 Task: Research Airbnb accommodation in Nacala, Mozambique from 4th December, 2023 to 8th December, 2023 for 1 adult.1  bedroom having 1 bed and 1 bathroom. Amenities needed are: wifi. Booking option can be shelf check-in. Look for 3 properties as per requirement.
Action: Mouse moved to (545, 117)
Screenshot: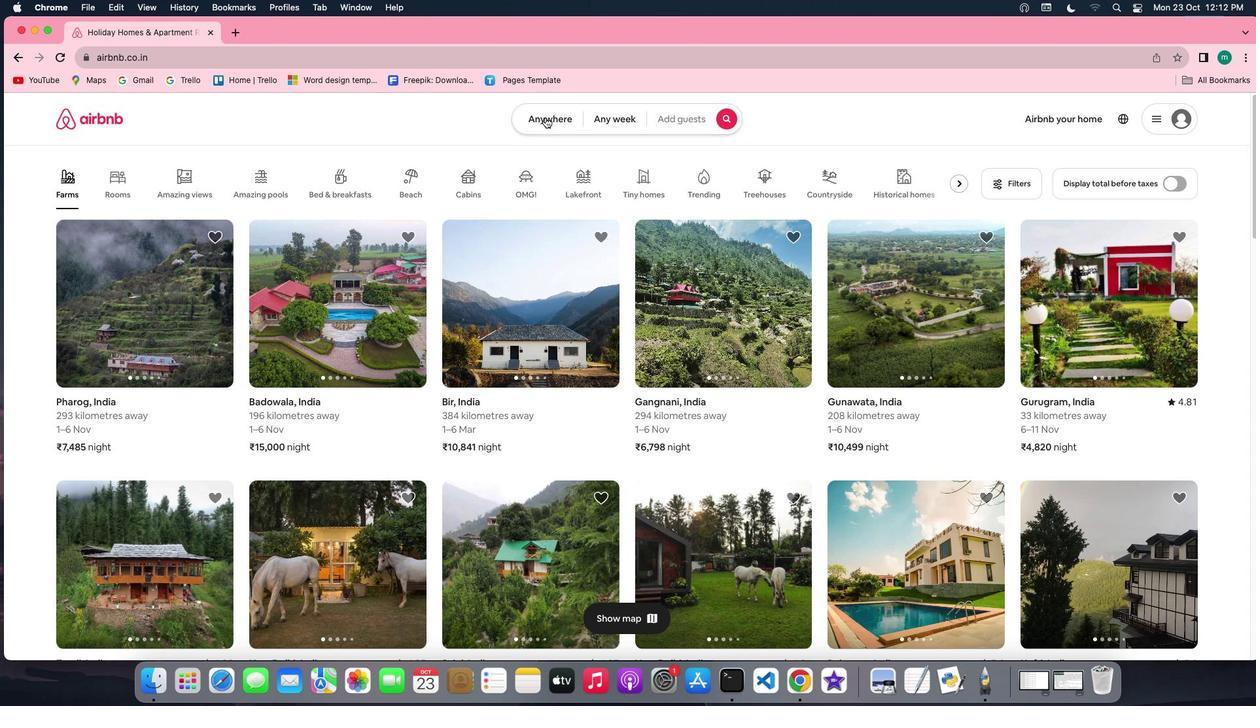 
Action: Mouse pressed left at (545, 117)
Screenshot: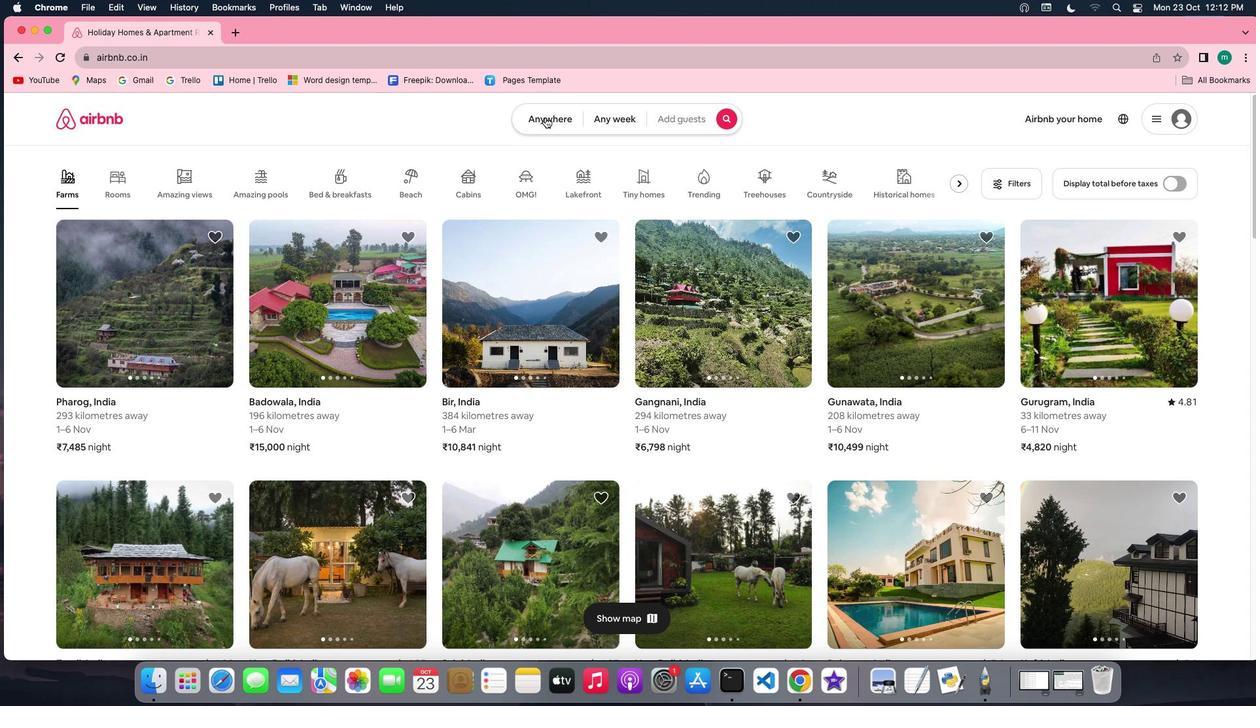 
Action: Mouse moved to (428, 168)
Screenshot: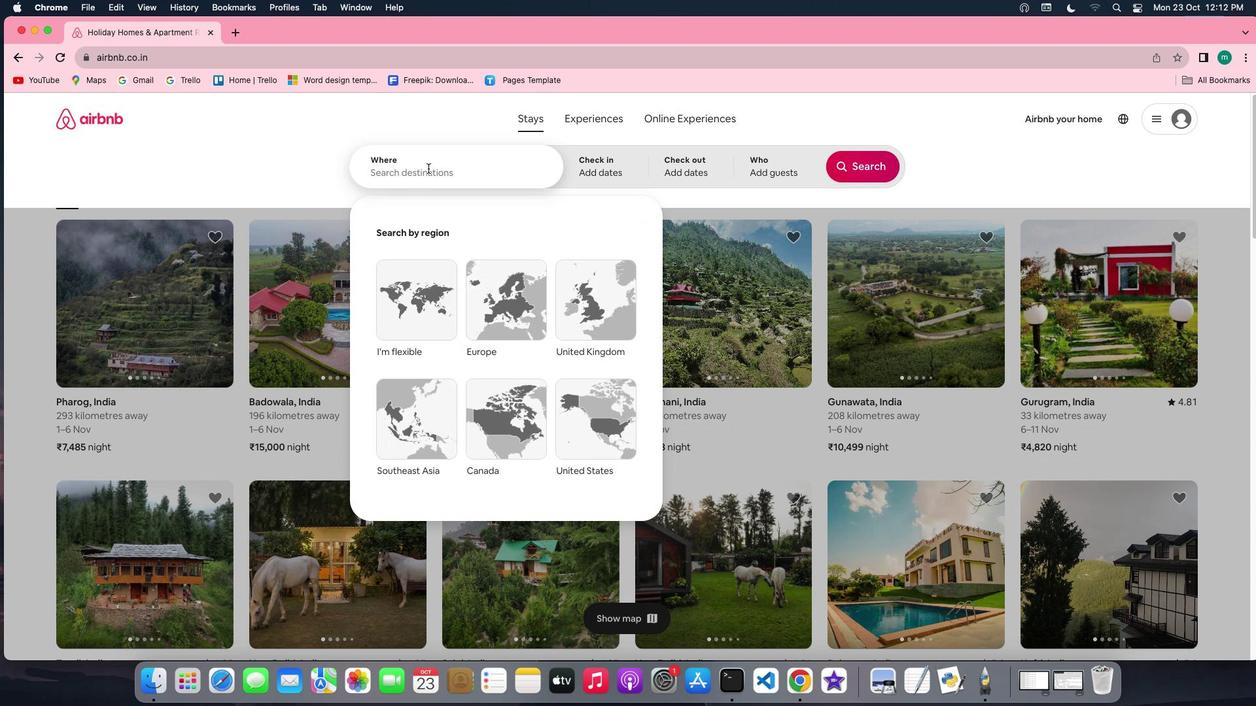 
Action: Mouse pressed left at (428, 168)
Screenshot: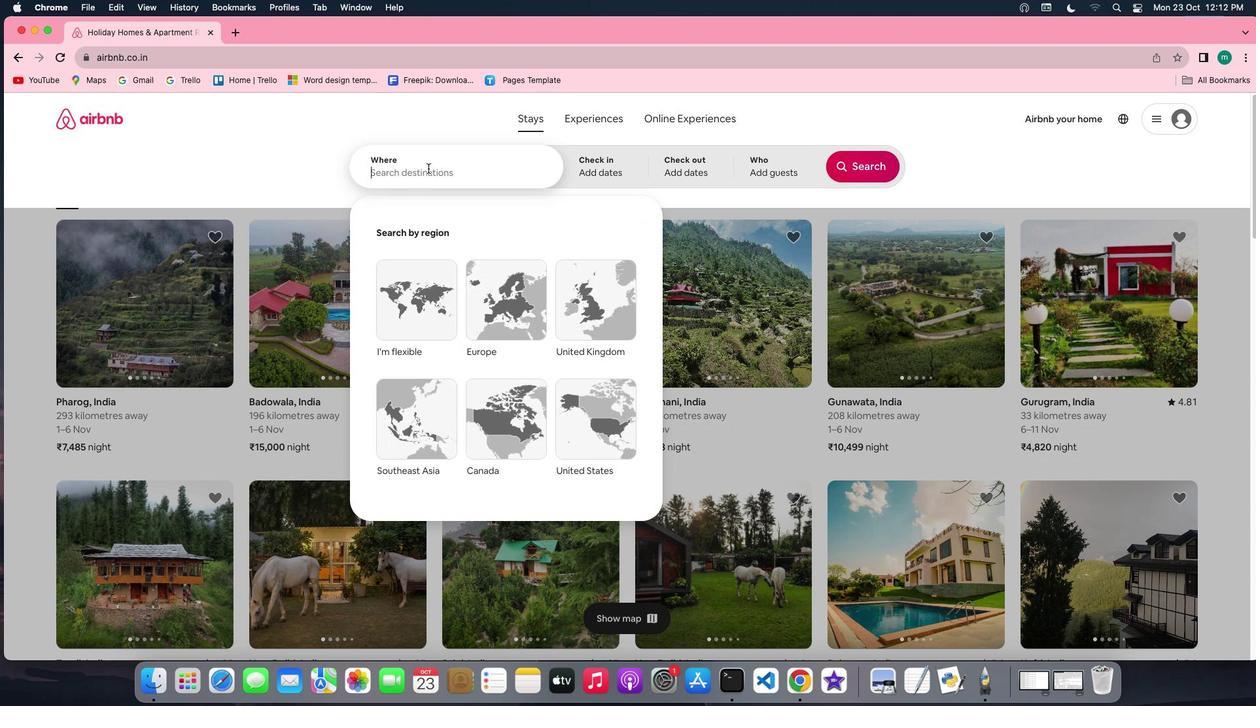 
Action: Key pressed Key.shift'N''a''c''a''l''a'','Key.spaceKey.shift'm''o''z''a''m''b''i''q''u''e'
Screenshot: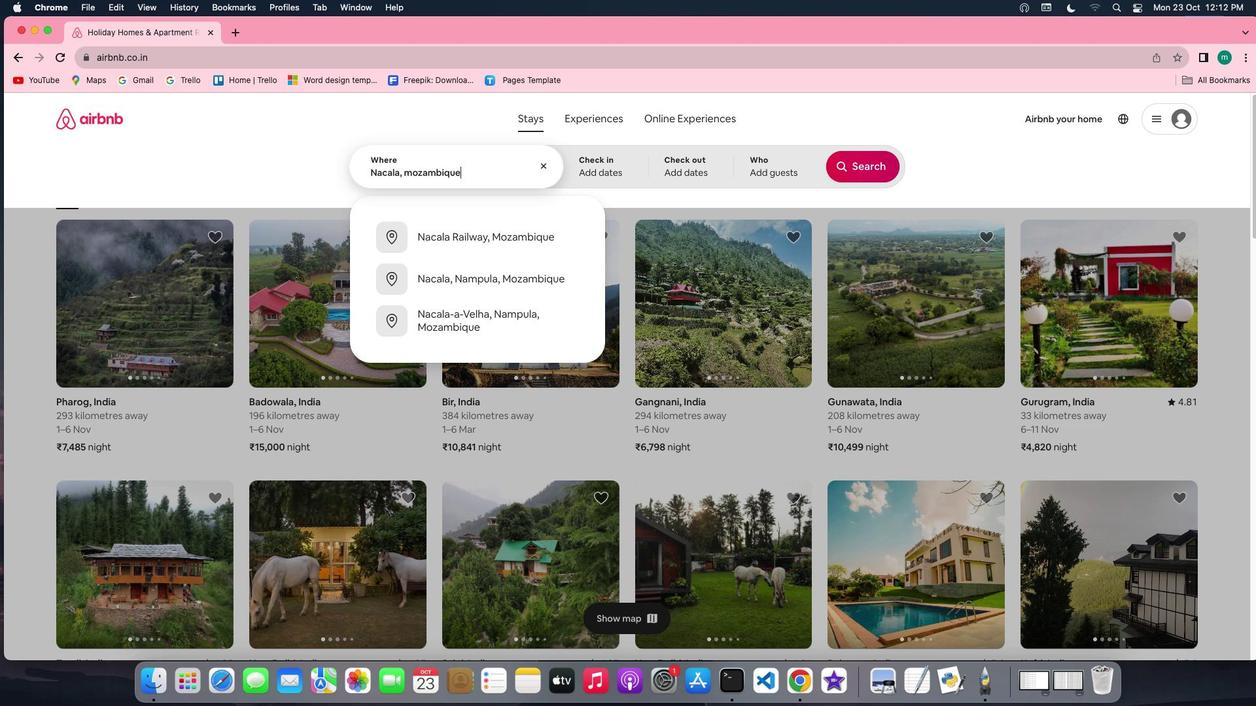 
Action: Mouse moved to (613, 172)
Screenshot: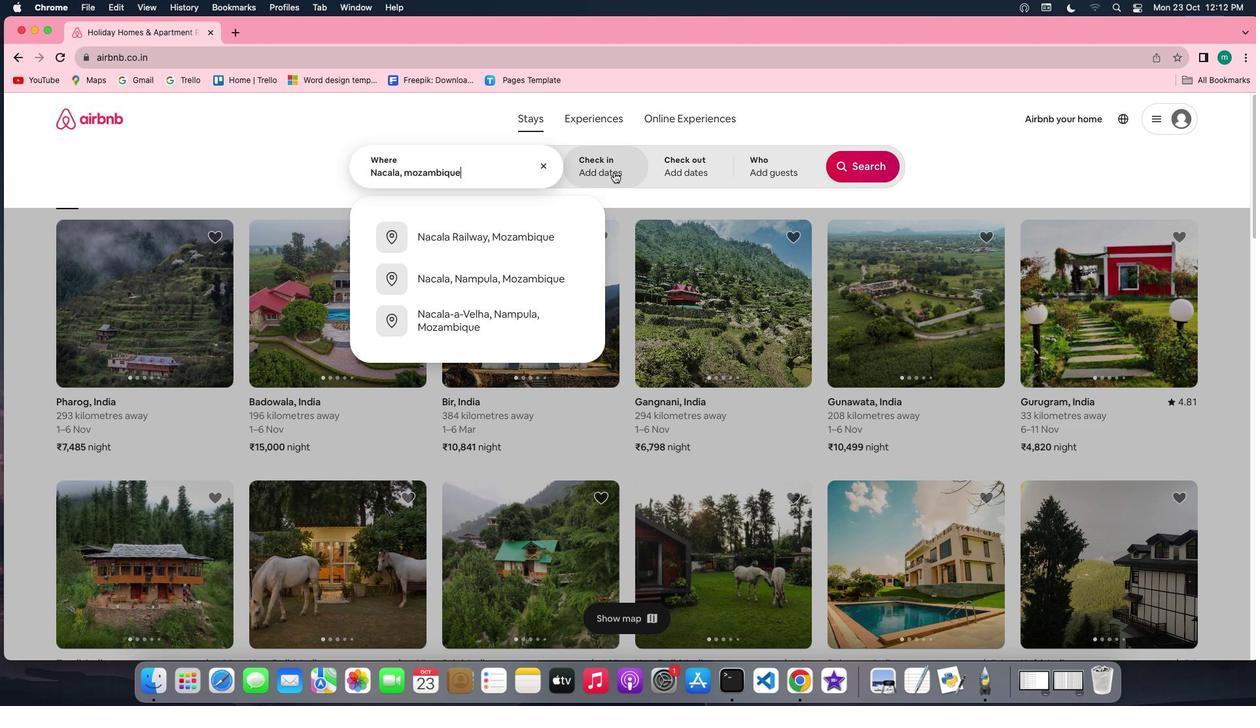 
Action: Mouse pressed left at (613, 172)
Screenshot: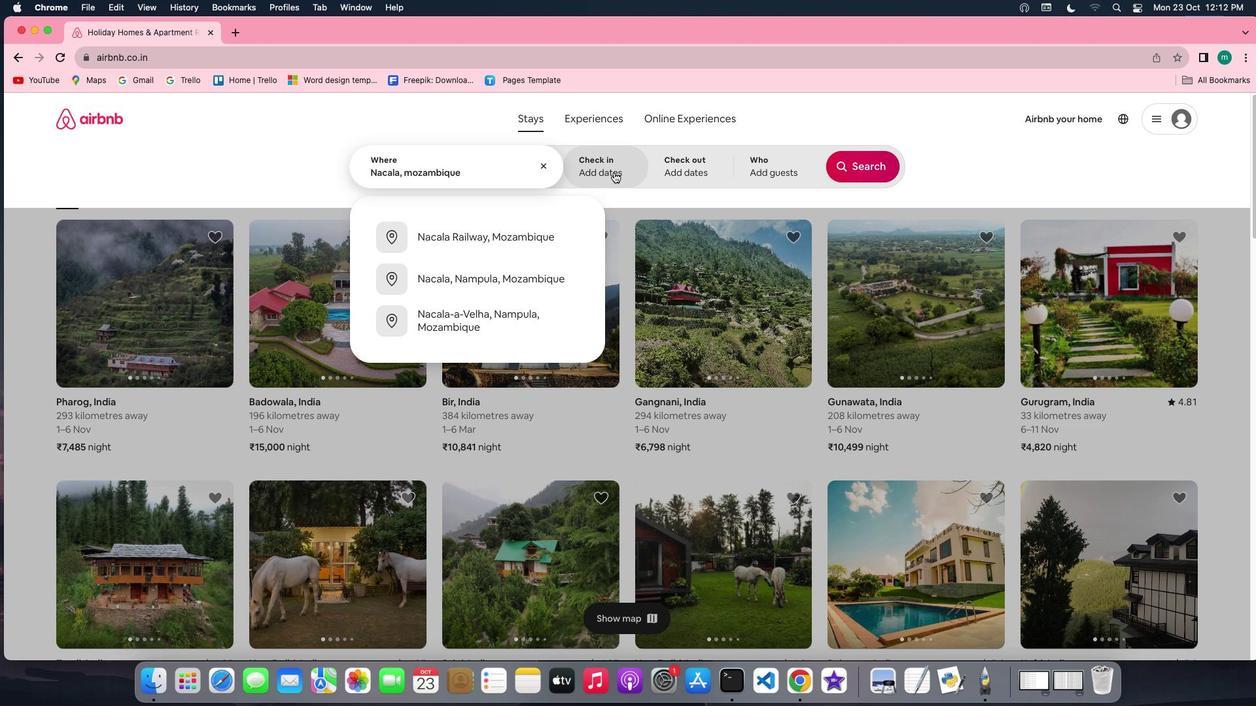 
Action: Mouse moved to (862, 267)
Screenshot: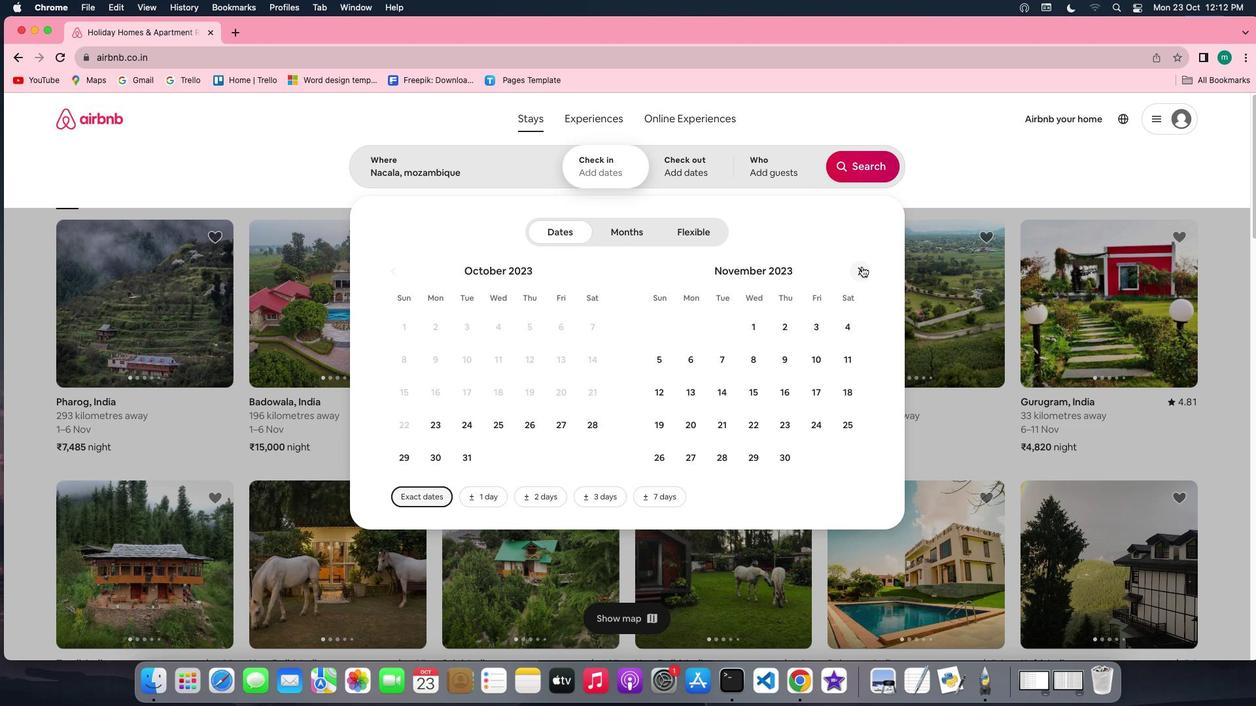 
Action: Mouse pressed left at (862, 267)
Screenshot: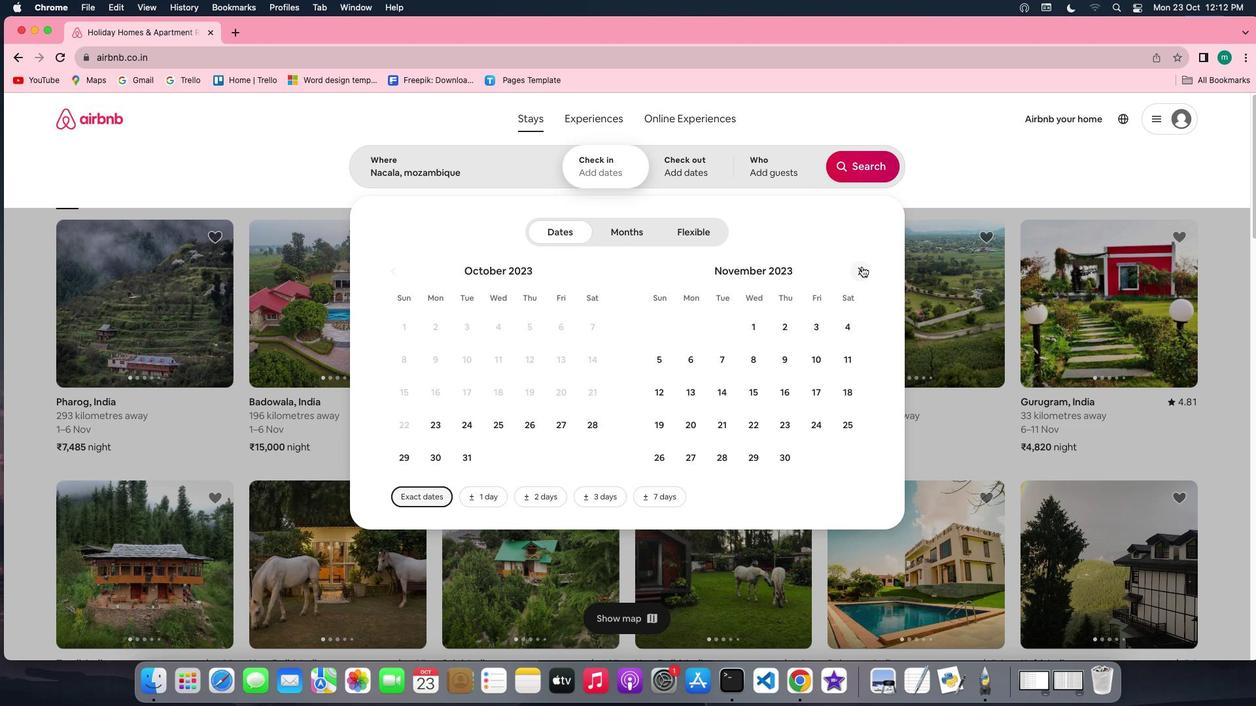 
Action: Mouse moved to (700, 354)
Screenshot: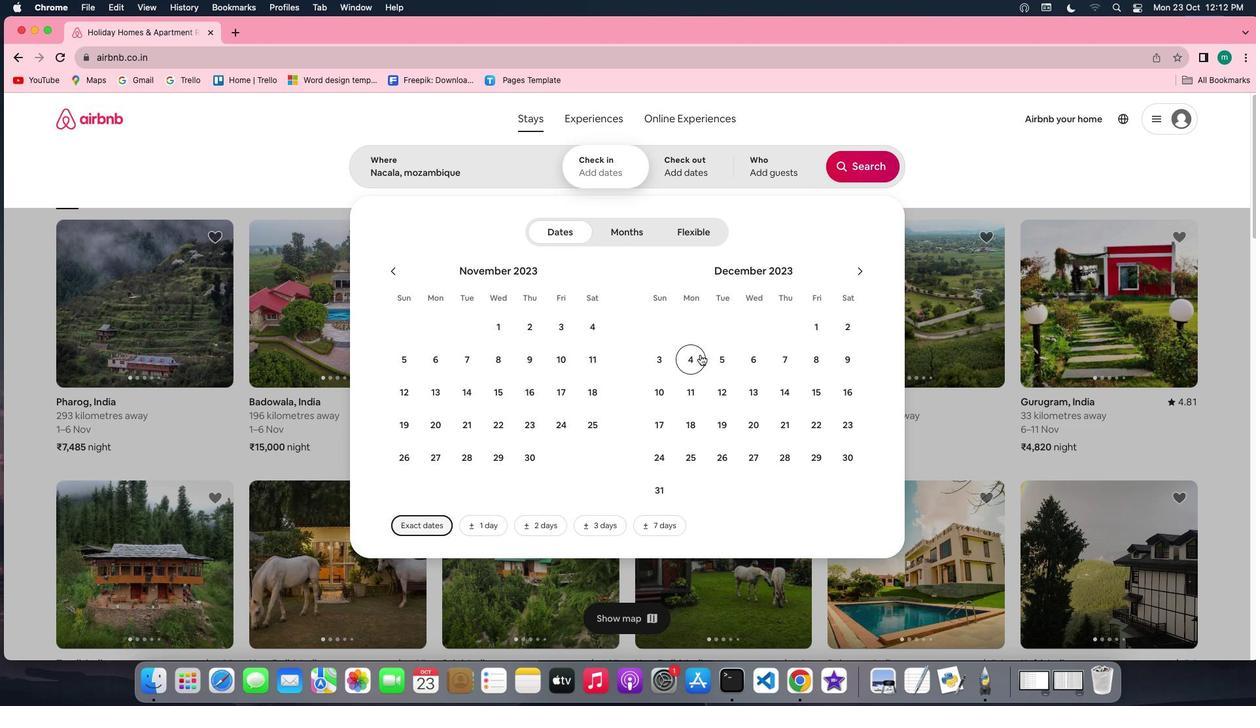 
Action: Mouse pressed left at (700, 354)
Screenshot: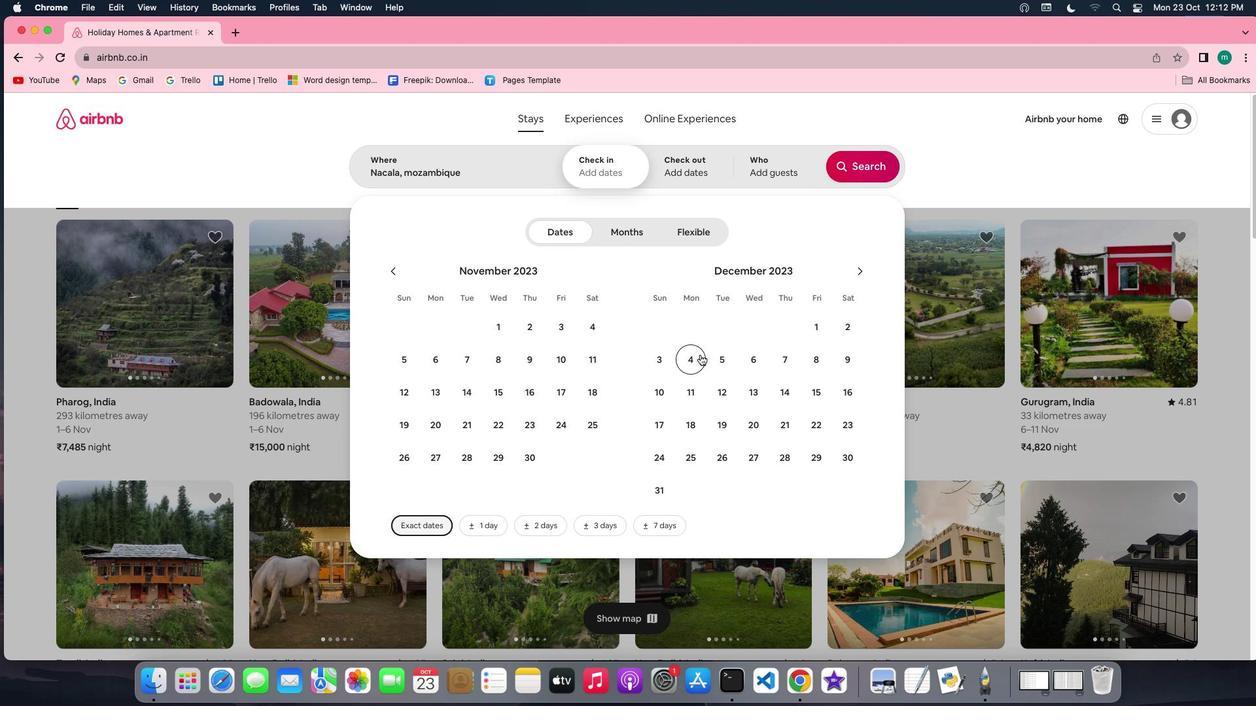 
Action: Mouse moved to (819, 363)
Screenshot: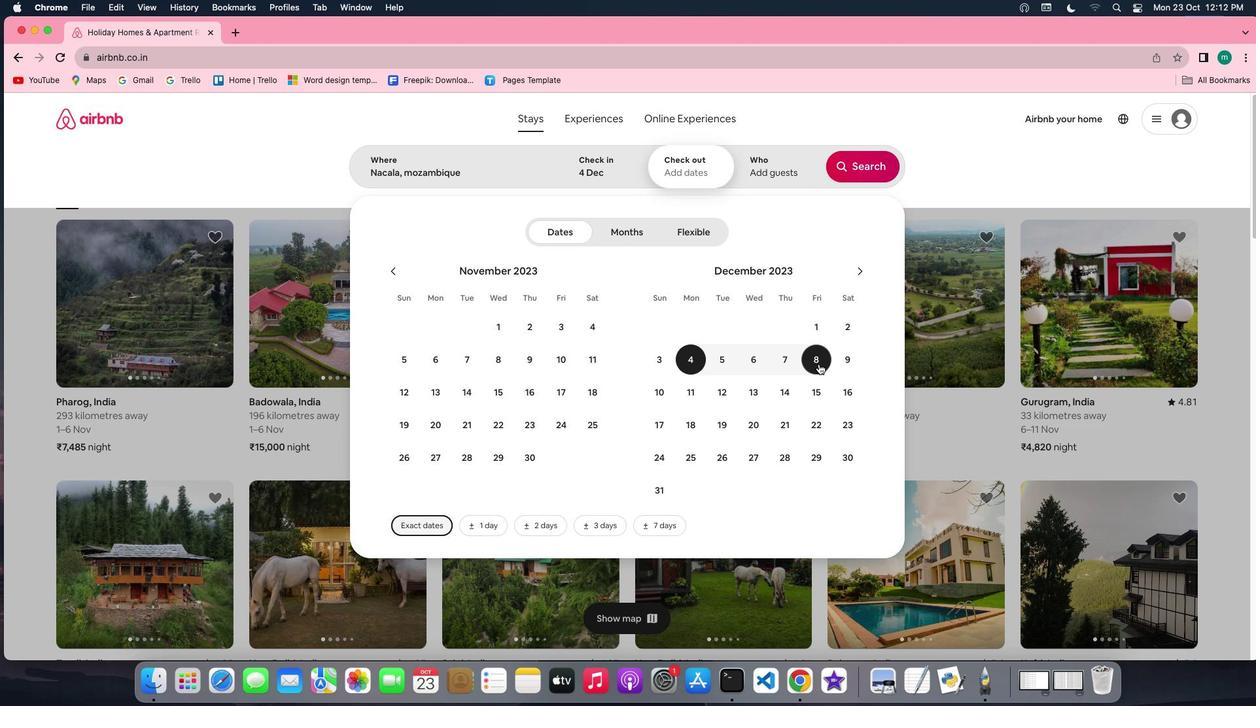 
Action: Mouse pressed left at (819, 363)
Screenshot: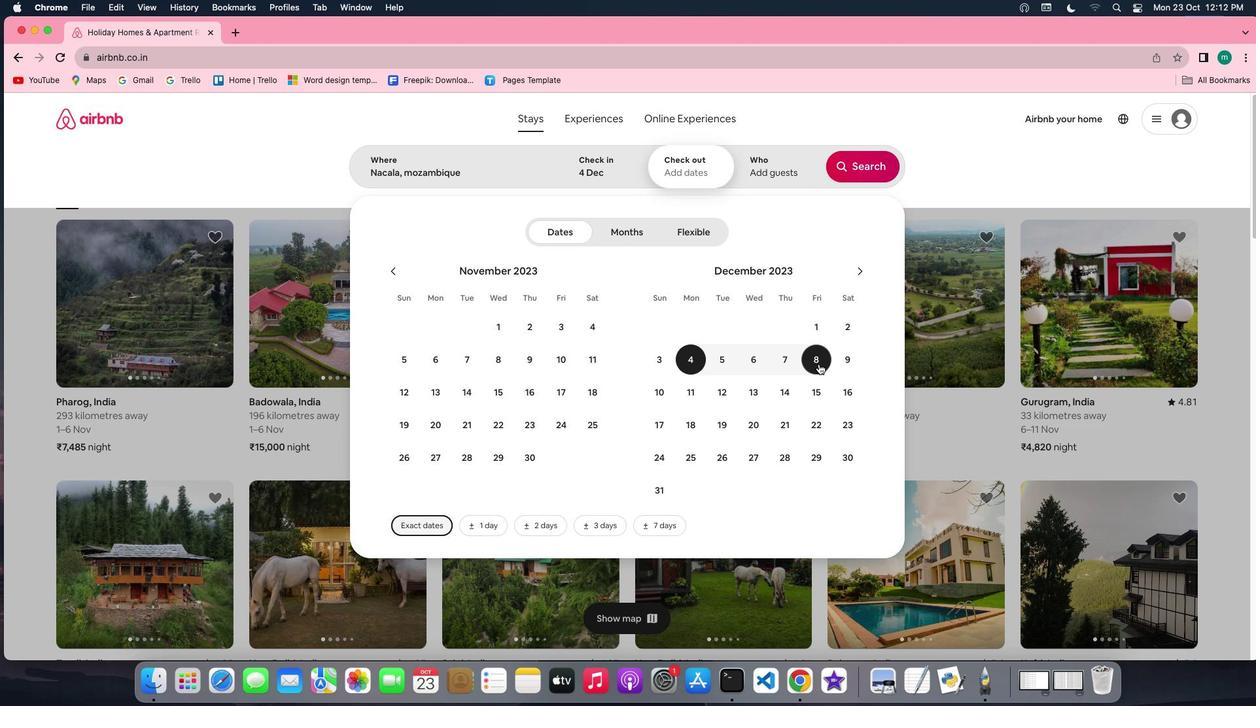 
Action: Mouse moved to (763, 169)
Screenshot: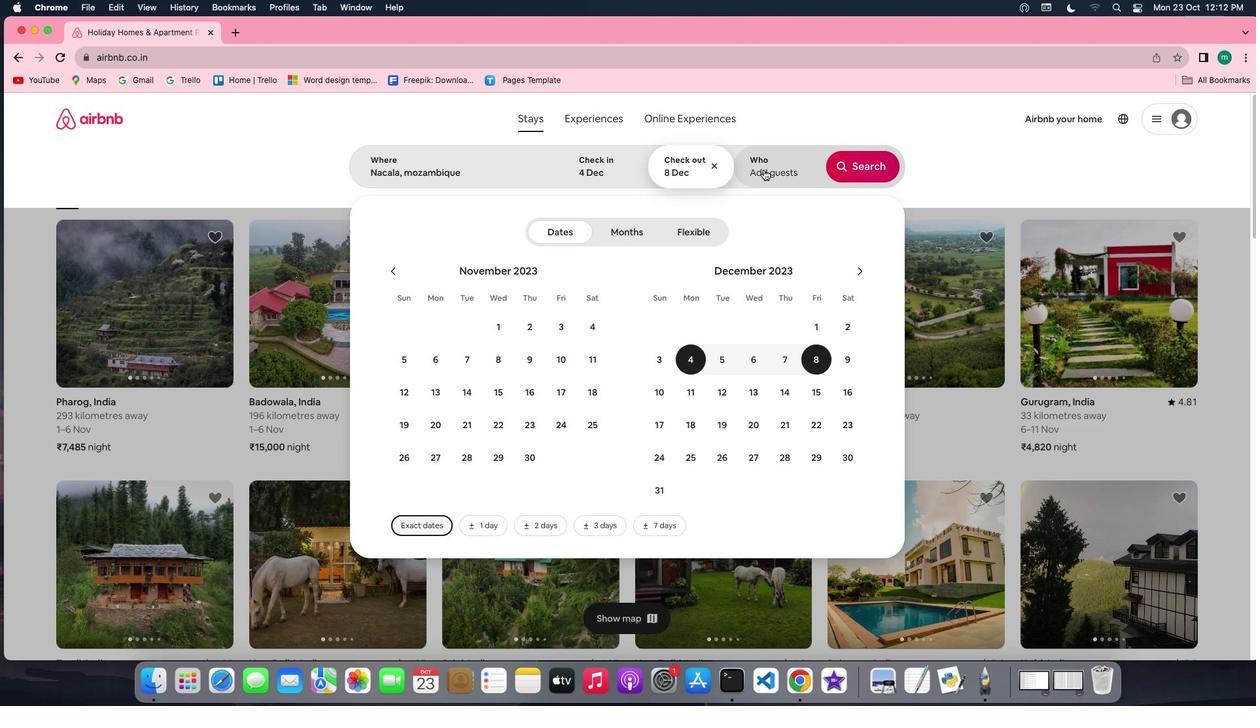 
Action: Mouse pressed left at (763, 169)
Screenshot: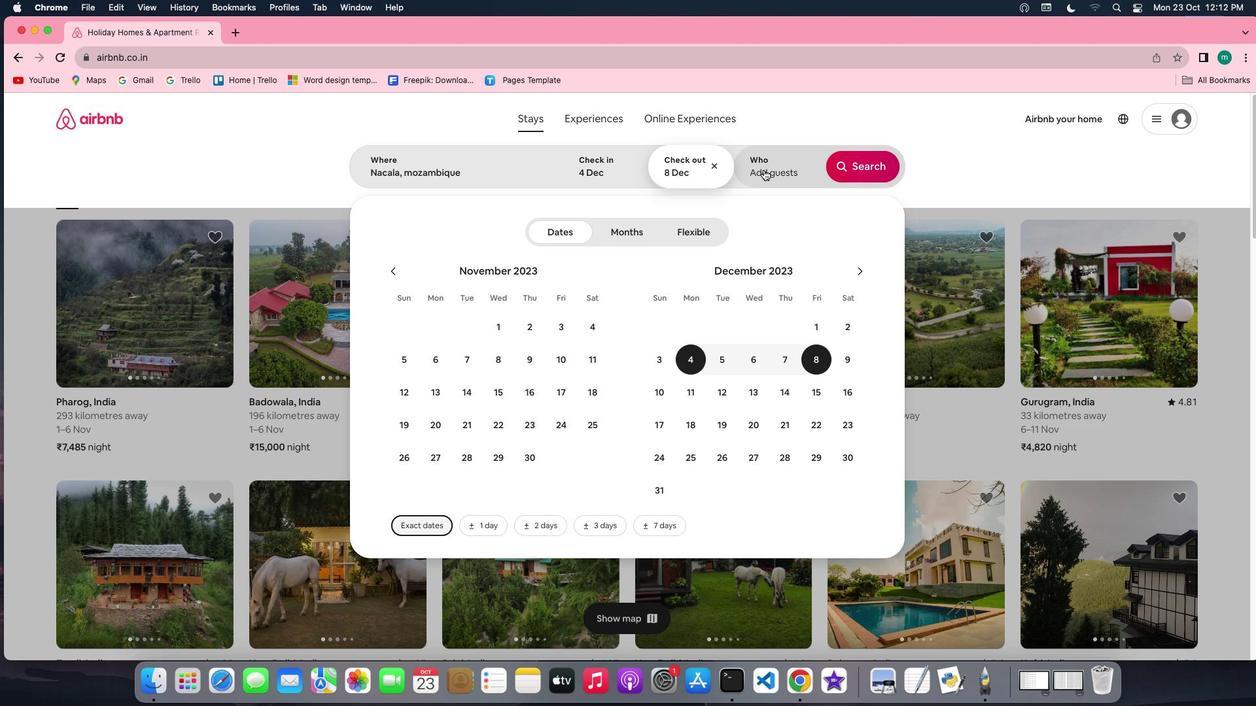 
Action: Mouse moved to (867, 246)
Screenshot: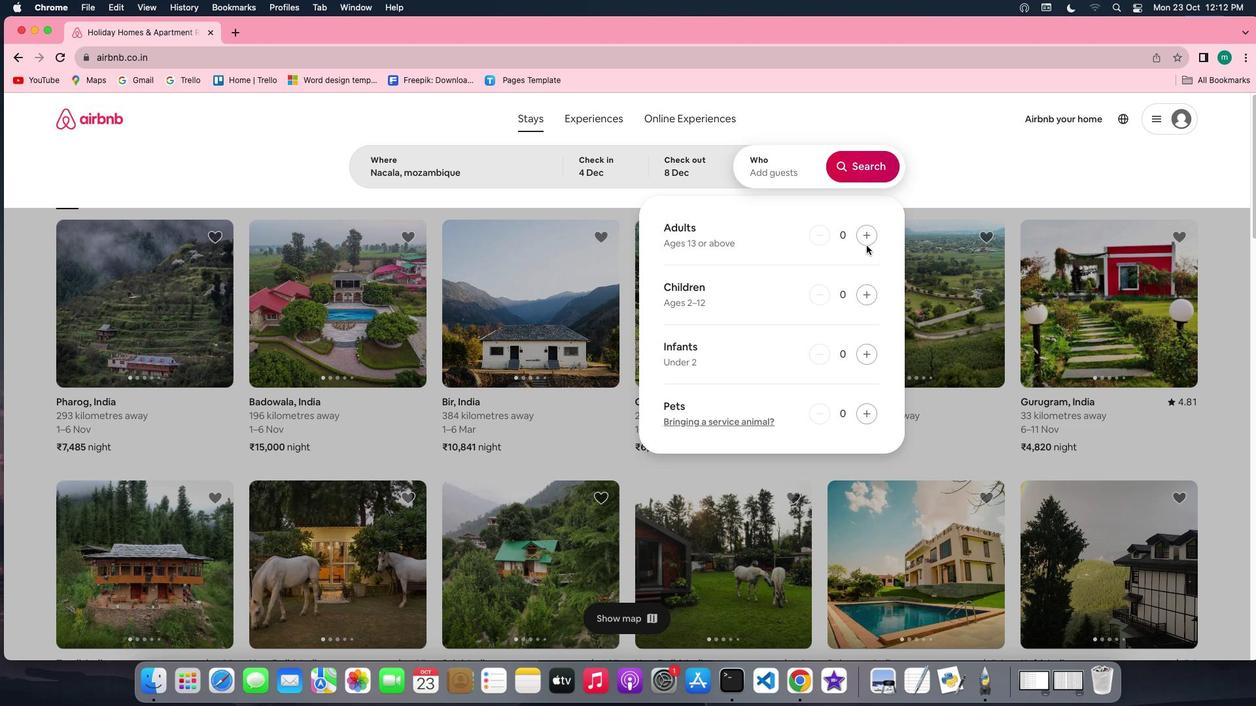 
Action: Mouse pressed left at (867, 246)
Screenshot: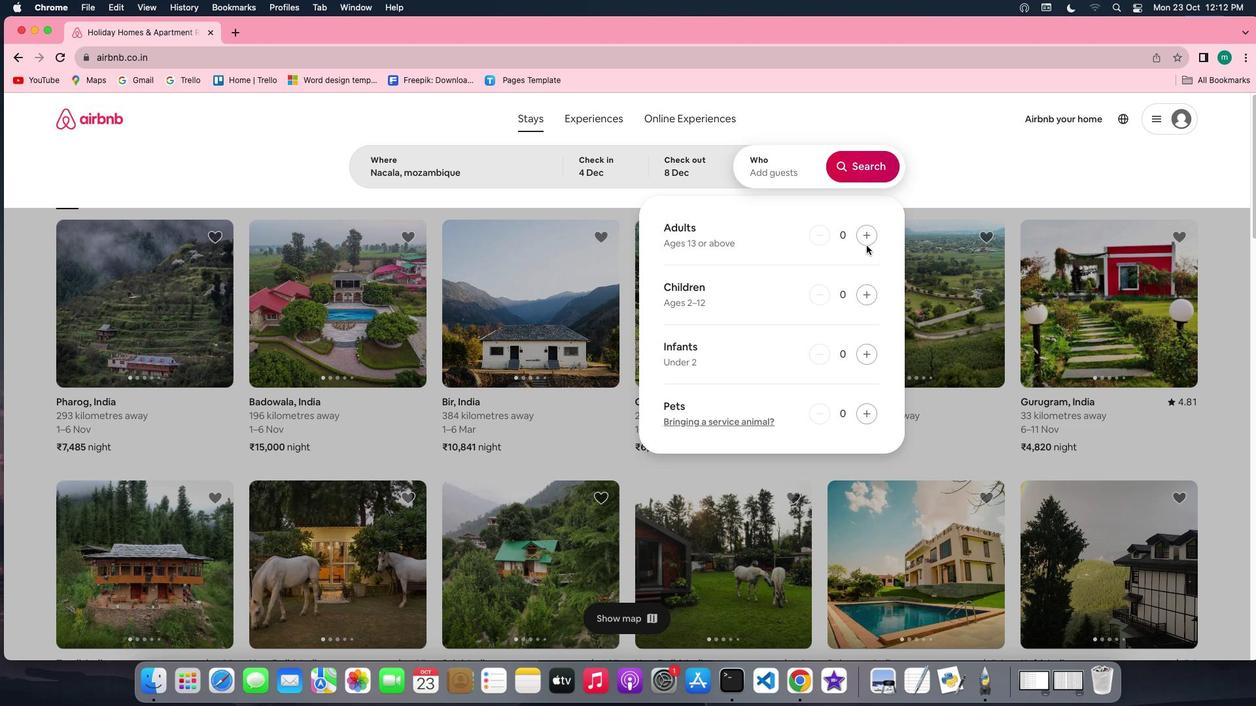 
Action: Mouse moved to (868, 238)
Screenshot: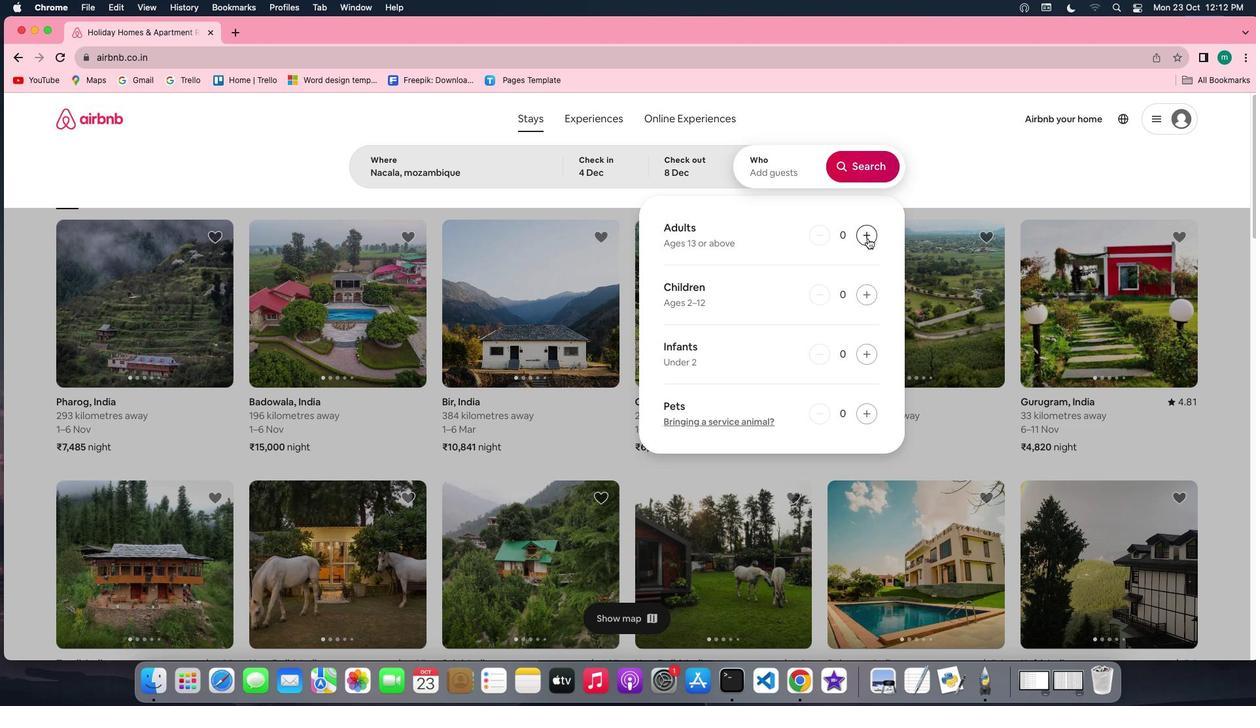 
Action: Mouse pressed left at (868, 238)
Screenshot: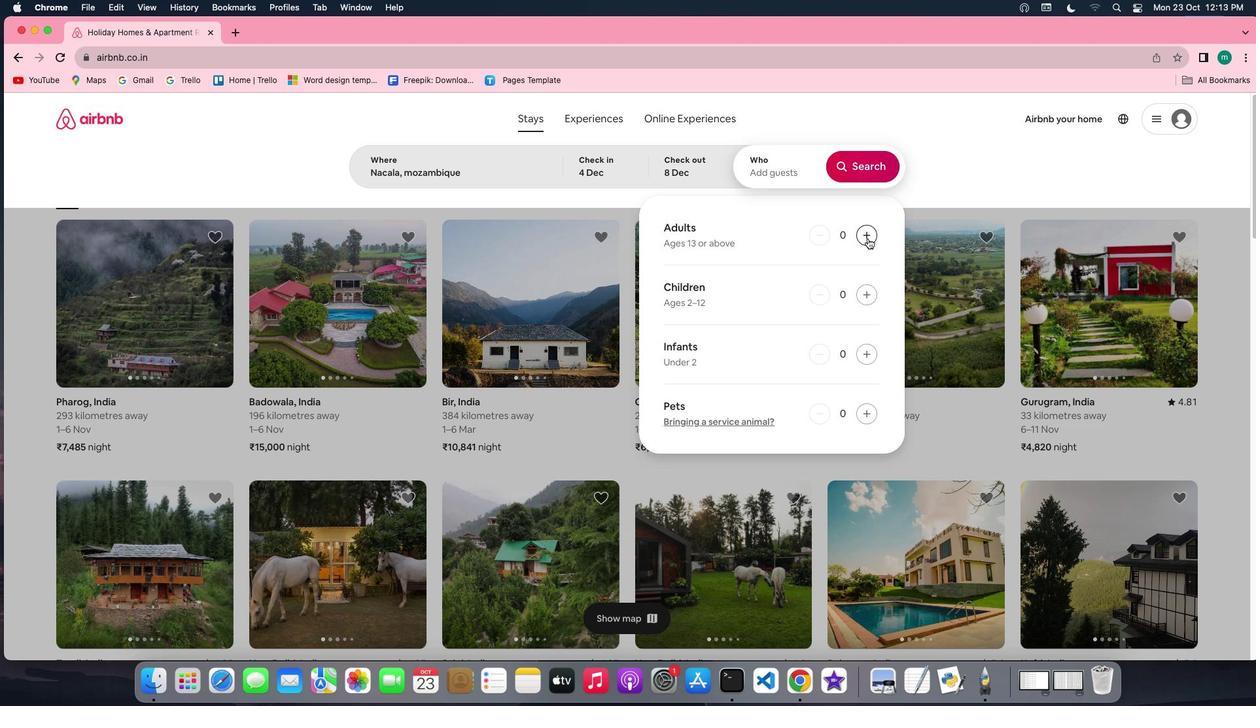 
Action: Mouse moved to (862, 174)
Screenshot: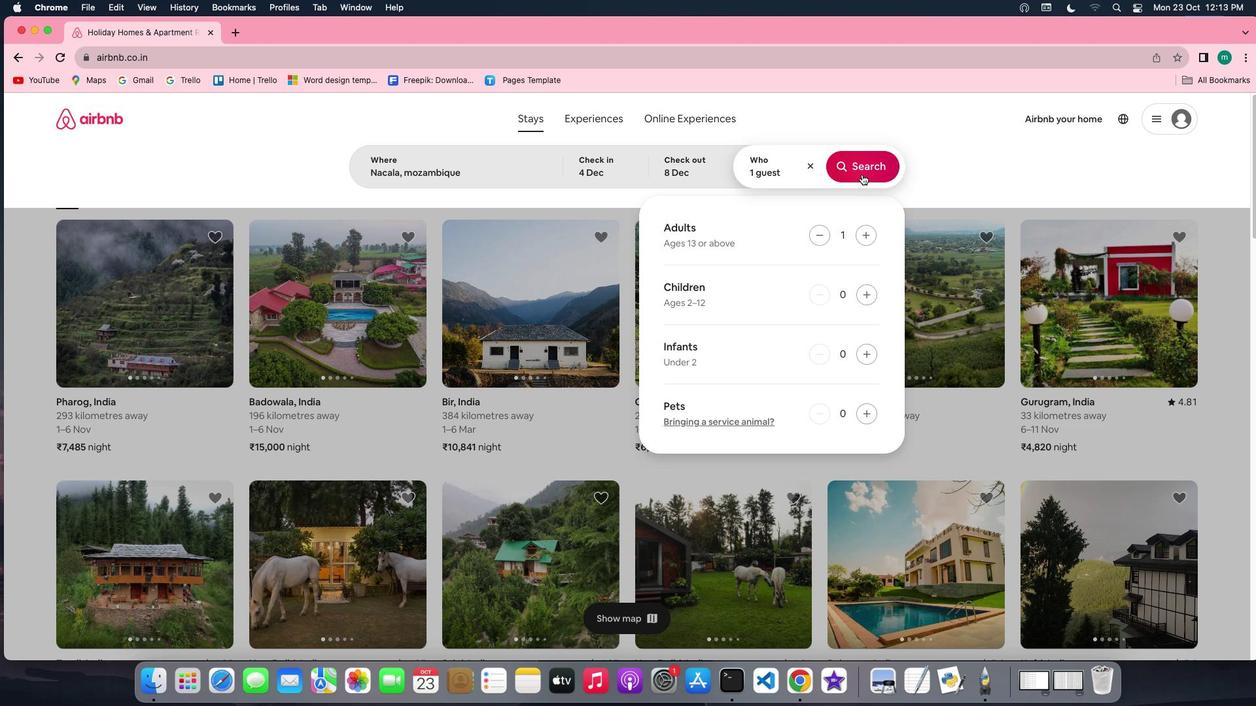 
Action: Mouse pressed left at (862, 174)
Screenshot: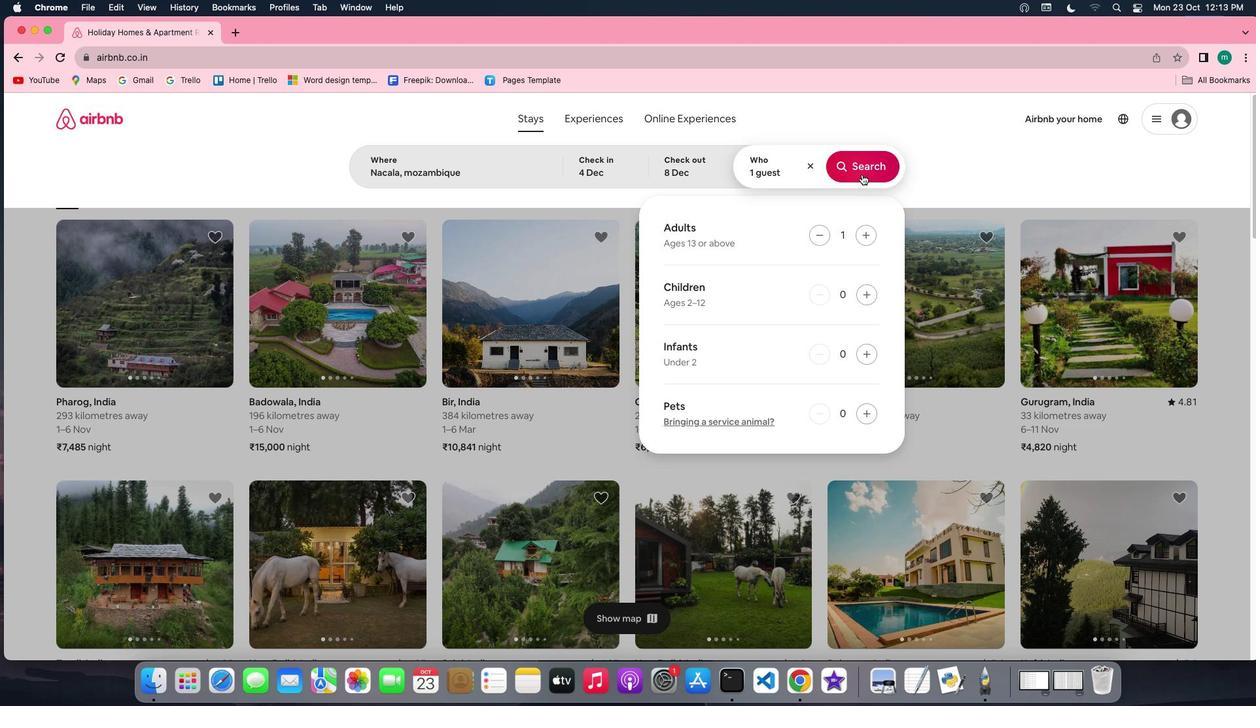 
Action: Mouse moved to (1031, 170)
Screenshot: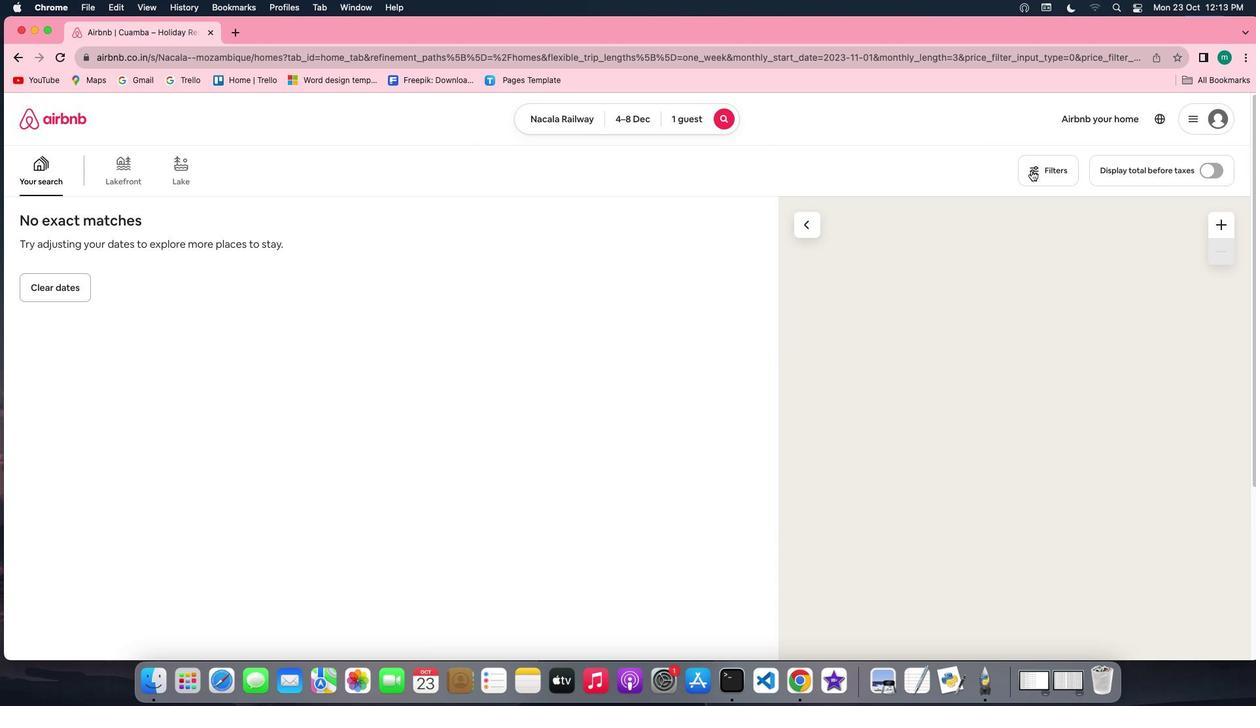 
Action: Mouse pressed left at (1031, 170)
Screenshot: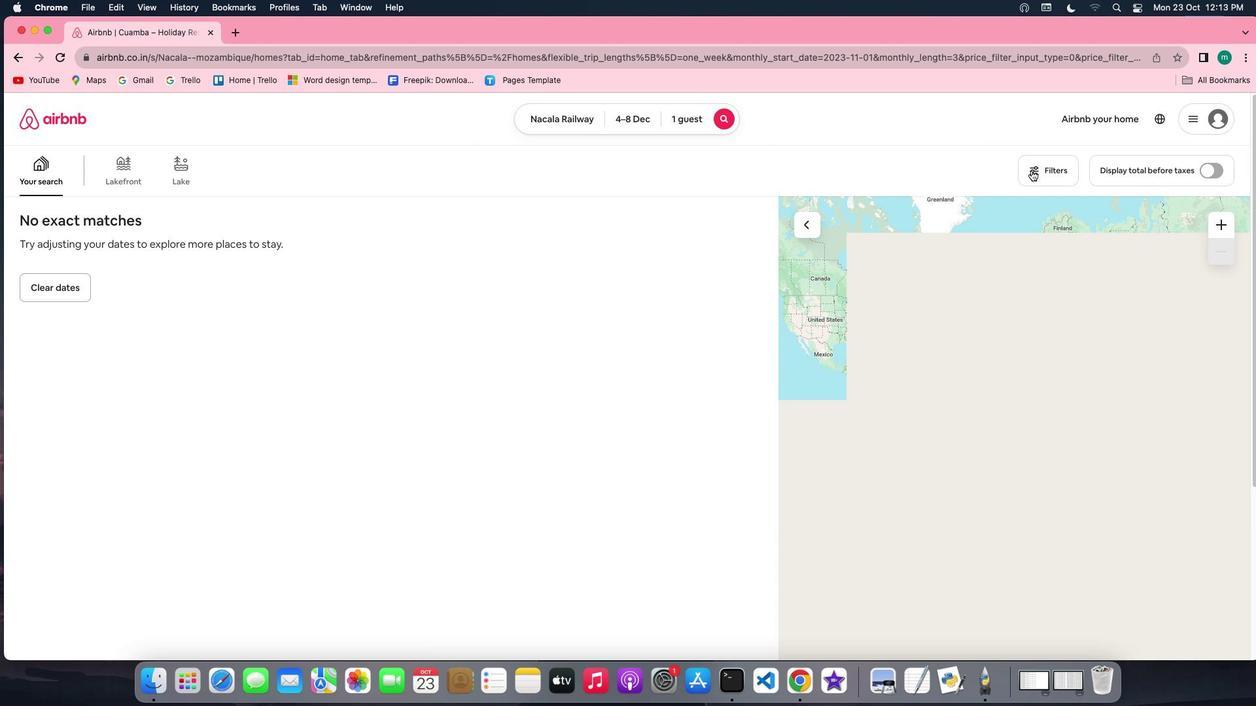 
Action: Mouse moved to (697, 379)
Screenshot: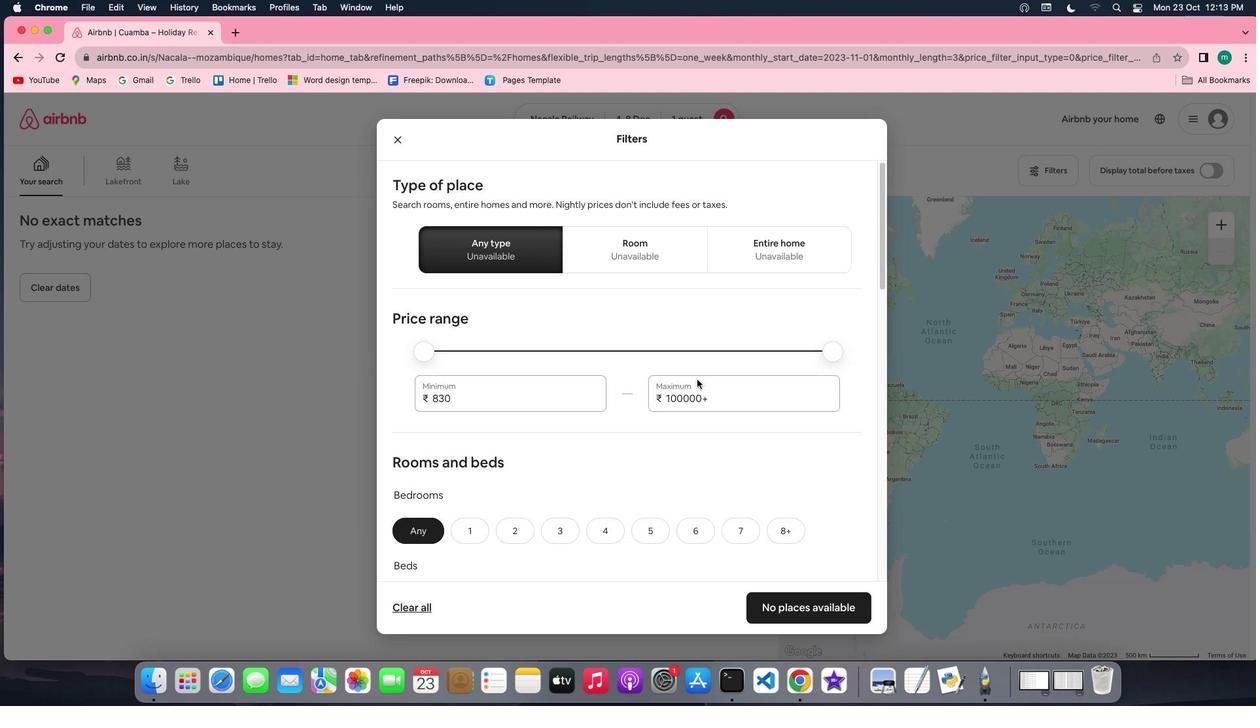 
Action: Mouse scrolled (697, 379) with delta (0, 0)
Screenshot: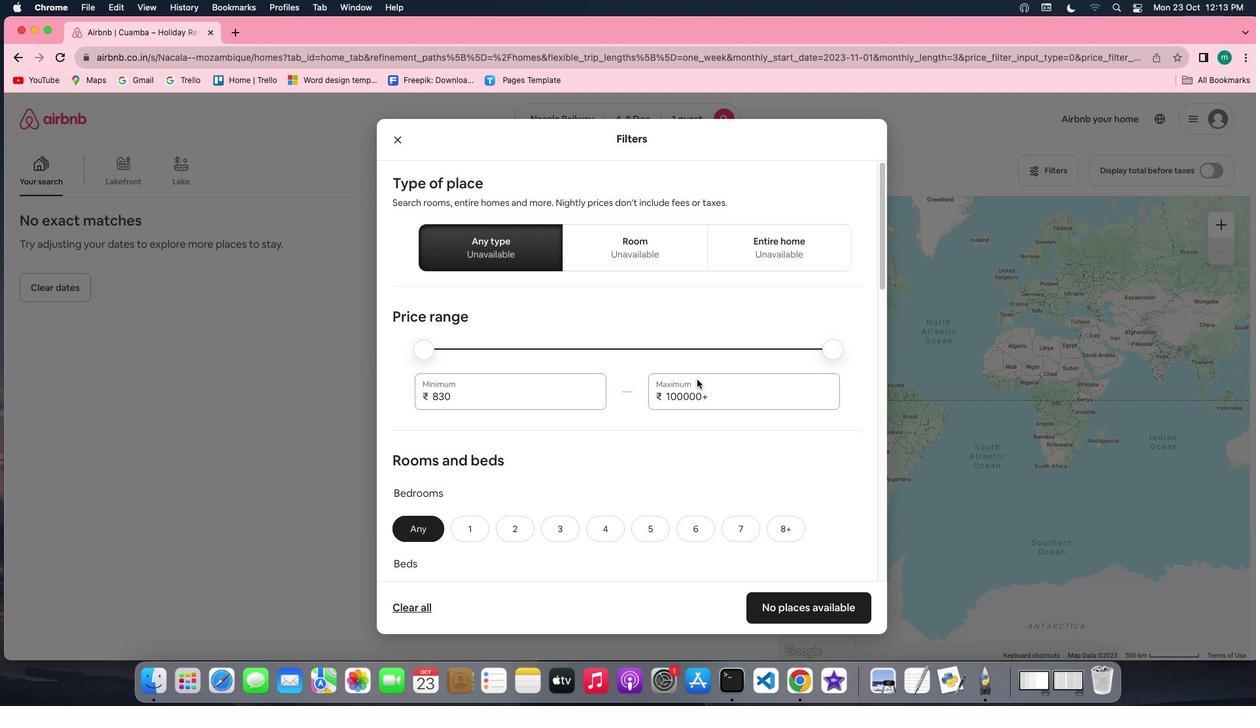 
Action: Mouse scrolled (697, 379) with delta (0, 0)
Screenshot: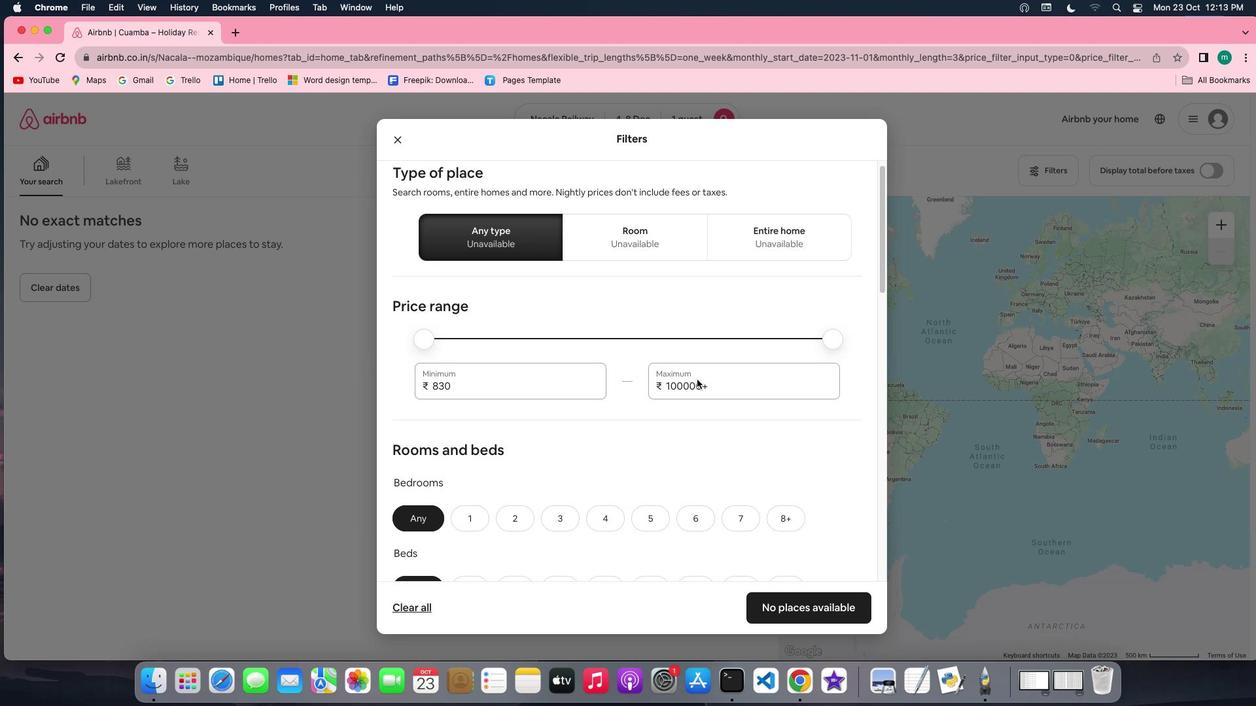 
Action: Mouse scrolled (697, 379) with delta (0, 0)
Screenshot: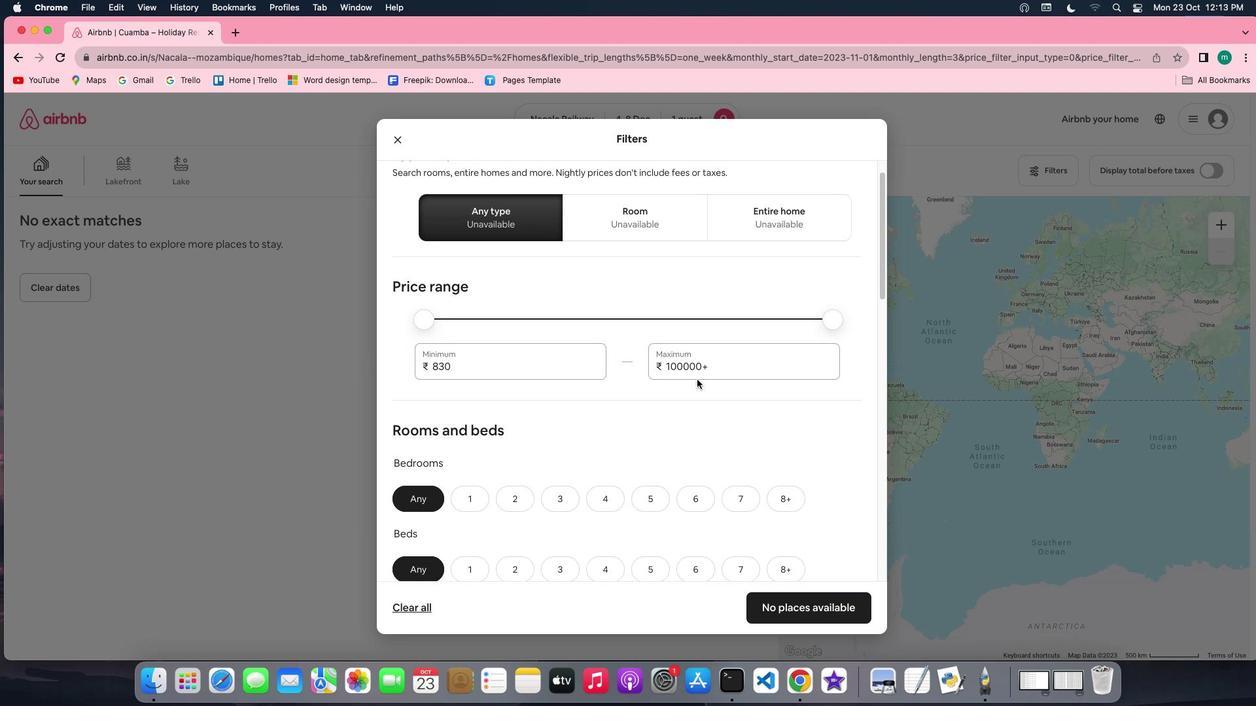 
Action: Mouse scrolled (697, 379) with delta (0, -1)
Screenshot: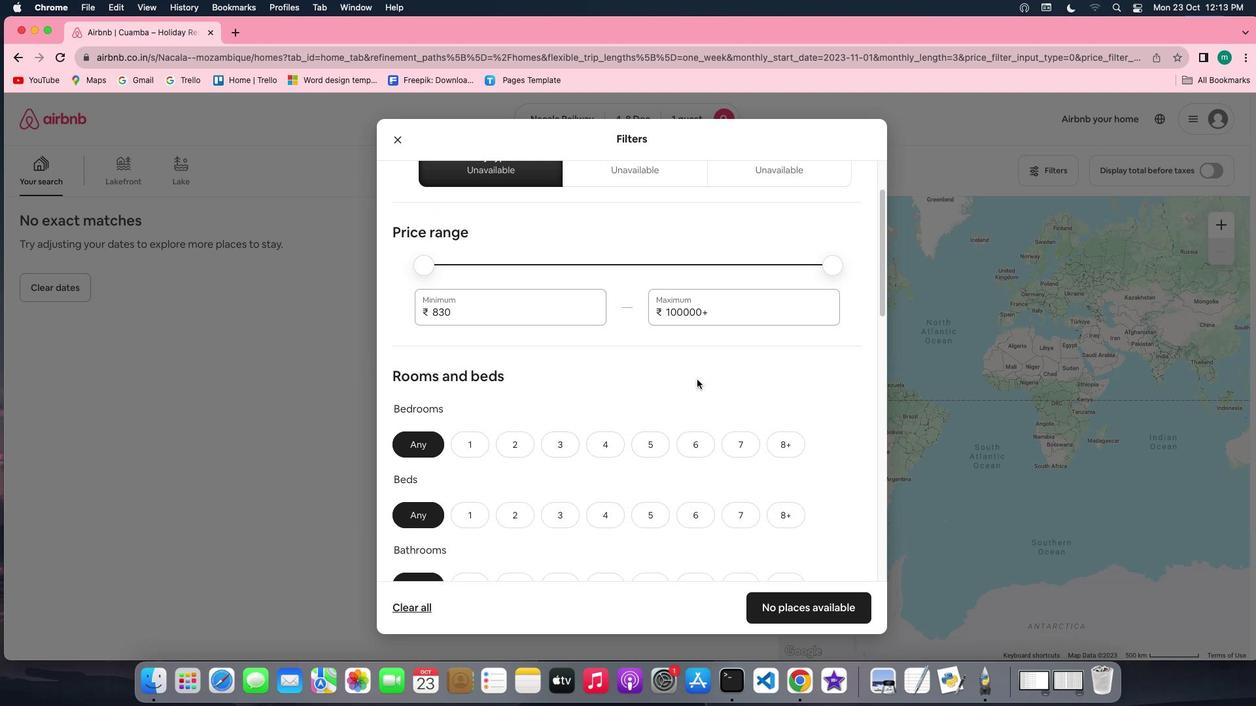 
Action: Mouse scrolled (697, 379) with delta (0, 0)
Screenshot: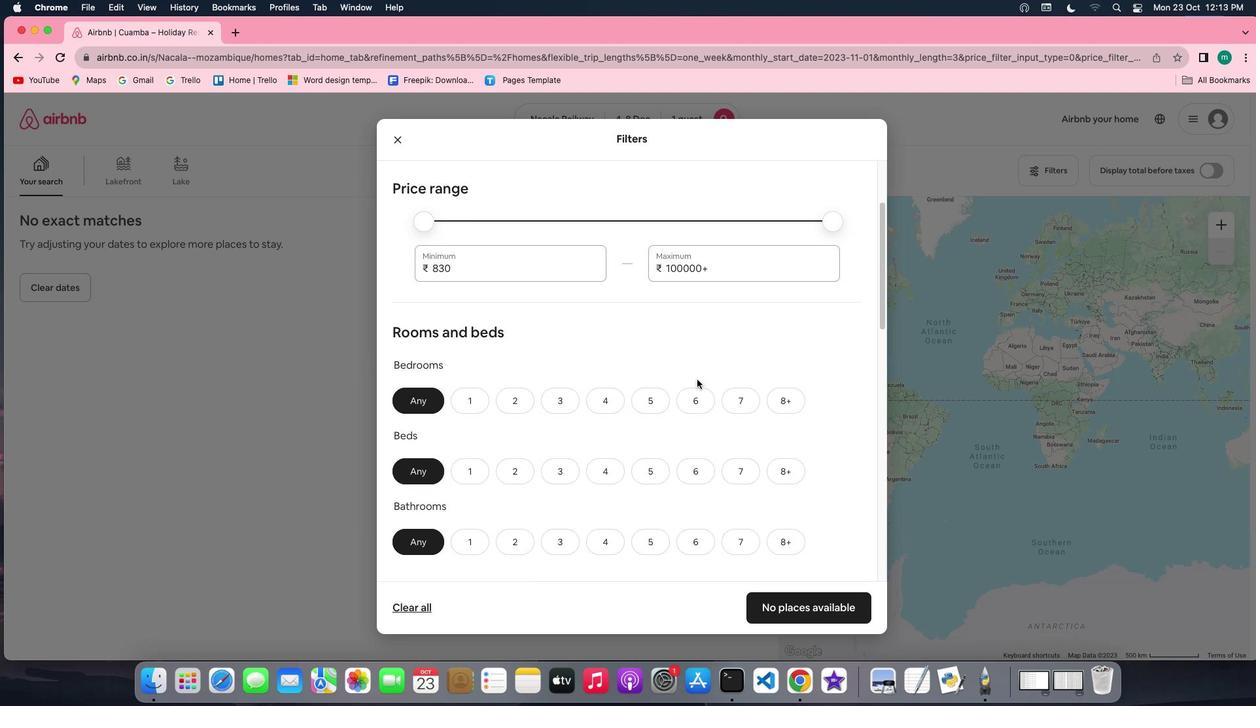 
Action: Mouse scrolled (697, 379) with delta (0, 0)
Screenshot: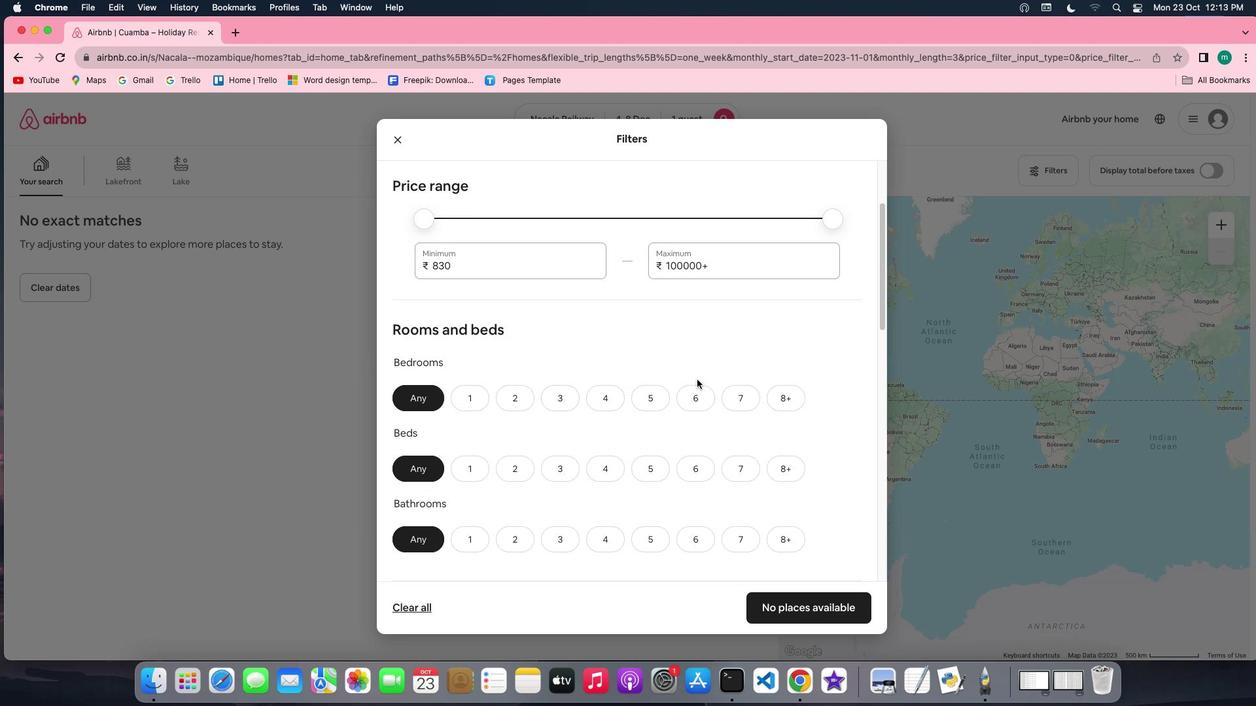 
Action: Mouse scrolled (697, 379) with delta (0, -1)
Screenshot: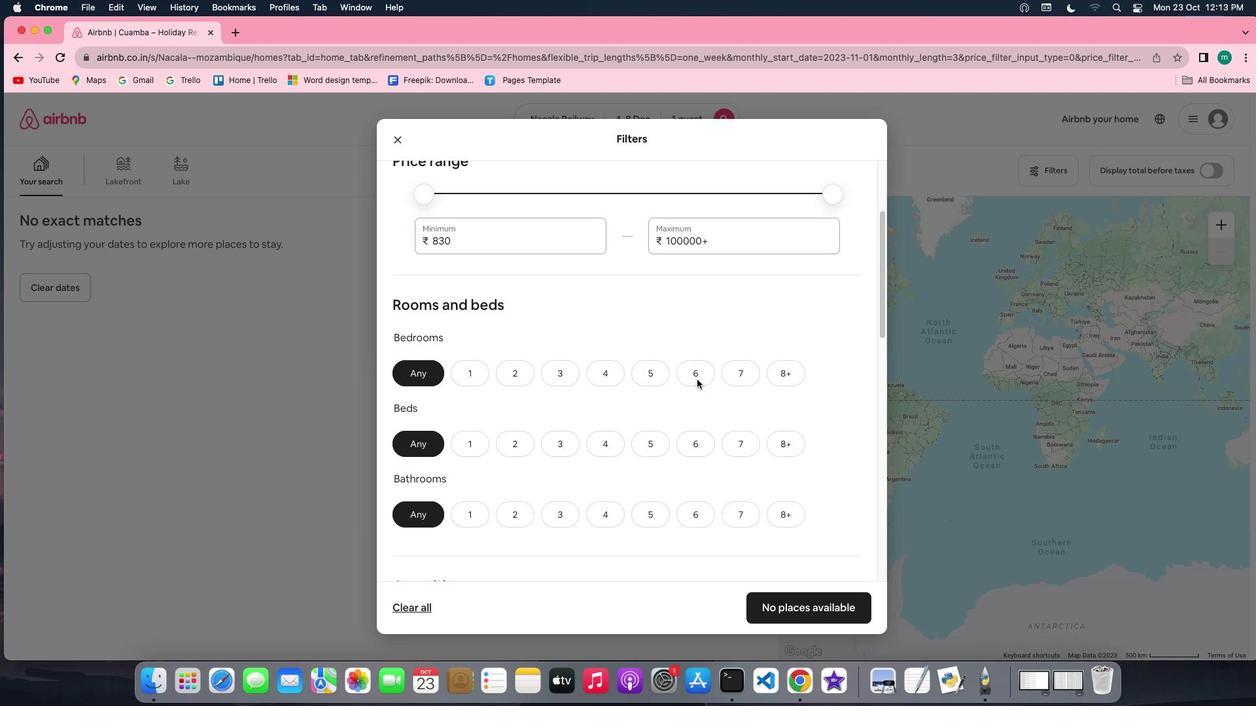 
Action: Mouse scrolled (697, 379) with delta (0, 0)
Screenshot: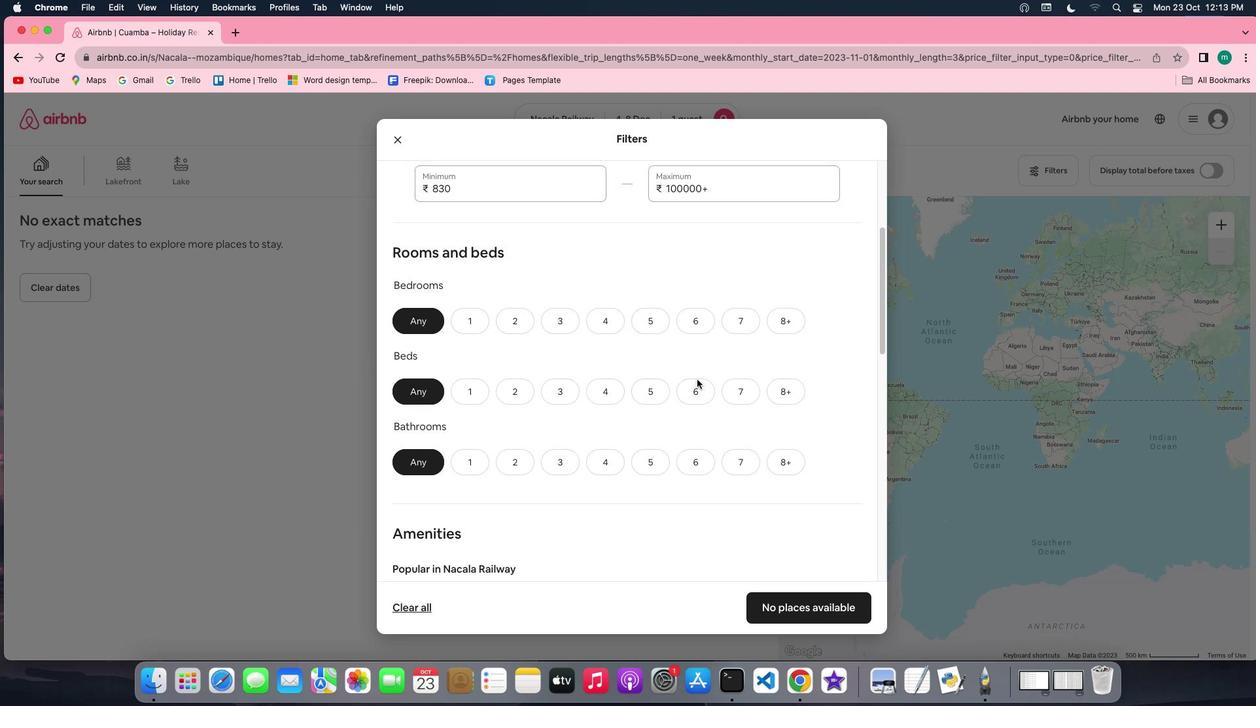
Action: Mouse scrolled (697, 379) with delta (0, 0)
Screenshot: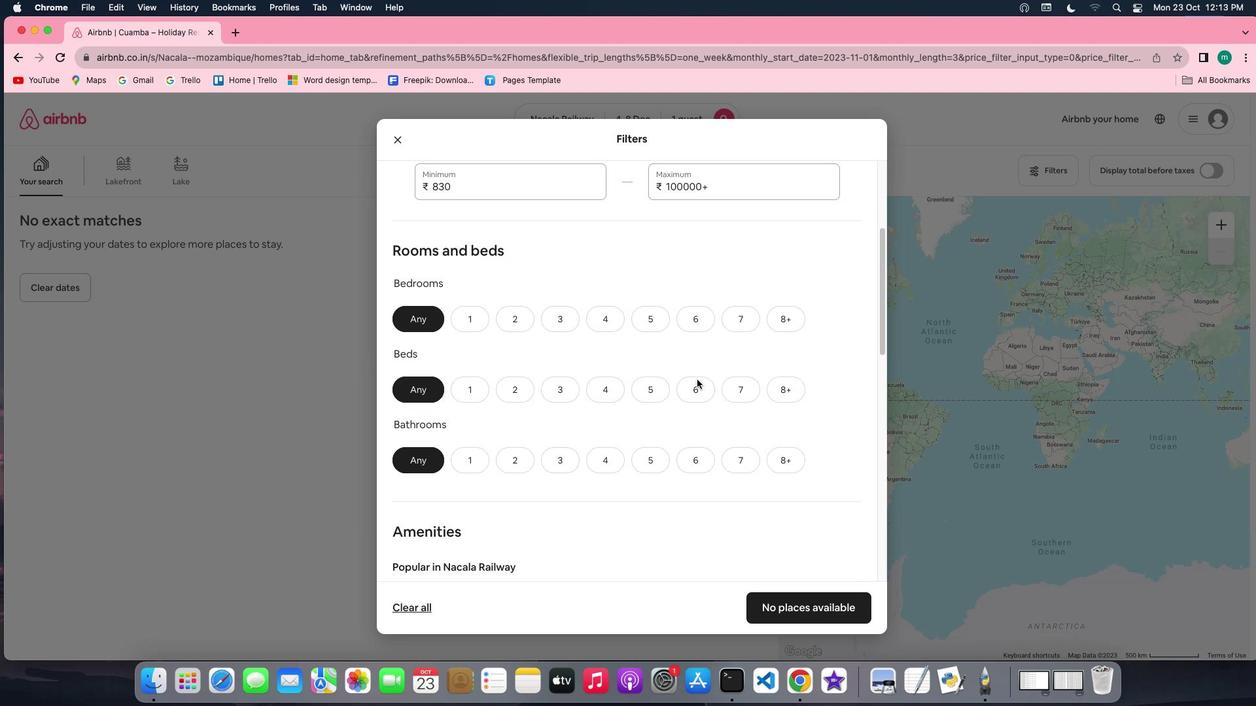 
Action: Mouse scrolled (697, 379) with delta (0, 0)
Screenshot: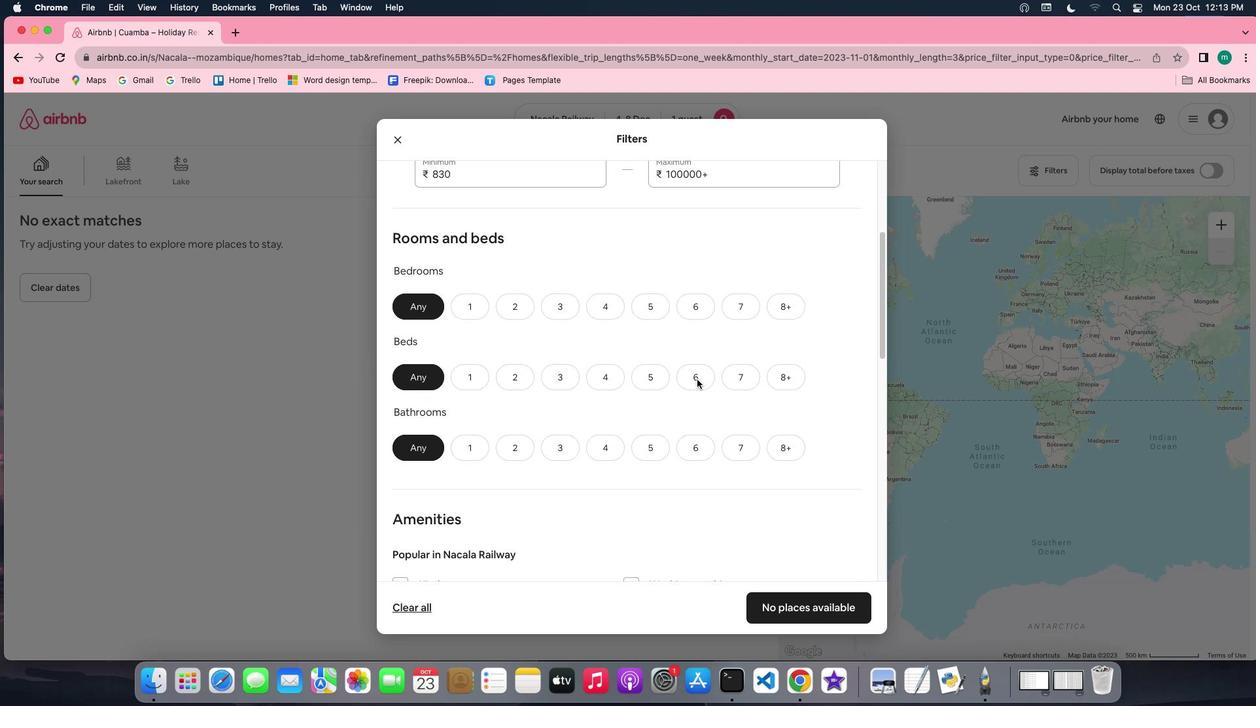 
Action: Mouse scrolled (697, 379) with delta (0, -1)
Screenshot: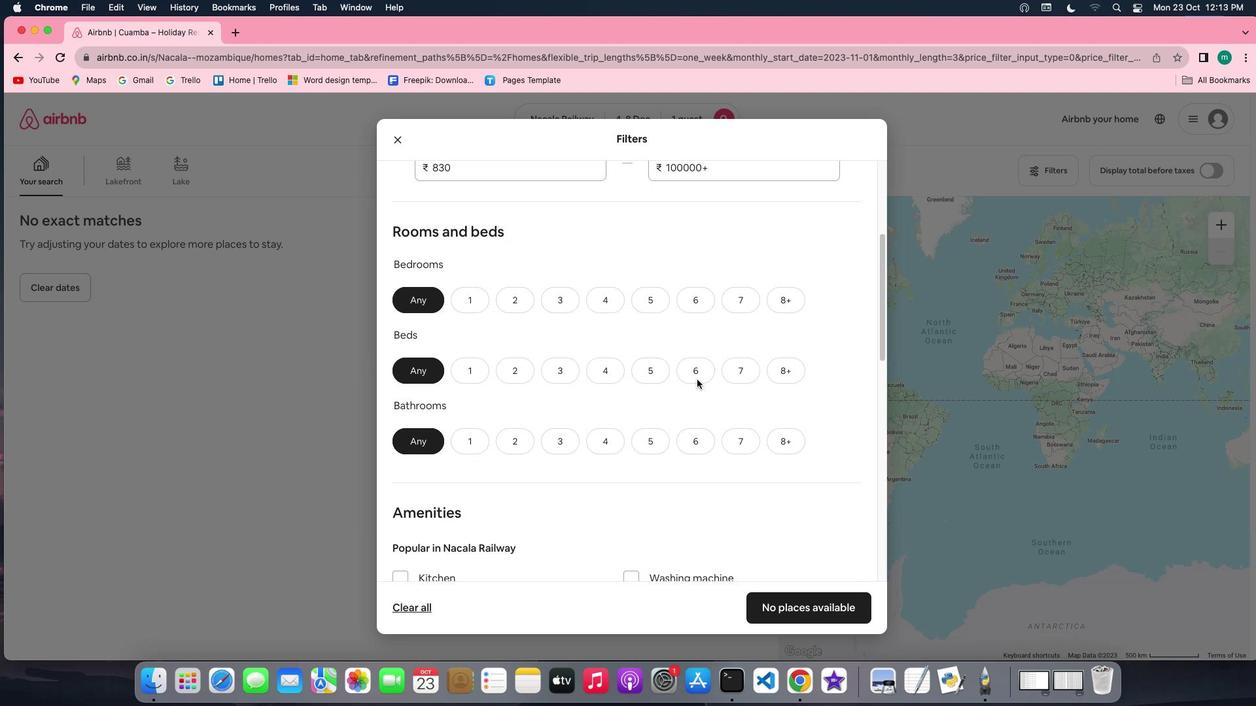 
Action: Mouse scrolled (697, 379) with delta (0, 0)
Screenshot: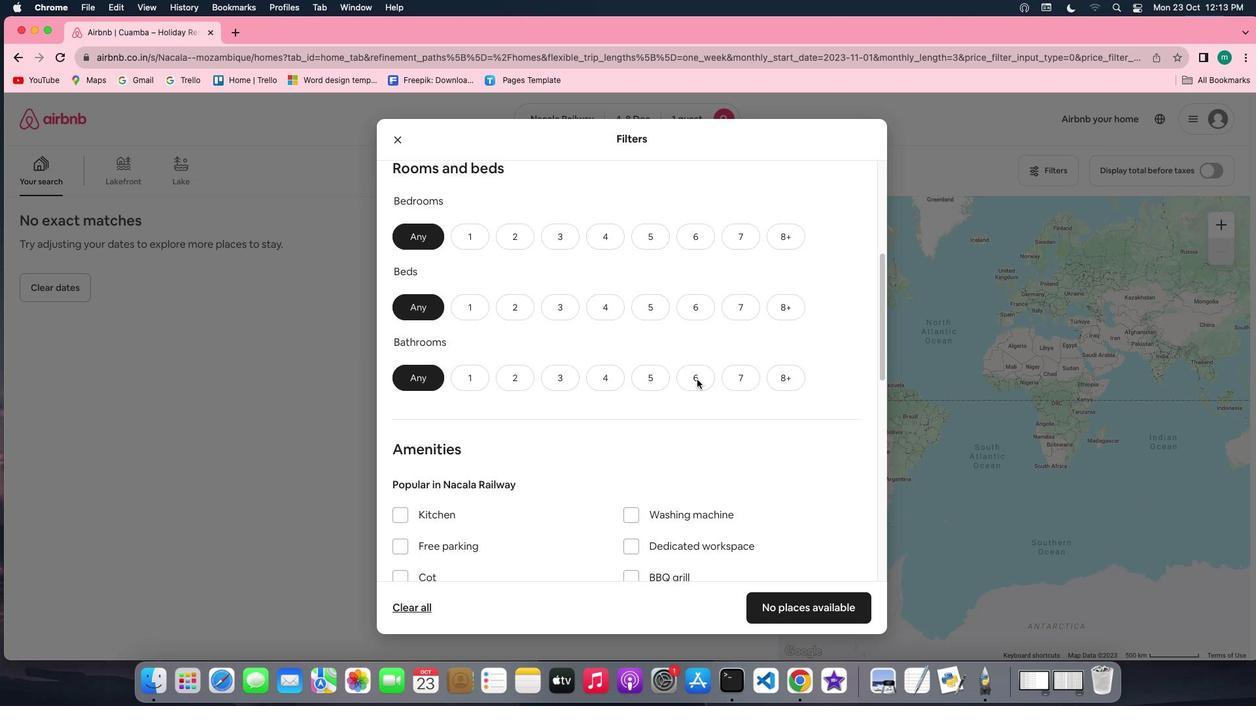 
Action: Mouse scrolled (697, 379) with delta (0, 0)
Screenshot: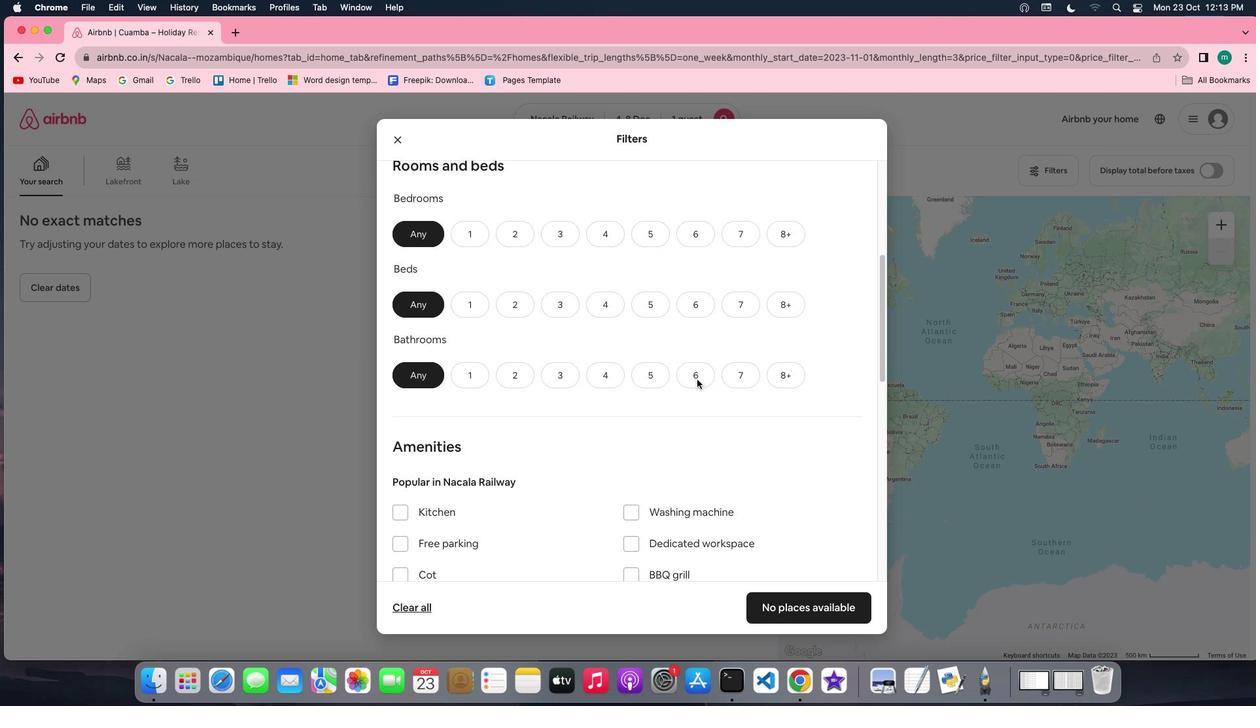 
Action: Mouse scrolled (697, 379) with delta (0, 0)
Screenshot: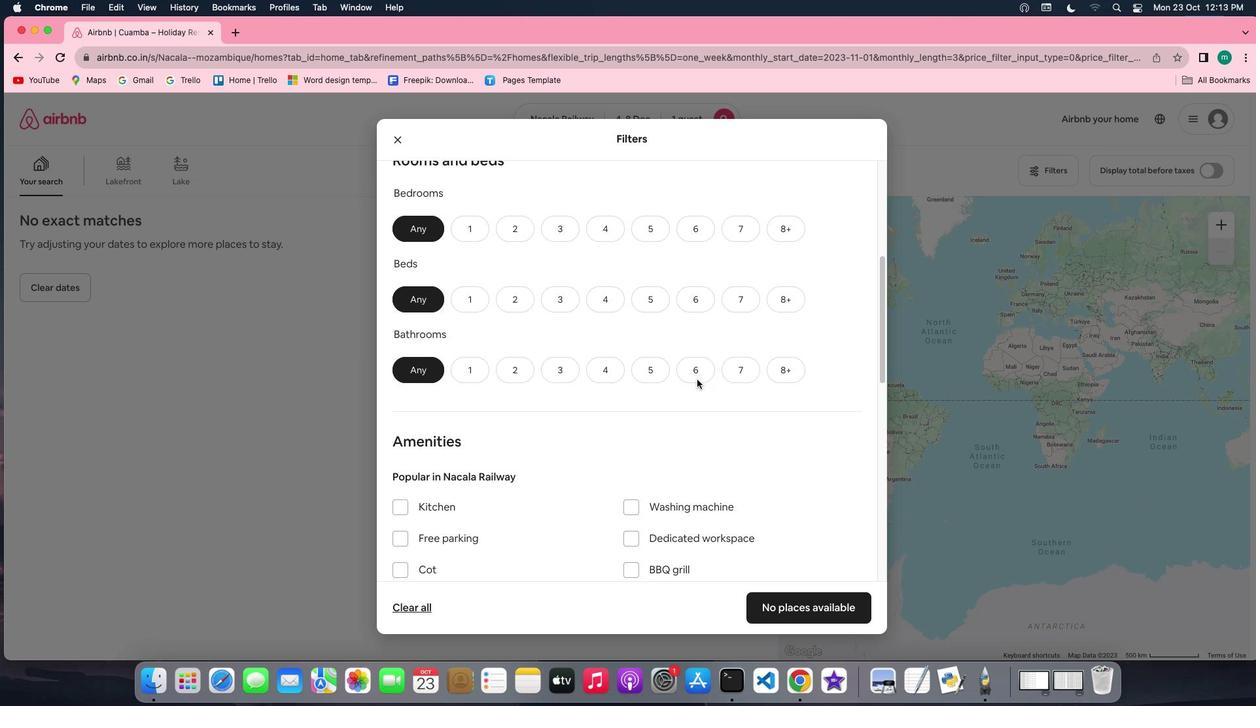 
Action: Mouse scrolled (697, 379) with delta (0, 0)
Screenshot: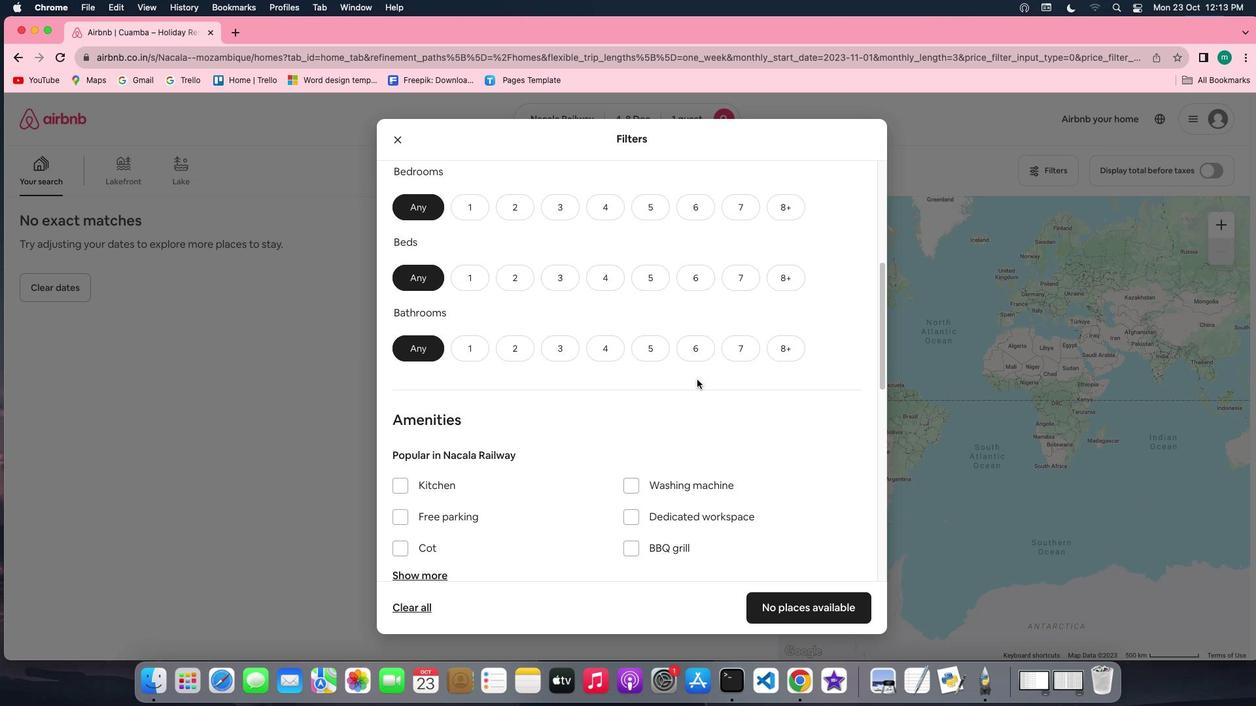
Action: Mouse scrolled (697, 379) with delta (0, 0)
Screenshot: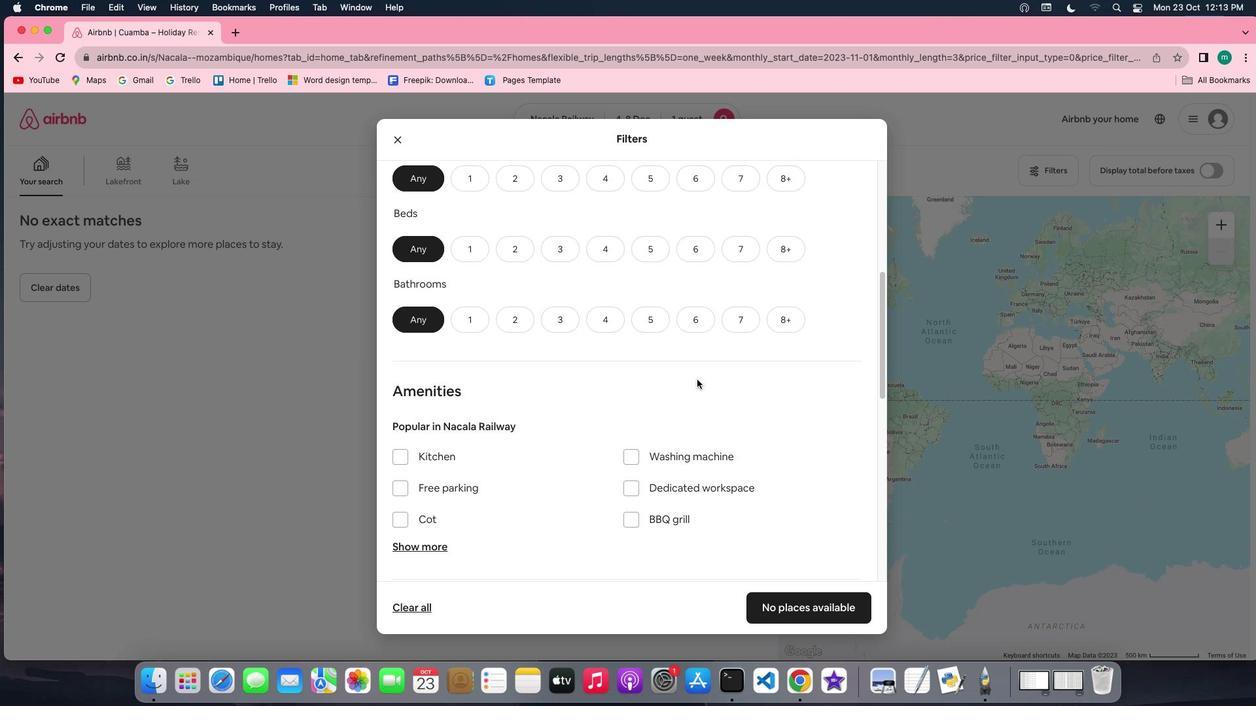 
Action: Mouse scrolled (697, 379) with delta (0, 0)
Screenshot: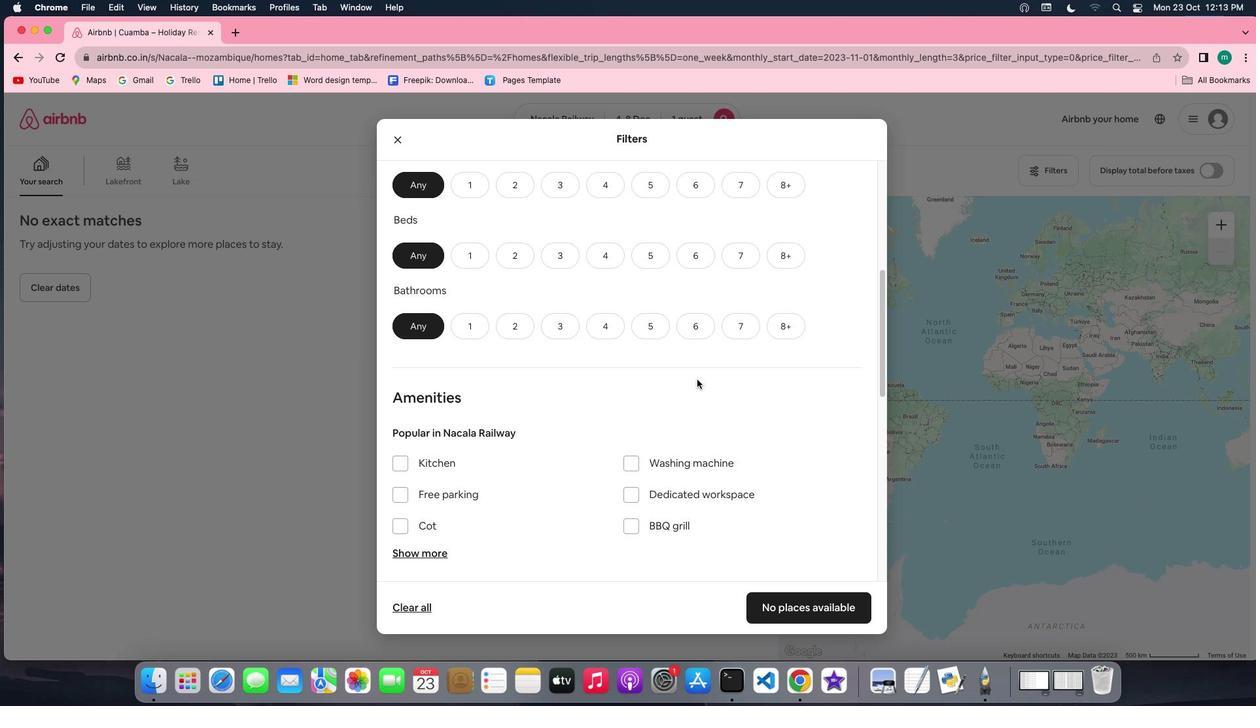 
Action: Mouse moved to (456, 194)
Screenshot: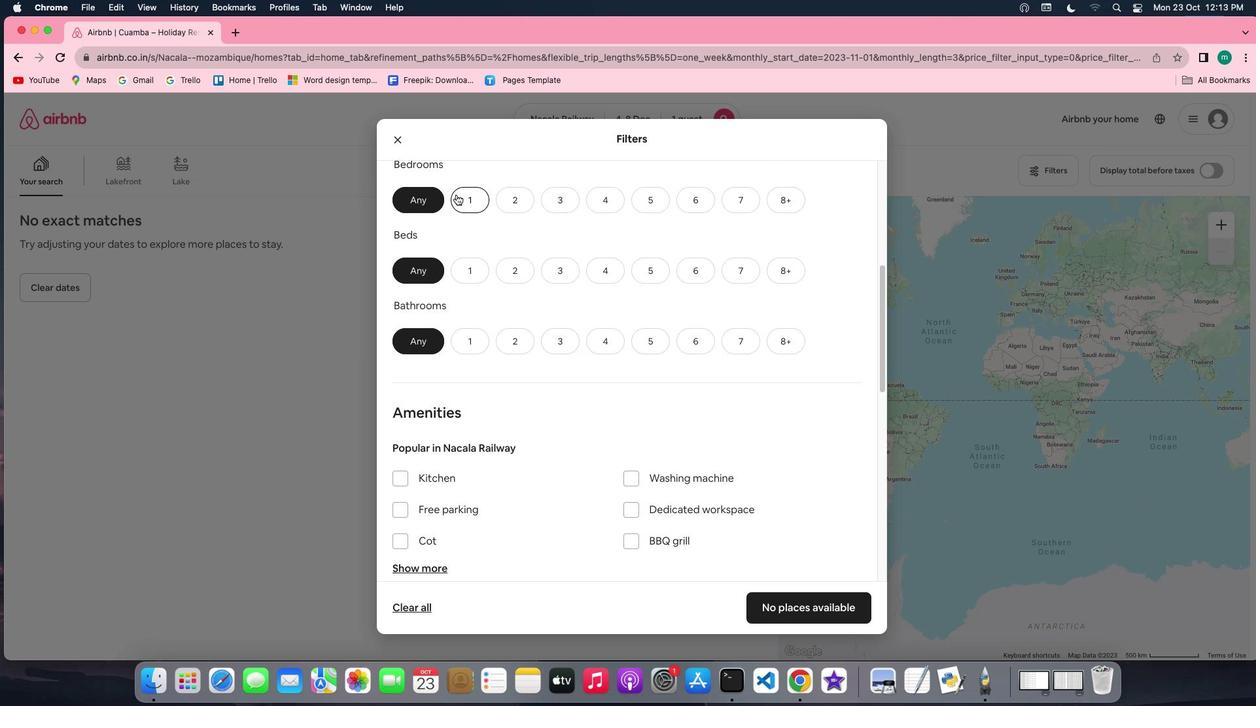 
Action: Mouse pressed left at (456, 194)
Screenshot: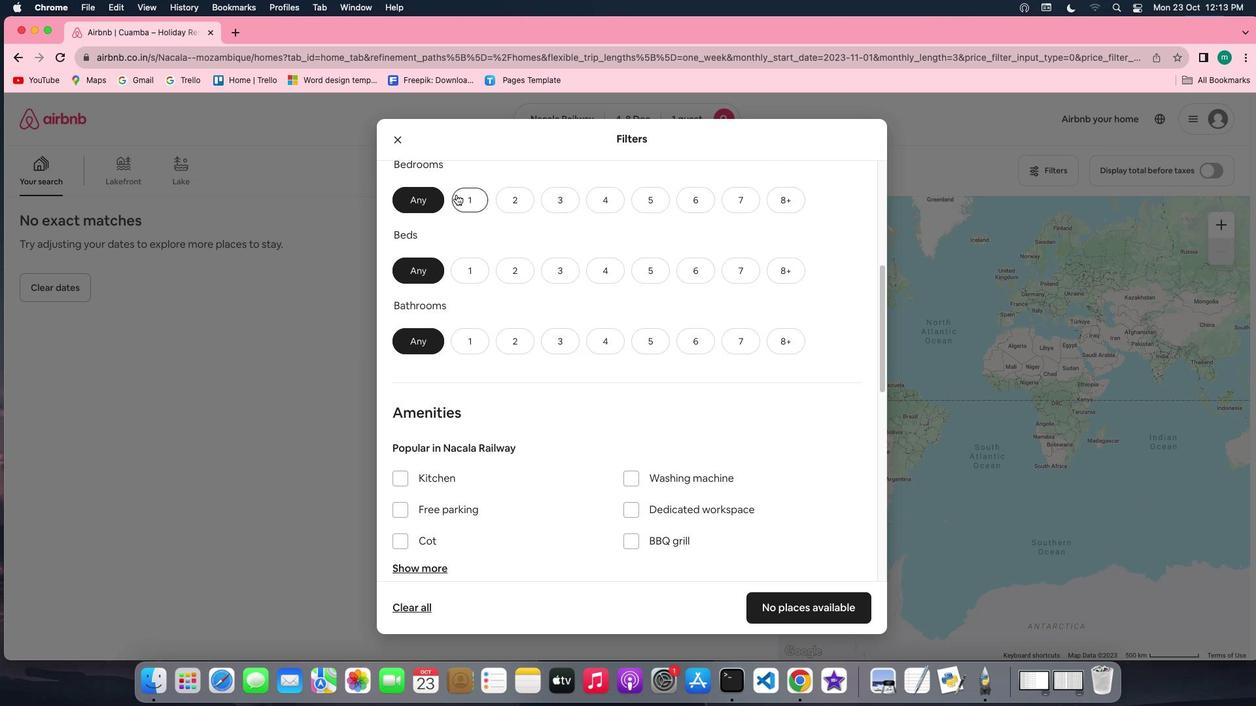 
Action: Mouse moved to (469, 273)
Screenshot: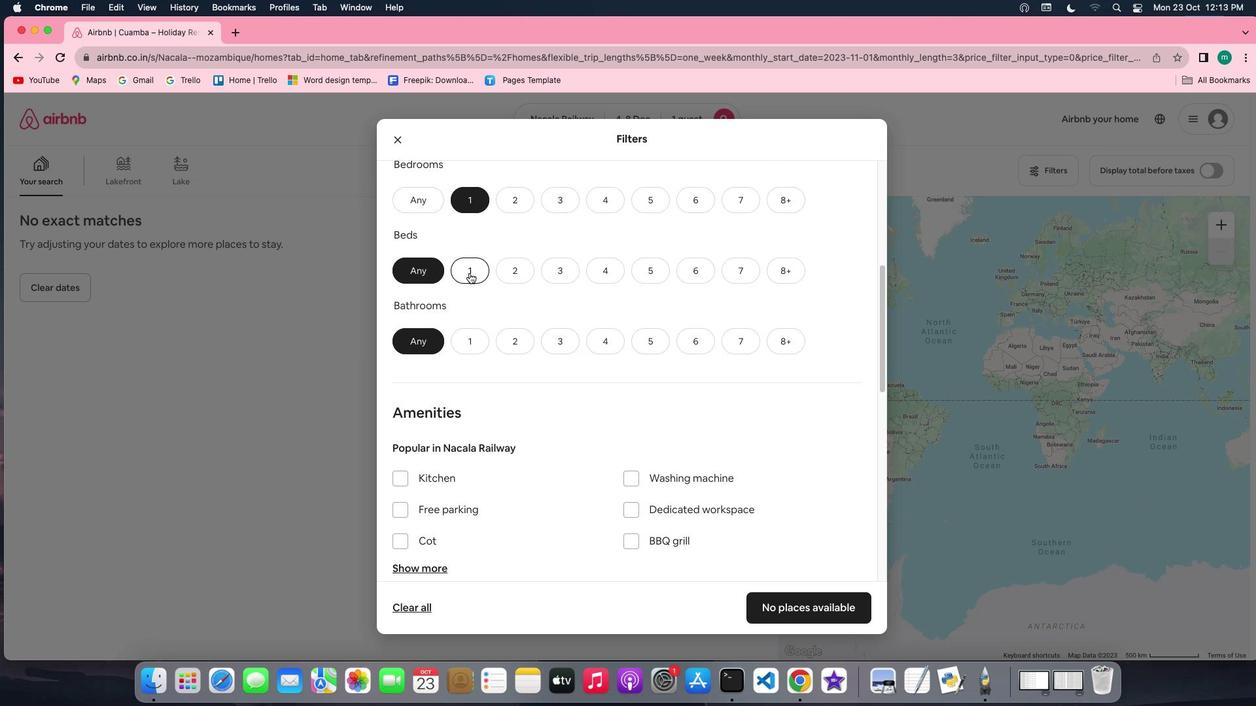 
Action: Mouse pressed left at (469, 273)
Screenshot: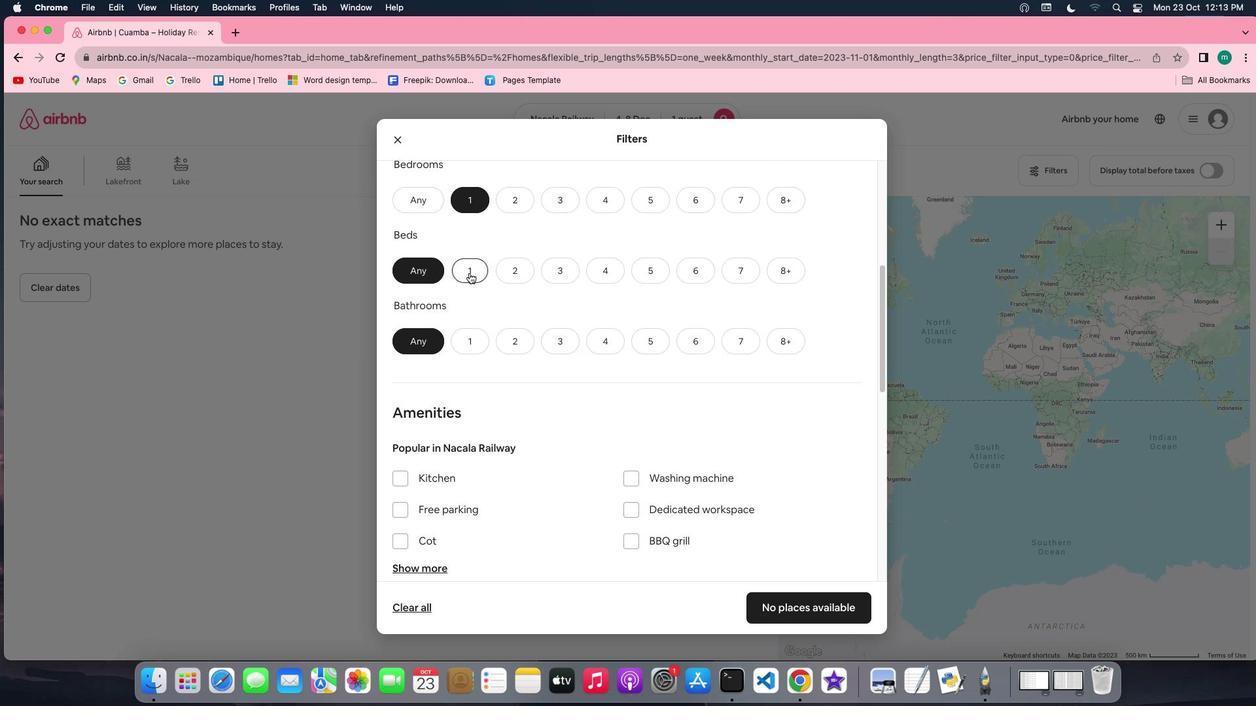 
Action: Mouse moved to (479, 337)
Screenshot: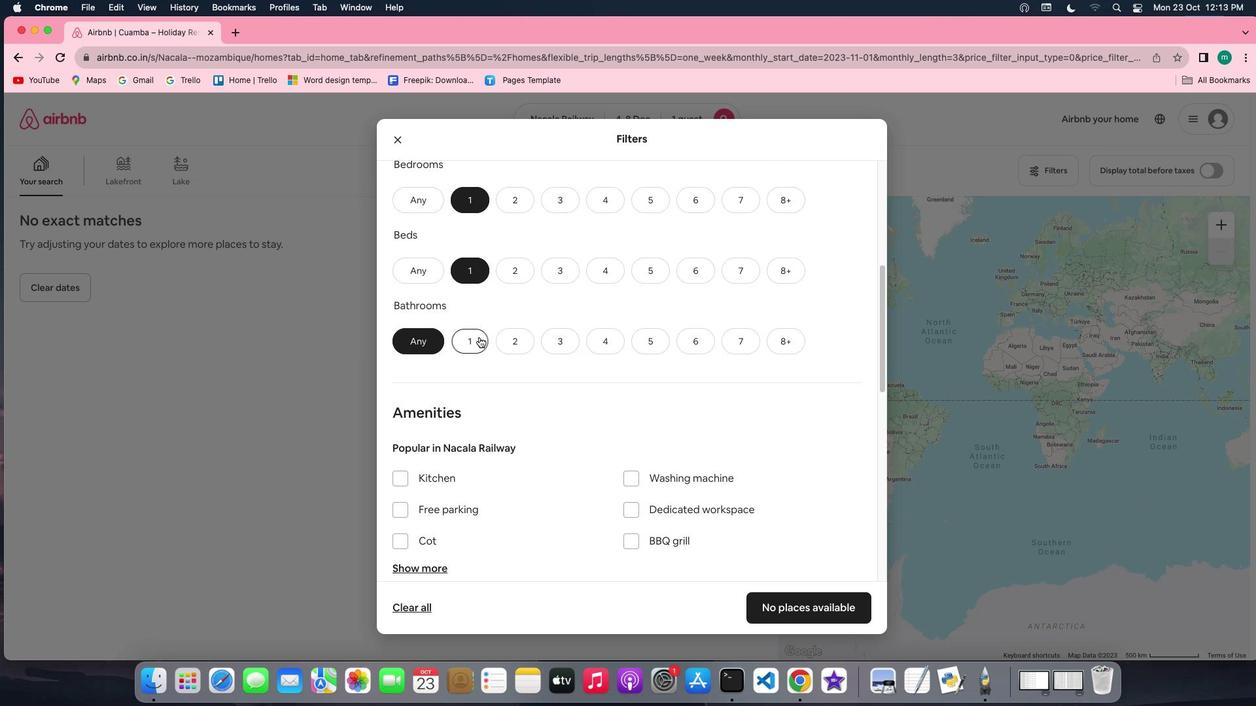 
Action: Mouse pressed left at (479, 337)
Screenshot: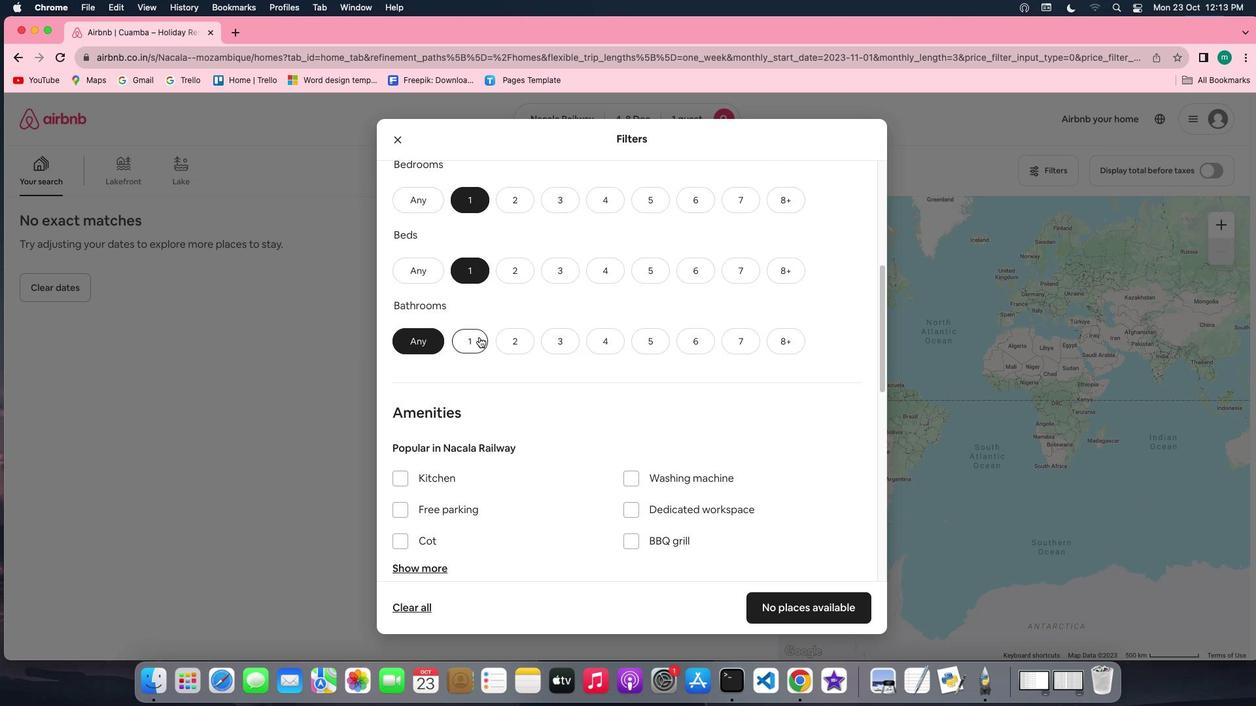 
Action: Mouse moved to (611, 340)
Screenshot: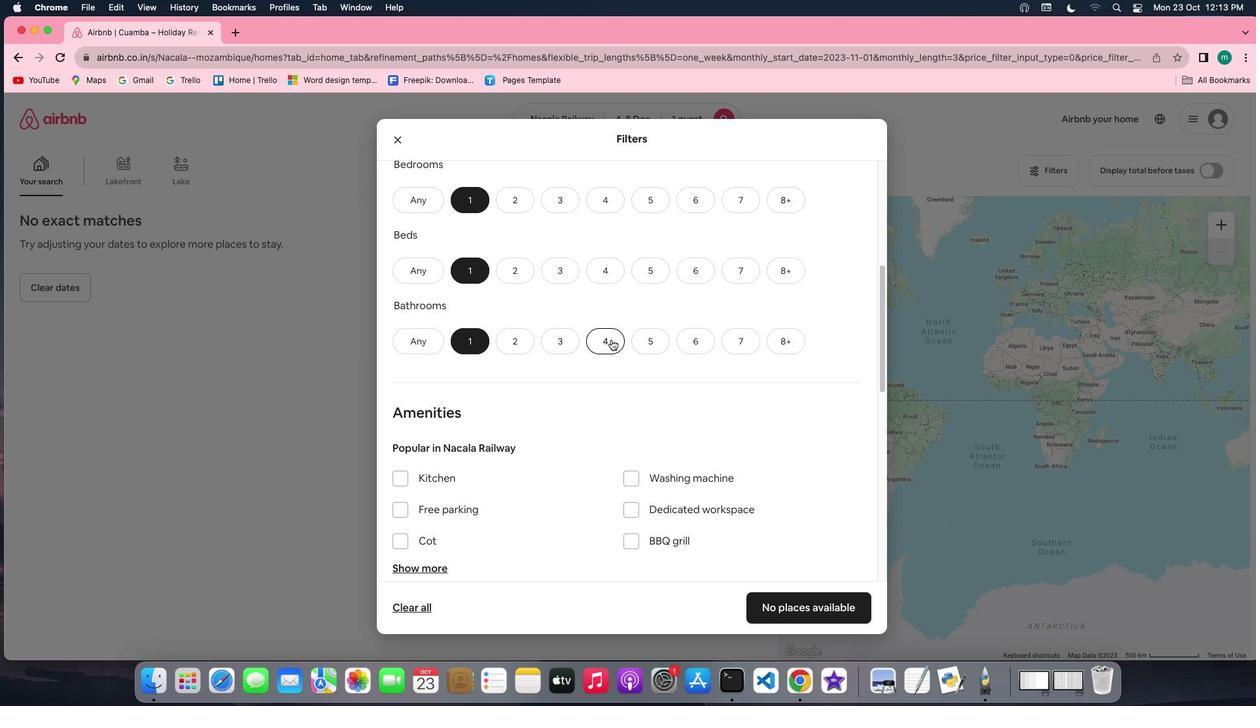
Action: Mouse scrolled (611, 340) with delta (0, 0)
Screenshot: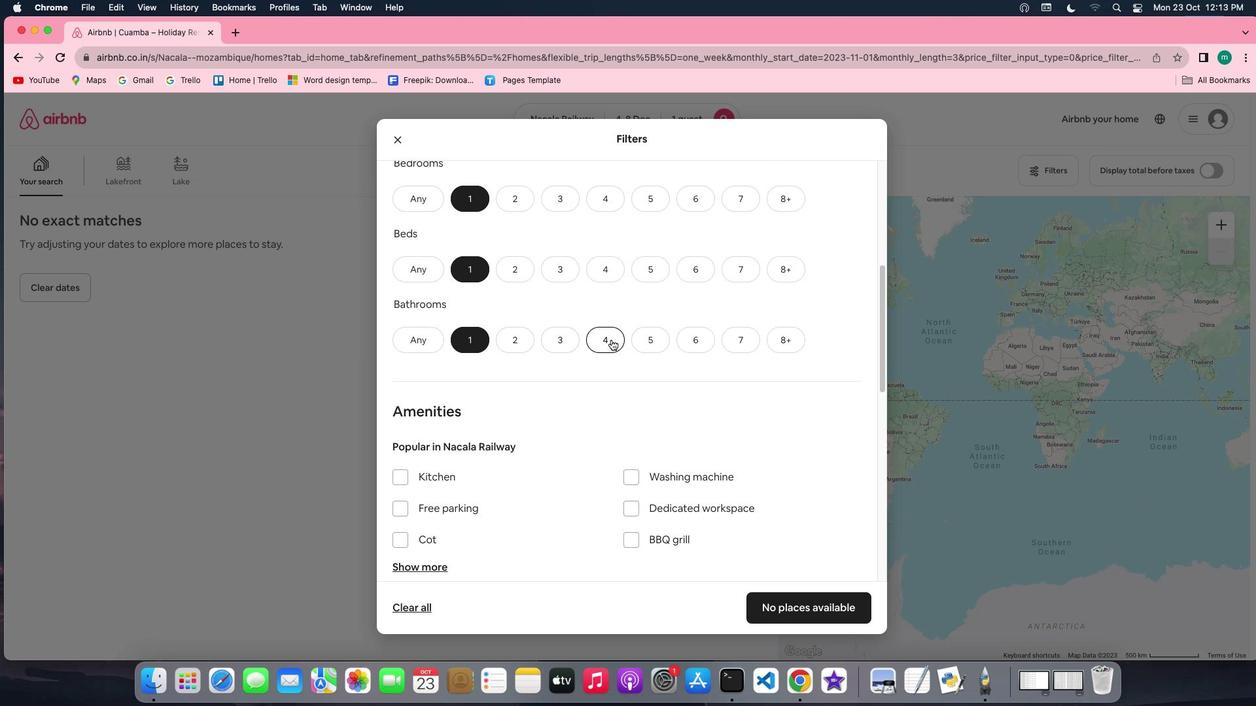 
Action: Mouse scrolled (611, 340) with delta (0, 0)
Screenshot: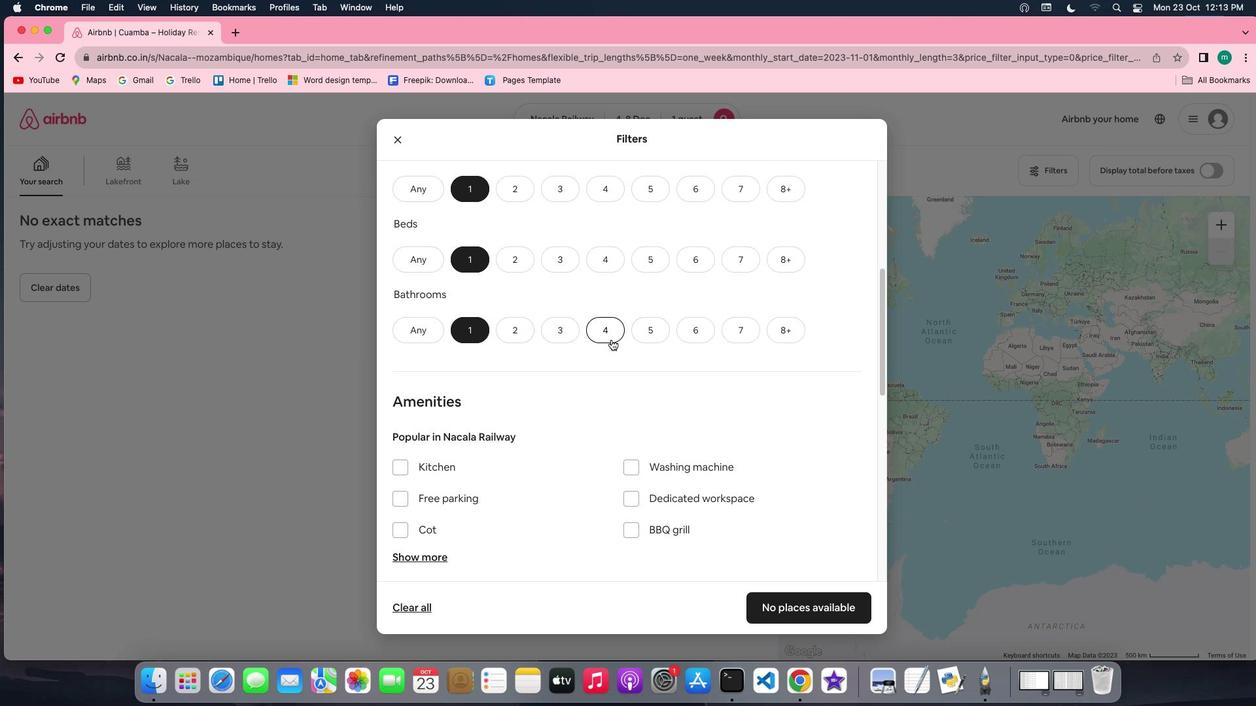 
Action: Mouse scrolled (611, 340) with delta (0, 0)
Screenshot: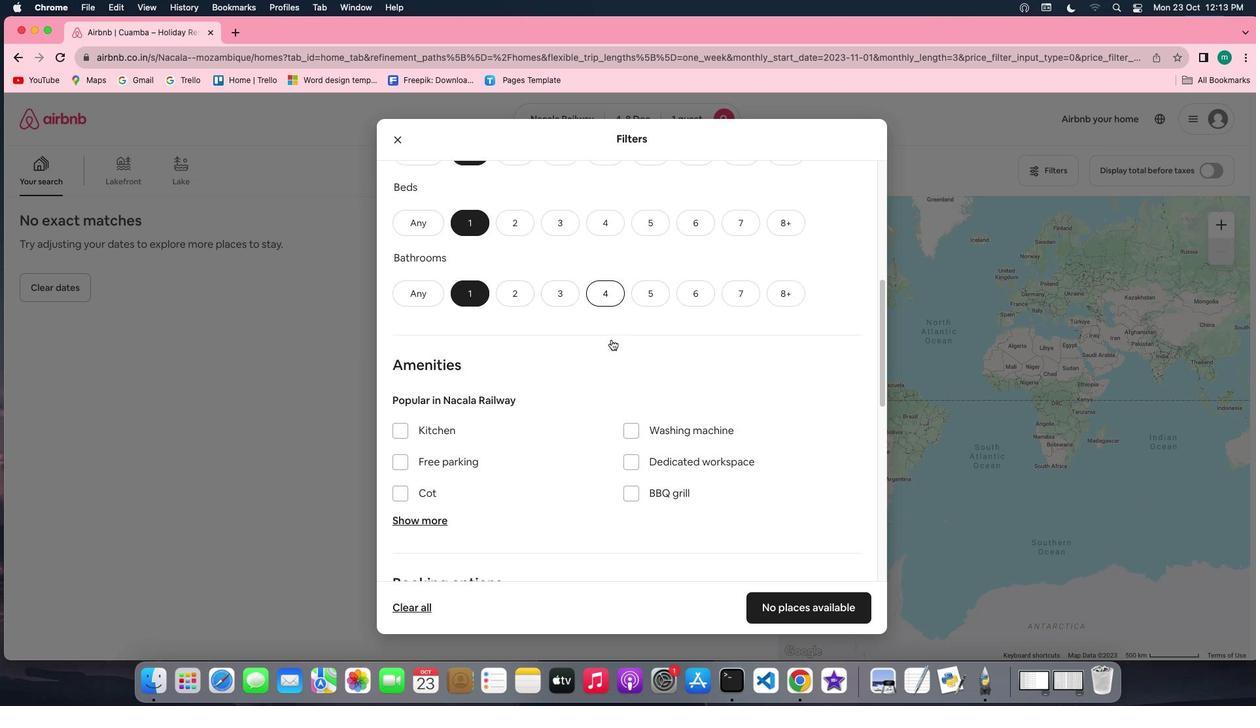 
Action: Mouse scrolled (611, 340) with delta (0, 0)
Screenshot: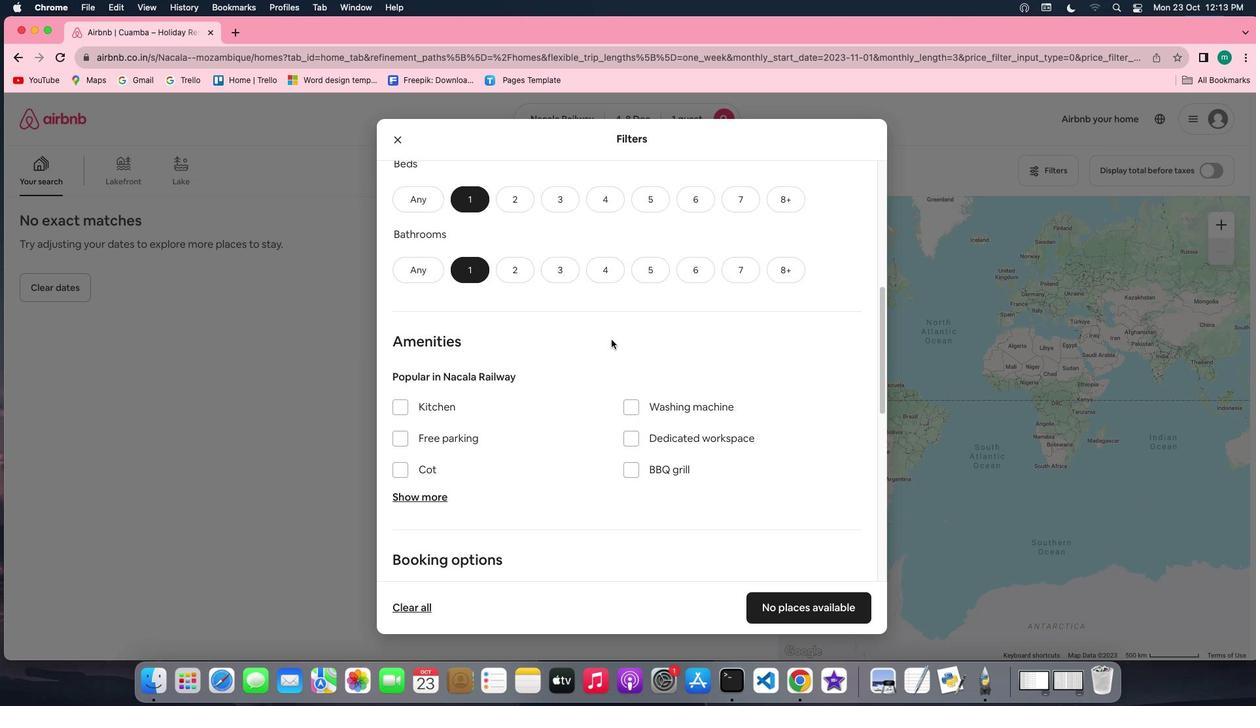 
Action: Mouse scrolled (611, 340) with delta (0, 0)
Screenshot: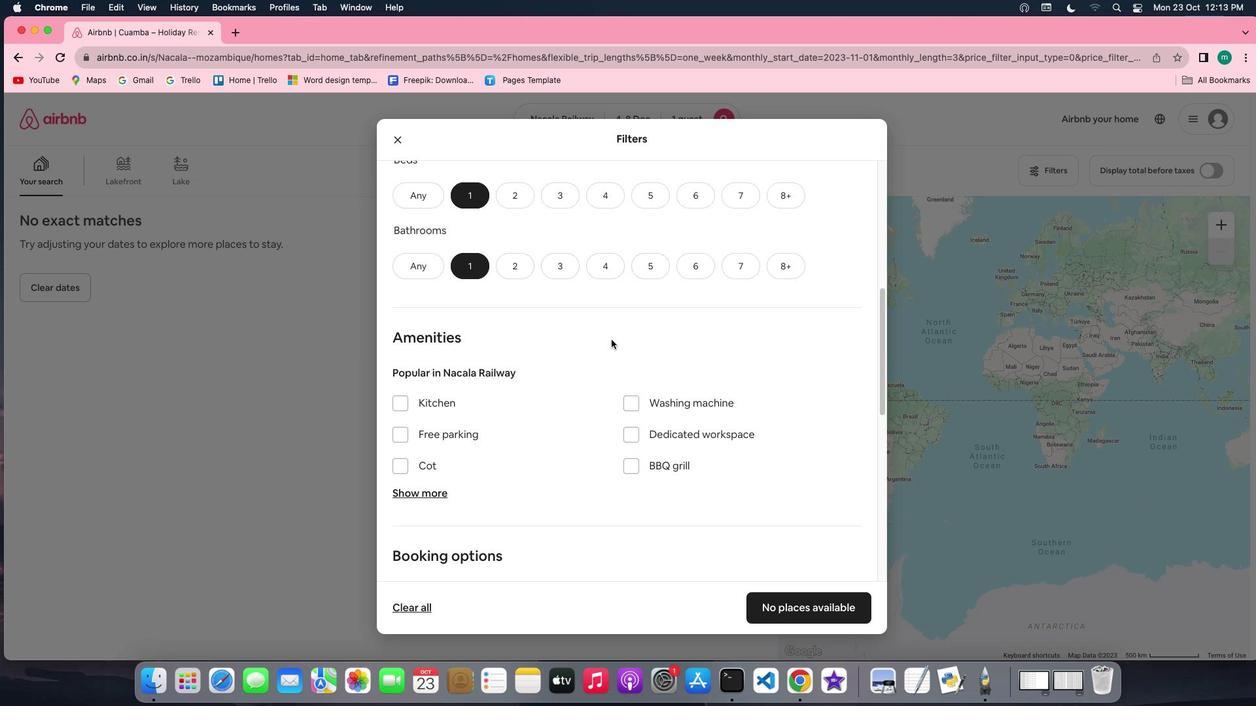 
Action: Mouse scrolled (611, 340) with delta (0, 0)
Screenshot: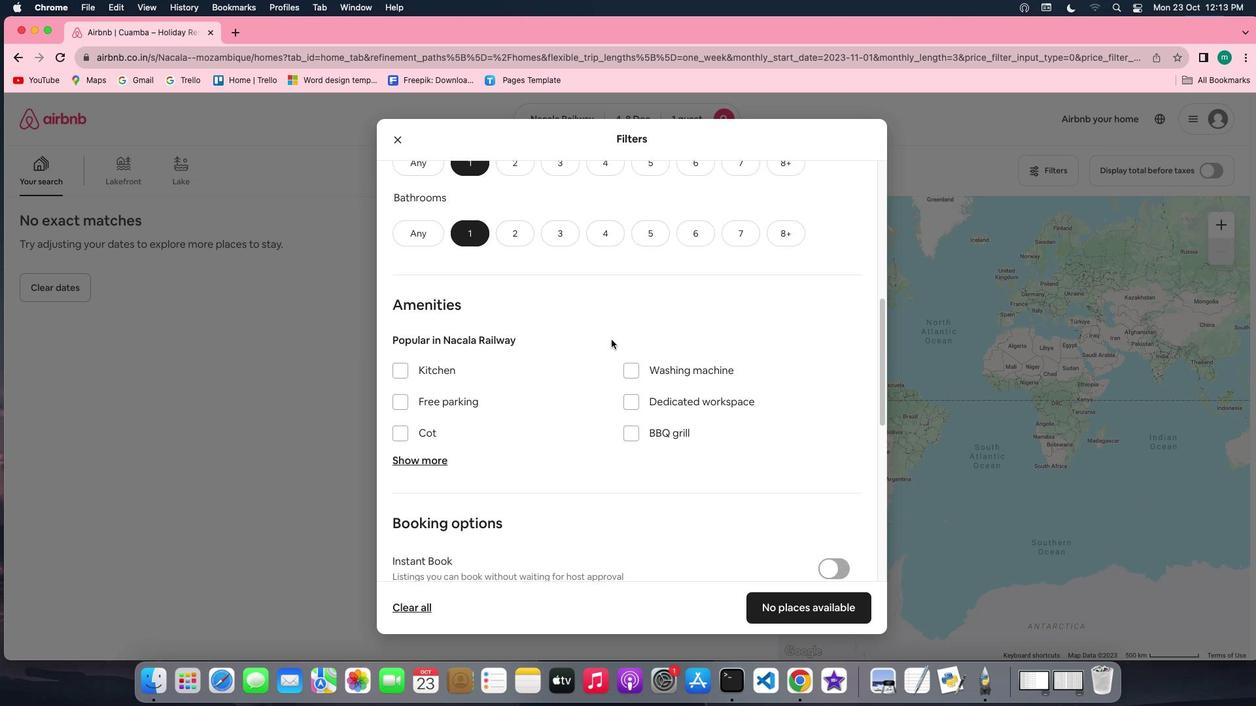 
Action: Mouse scrolled (611, 340) with delta (0, 0)
Screenshot: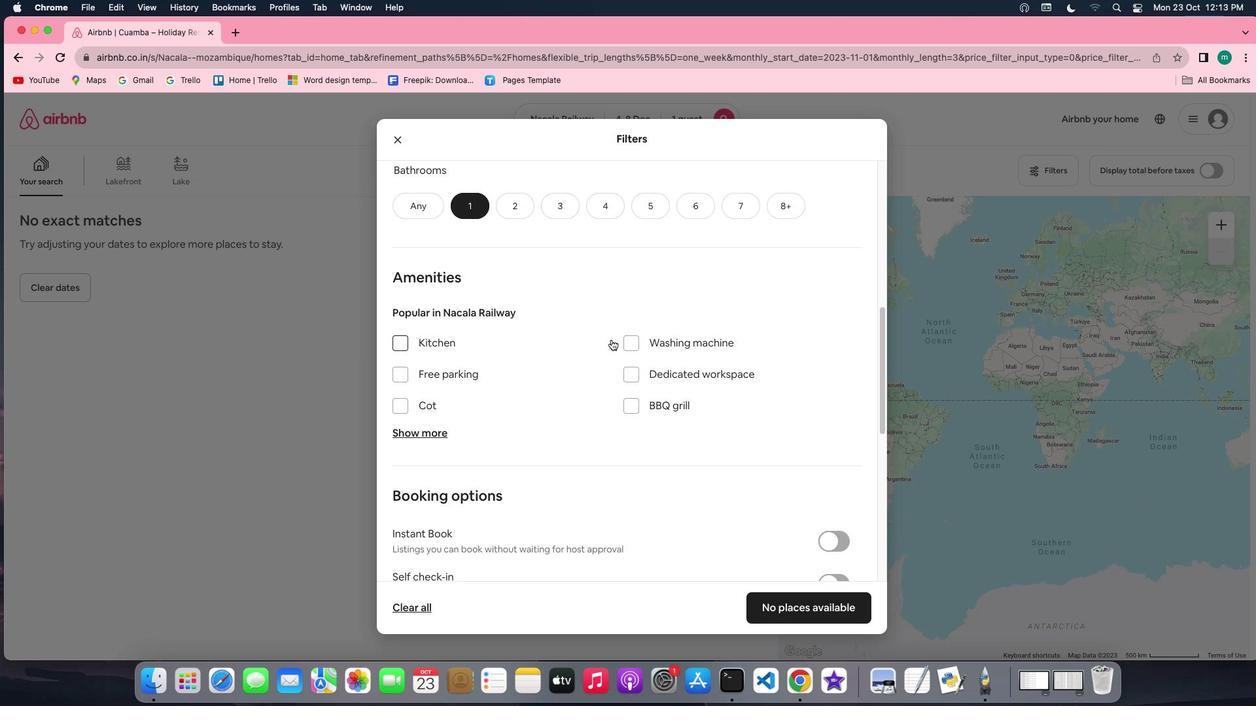 
Action: Mouse scrolled (611, 340) with delta (0, 0)
Screenshot: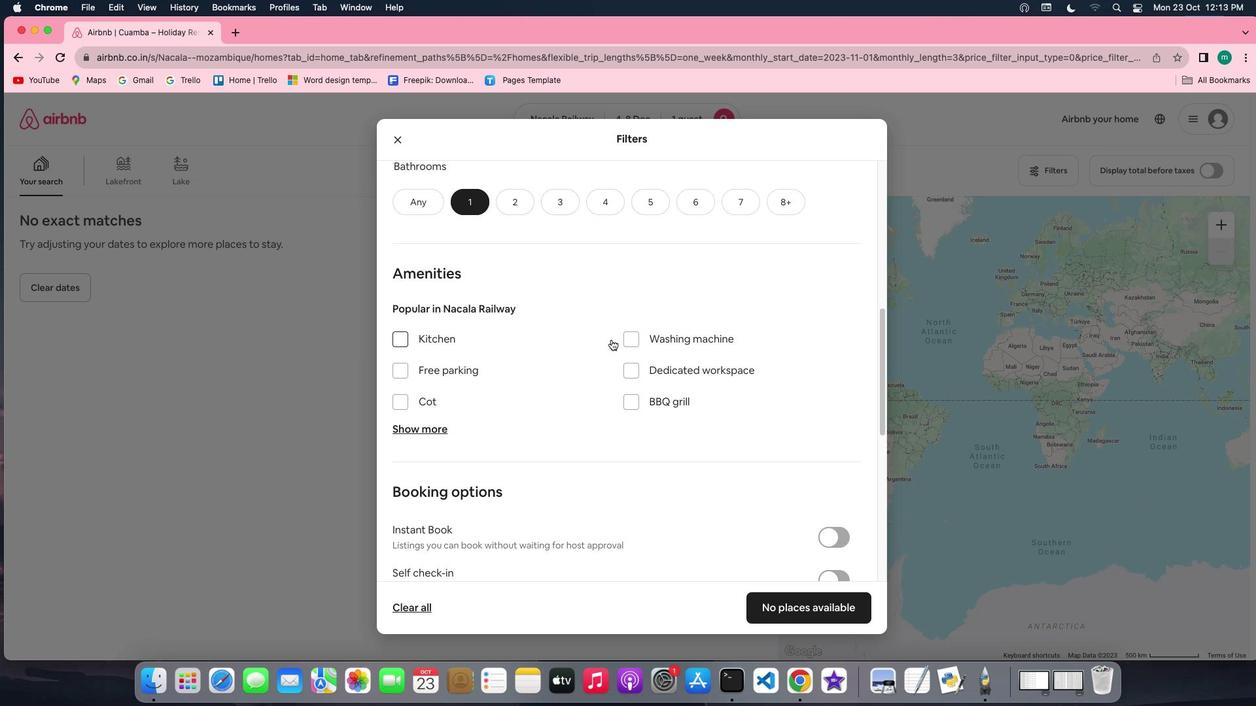 
Action: Mouse scrolled (611, 340) with delta (0, 0)
Screenshot: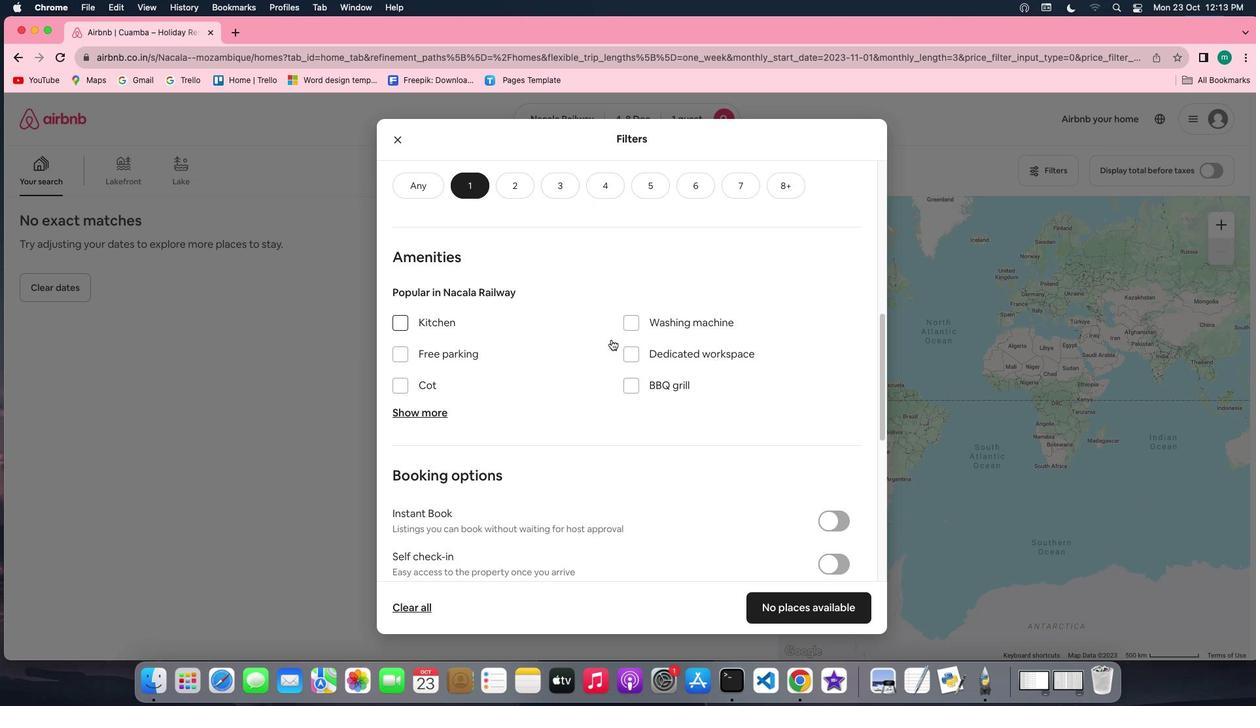 
Action: Mouse scrolled (611, 340) with delta (0, 0)
Screenshot: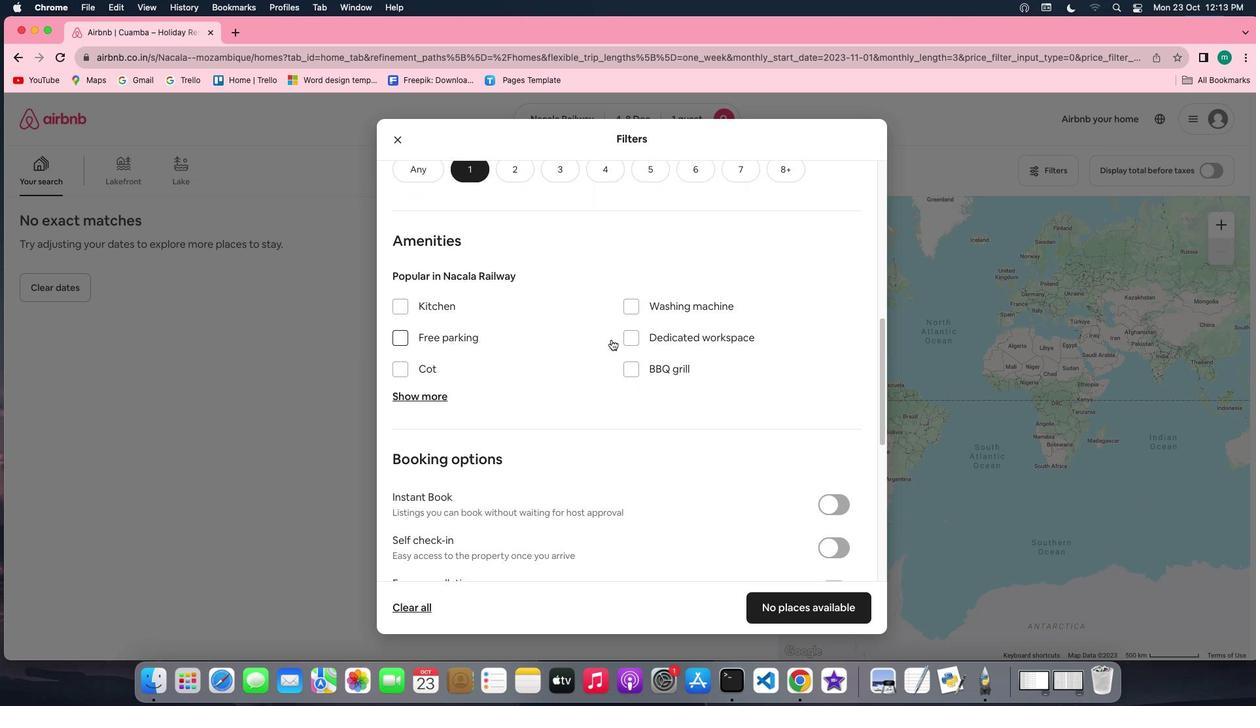 
Action: Mouse scrolled (611, 340) with delta (0, 0)
Screenshot: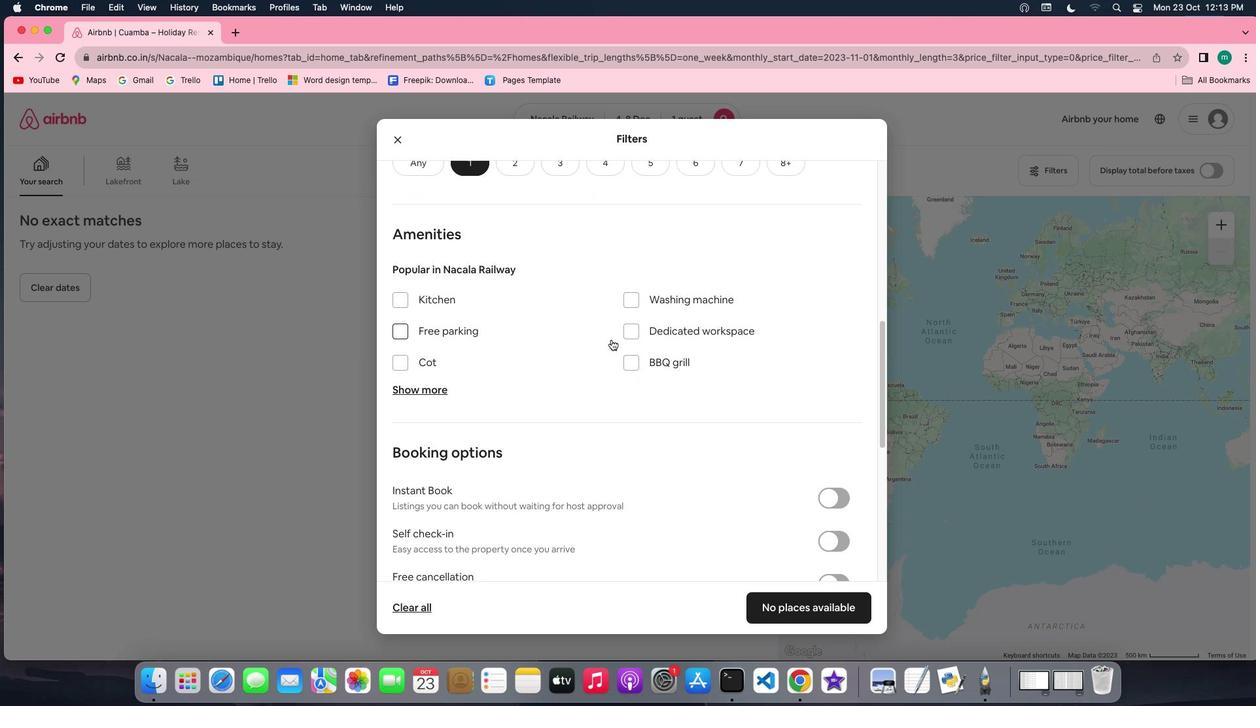 
Action: Mouse scrolled (611, 340) with delta (0, 0)
Screenshot: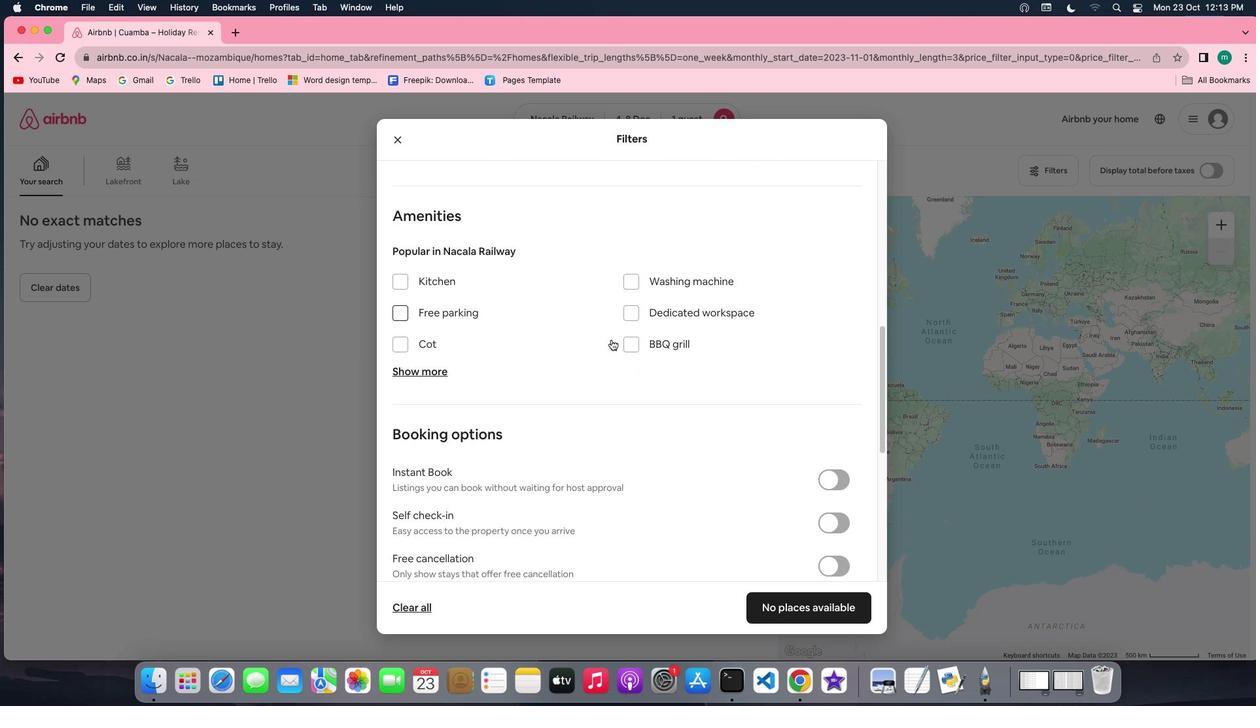 
Action: Mouse moved to (424, 361)
Screenshot: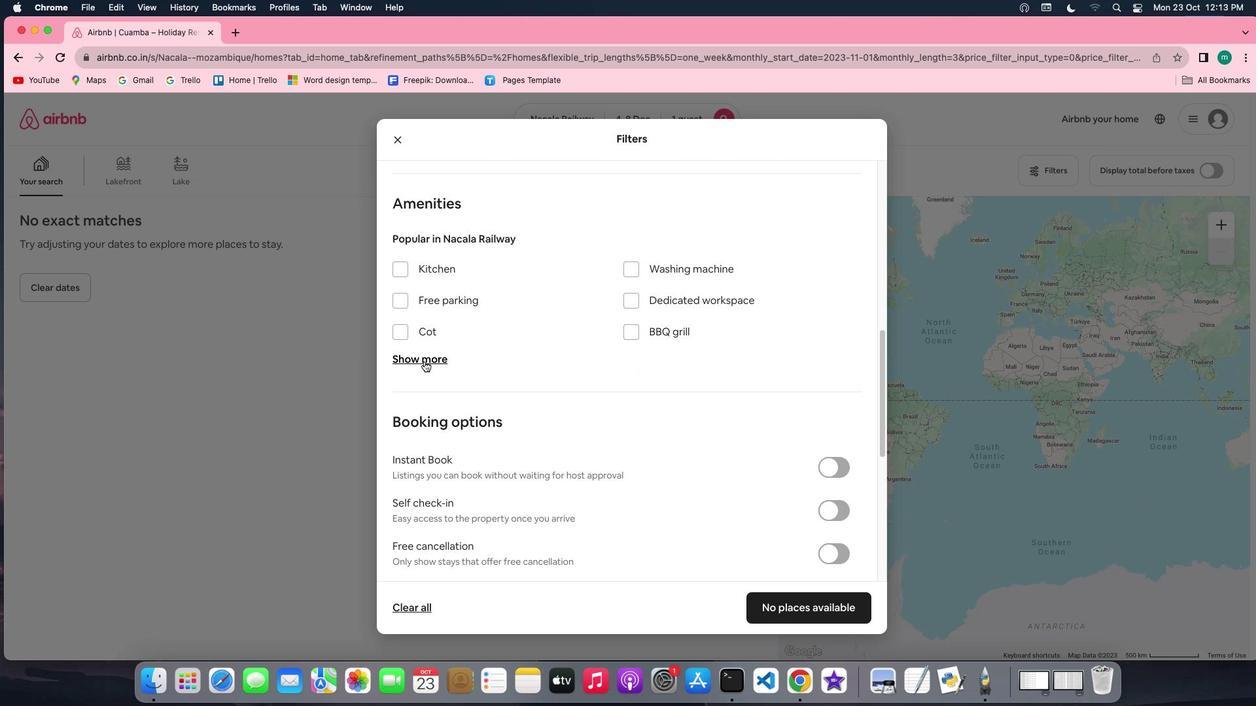 
Action: Mouse pressed left at (424, 361)
Screenshot: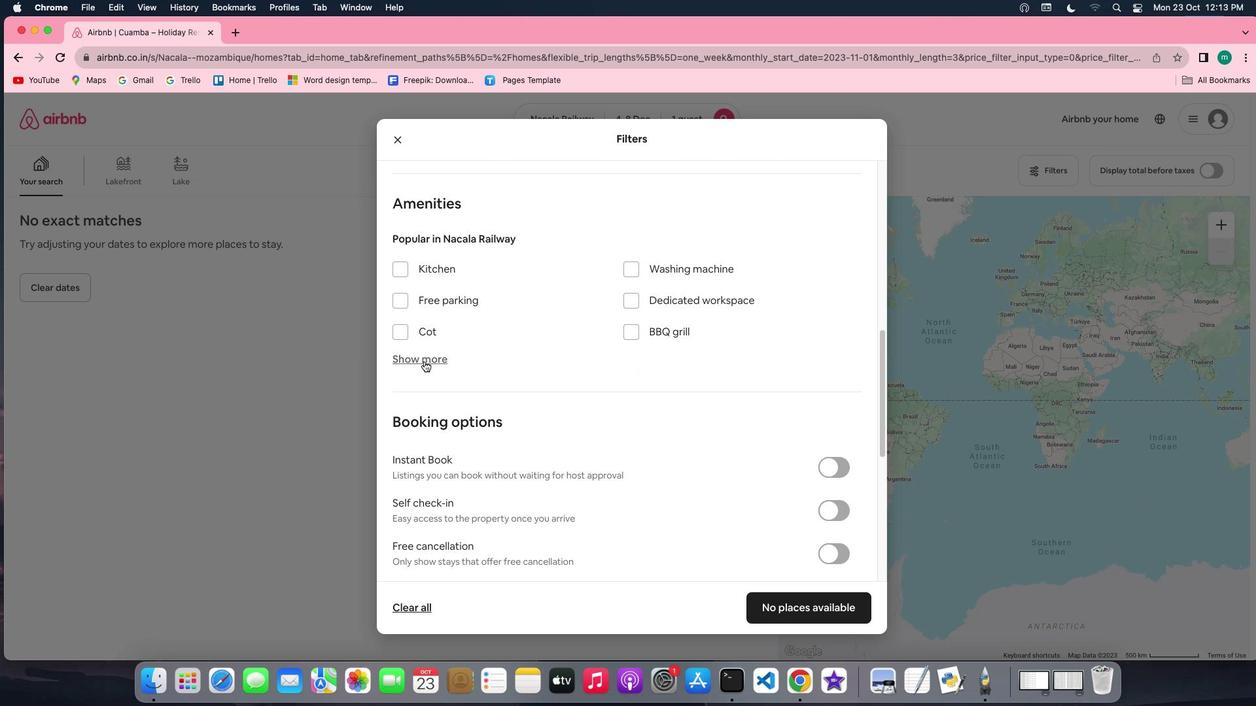 
Action: Mouse moved to (630, 358)
Screenshot: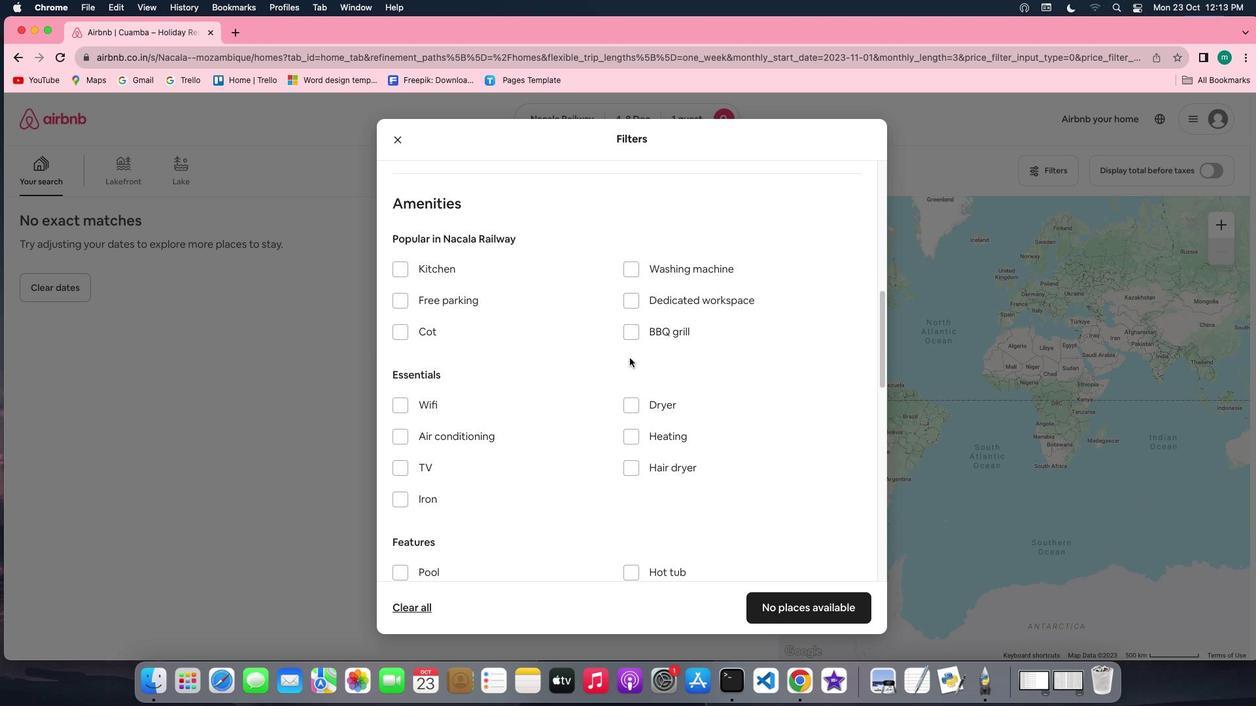 
Action: Mouse scrolled (630, 358) with delta (0, 0)
Screenshot: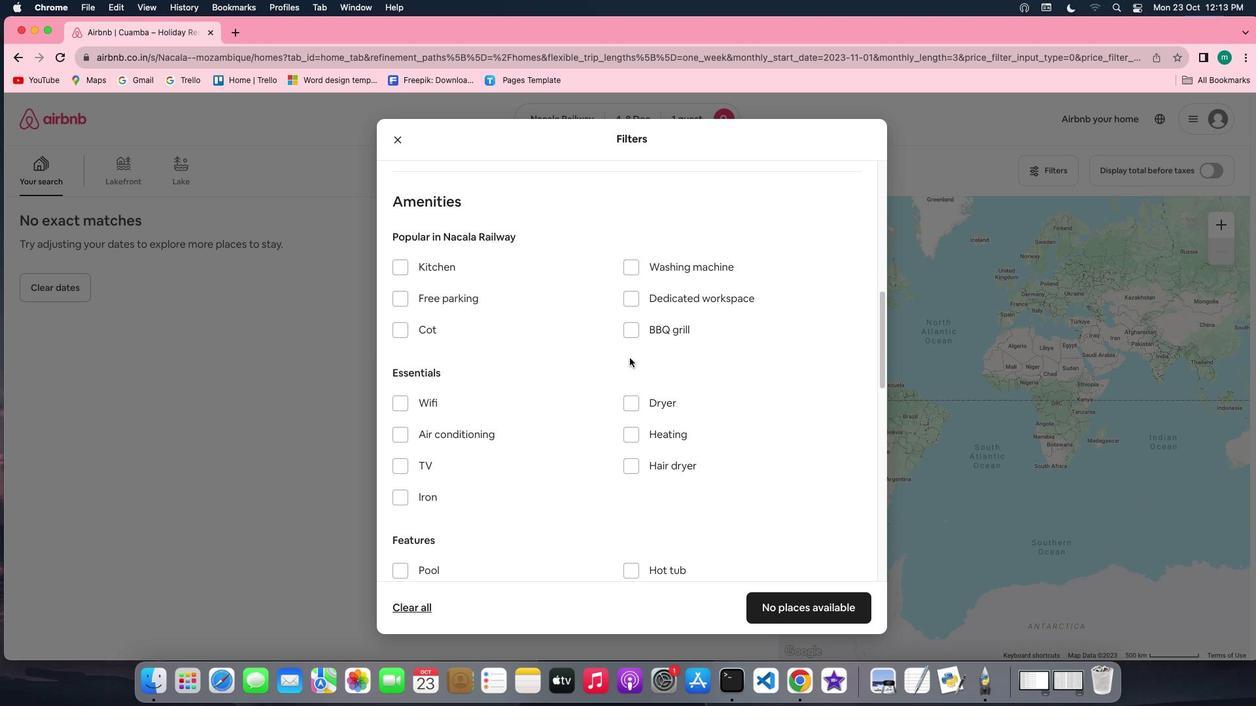 
Action: Mouse scrolled (630, 358) with delta (0, 0)
Screenshot: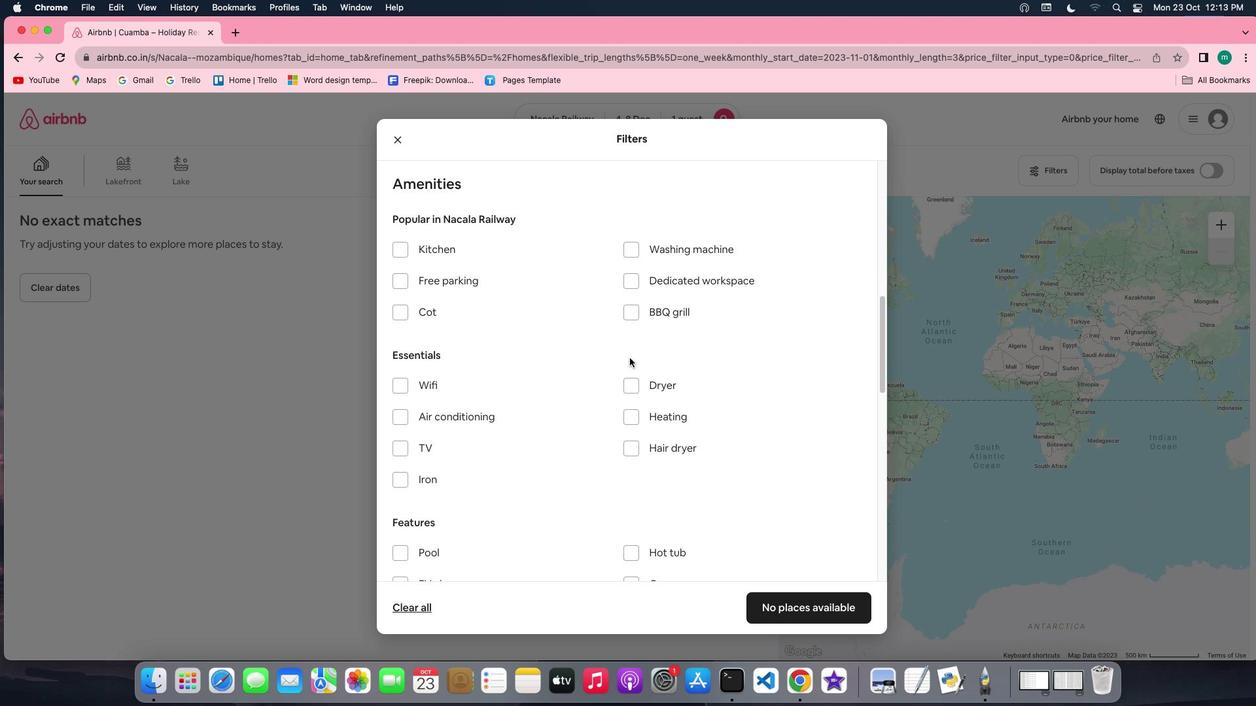
Action: Mouse scrolled (630, 358) with delta (0, -1)
Screenshot: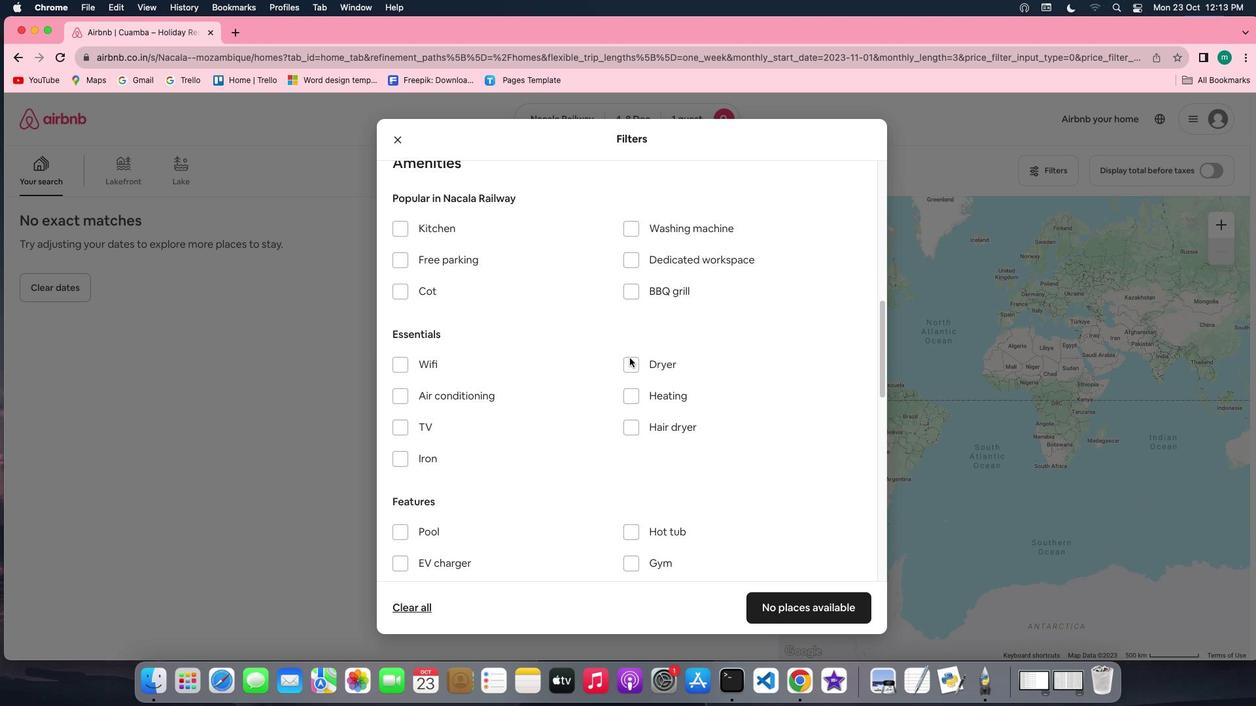 
Action: Mouse scrolled (630, 358) with delta (0, 0)
Screenshot: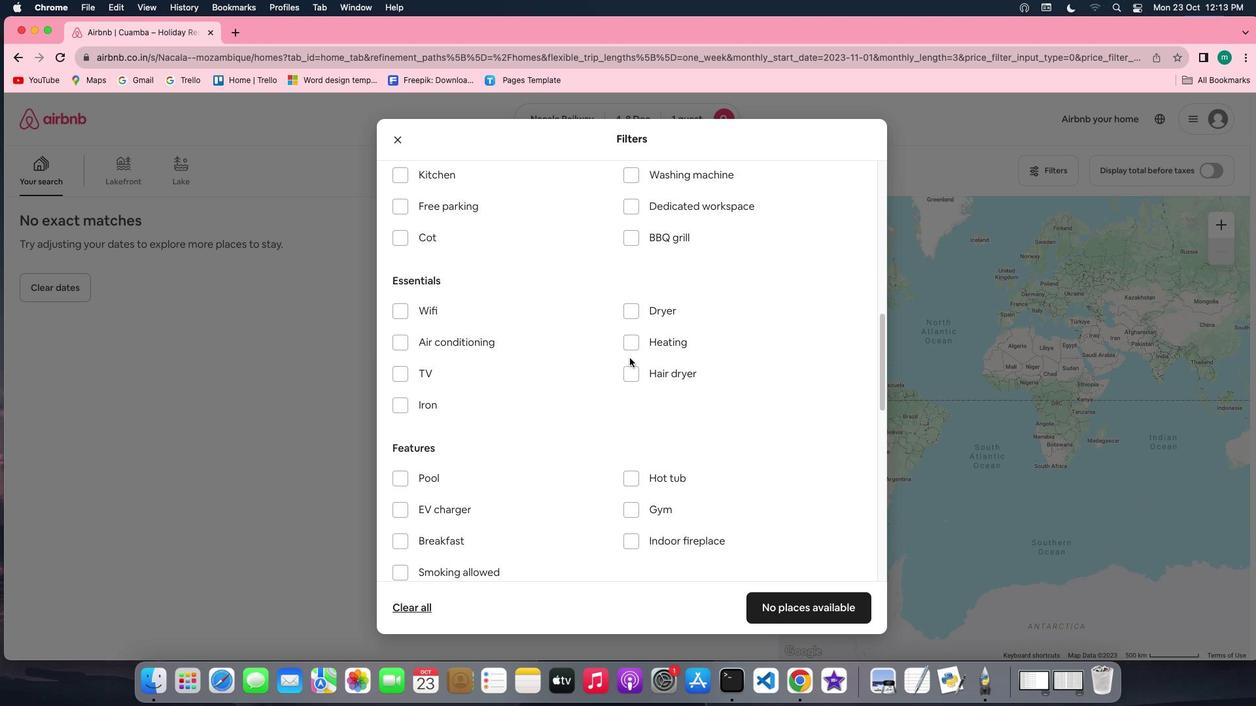 
Action: Mouse scrolled (630, 358) with delta (0, 0)
Screenshot: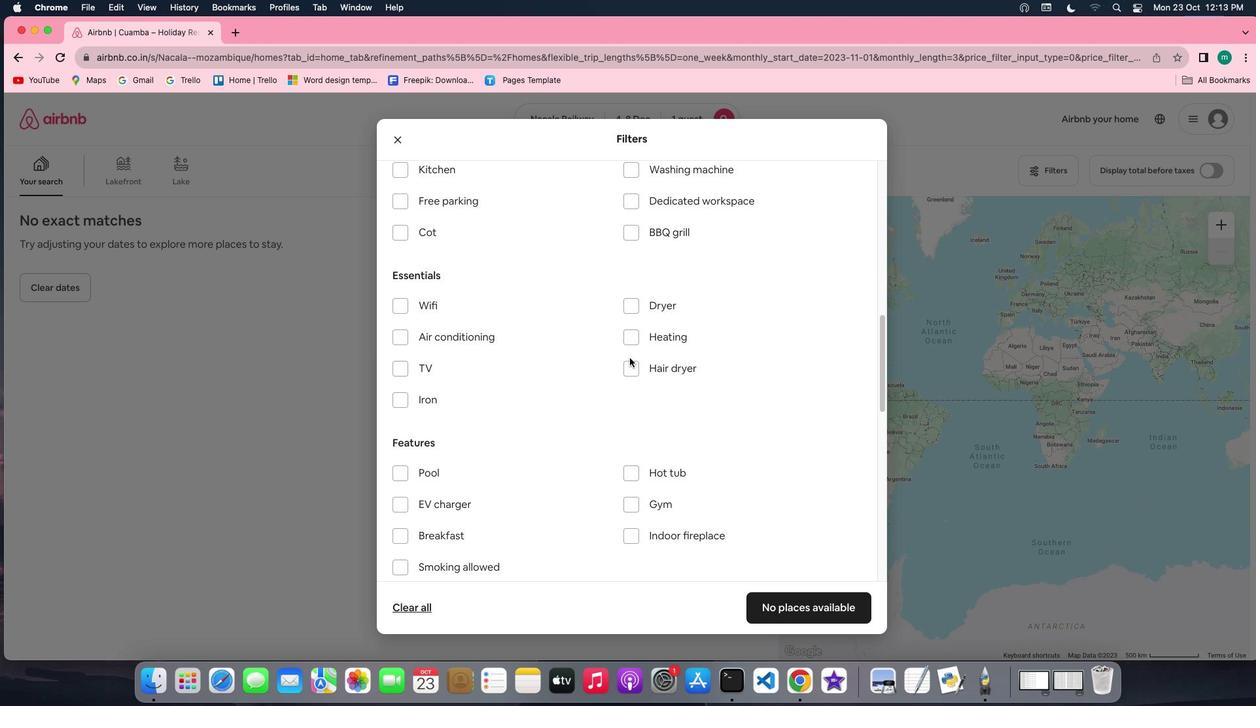 
Action: Mouse moved to (428, 292)
Screenshot: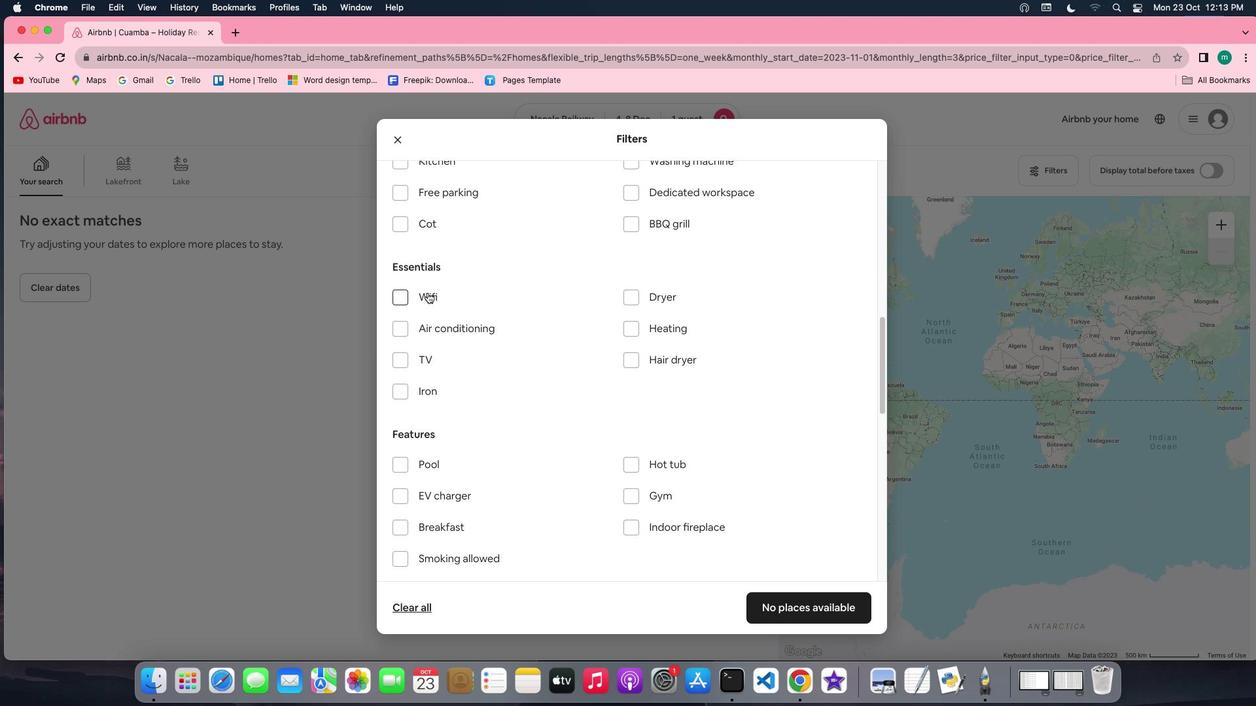 
Action: Mouse pressed left at (428, 292)
Screenshot: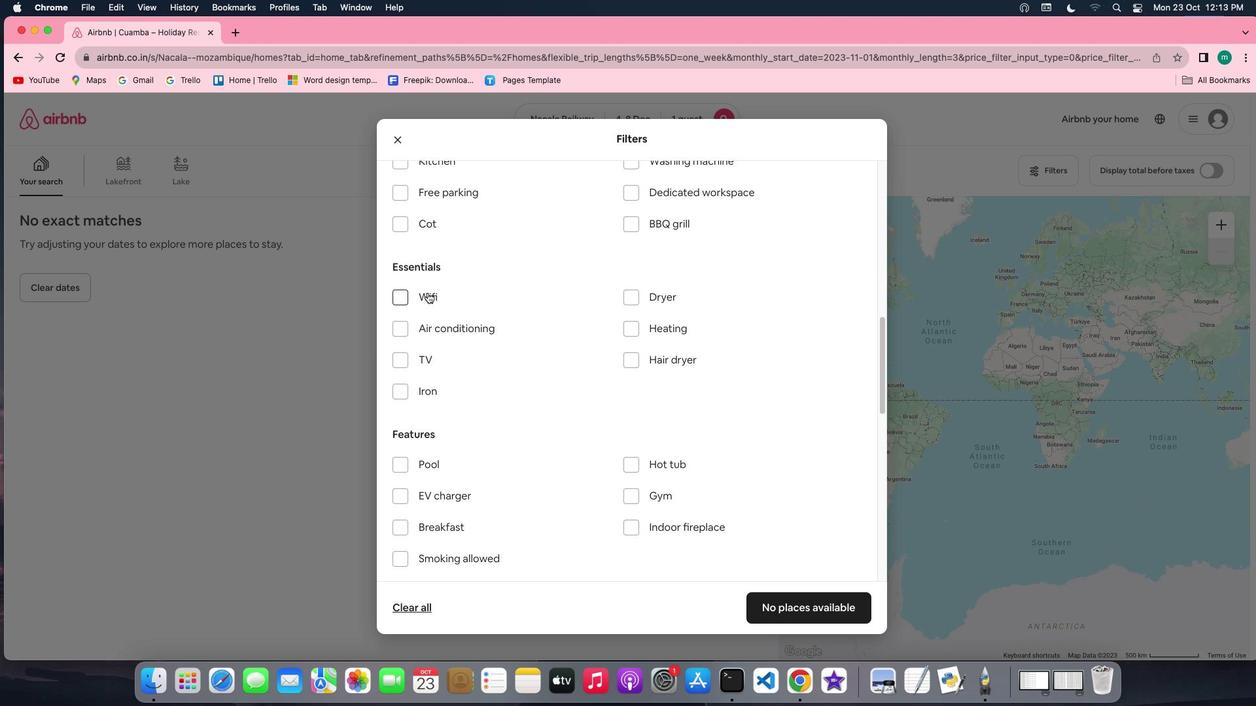 
Action: Mouse moved to (577, 339)
Screenshot: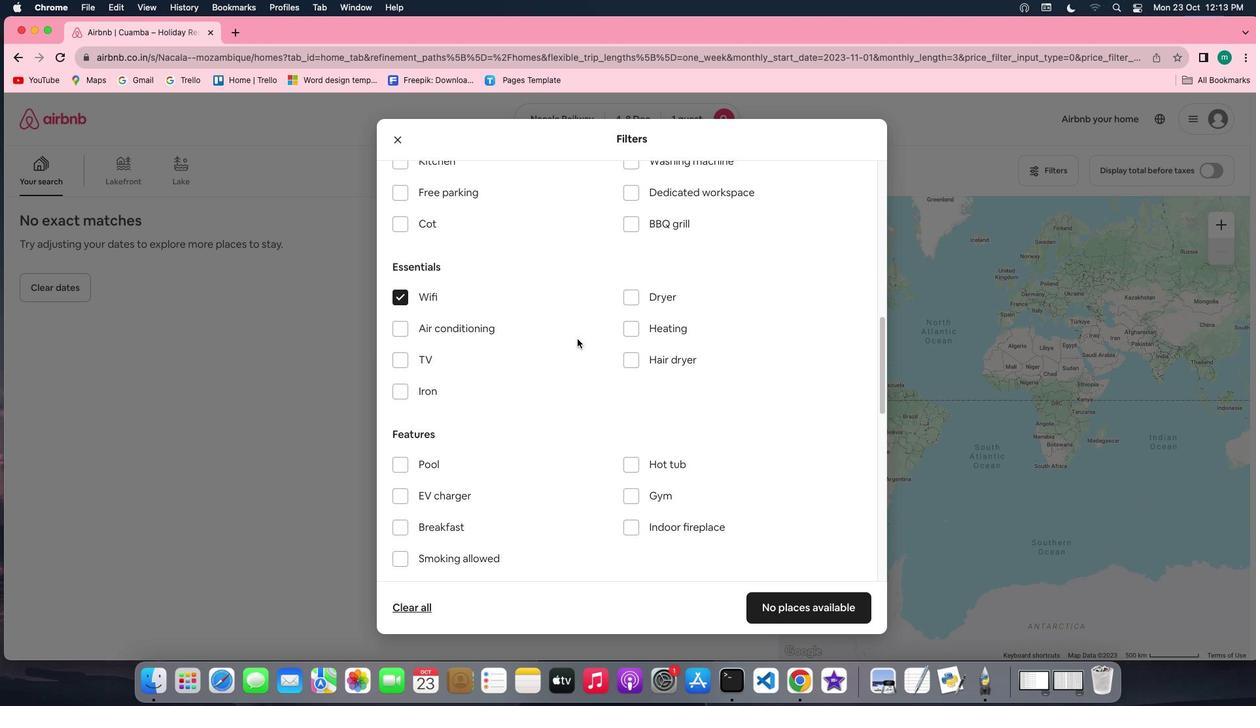 
Action: Mouse scrolled (577, 339) with delta (0, 0)
Screenshot: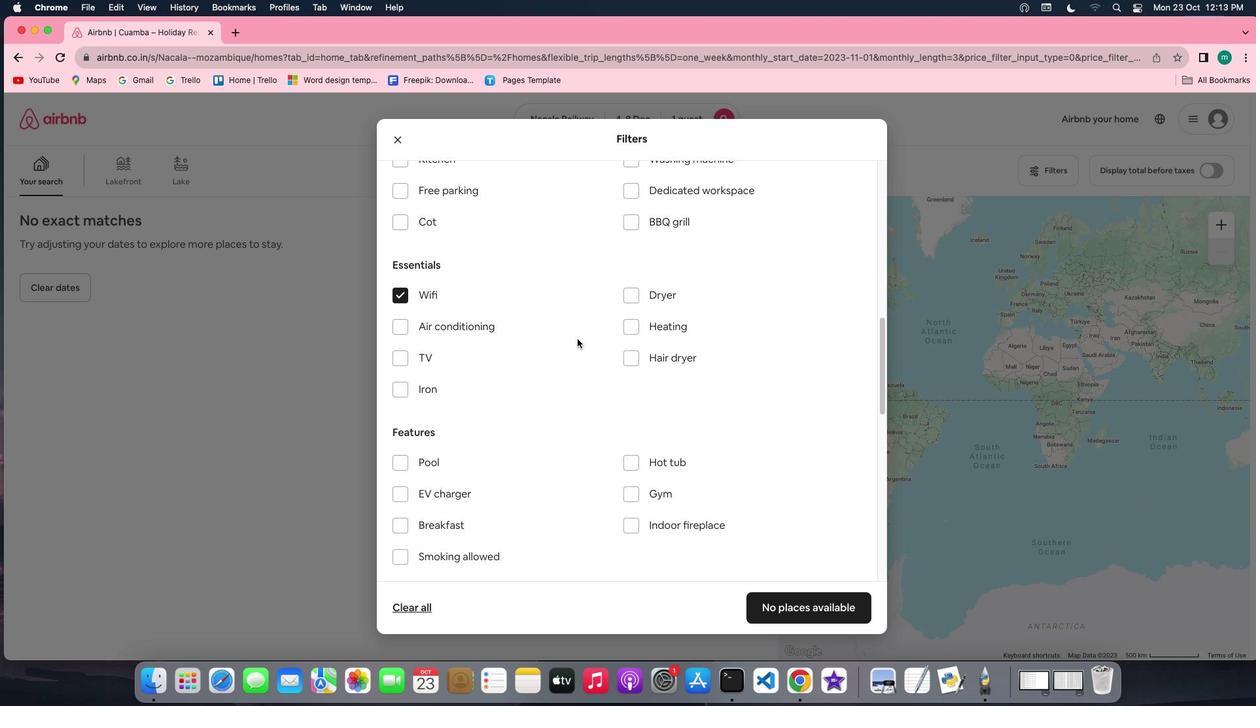 
Action: Mouse scrolled (577, 339) with delta (0, 0)
Screenshot: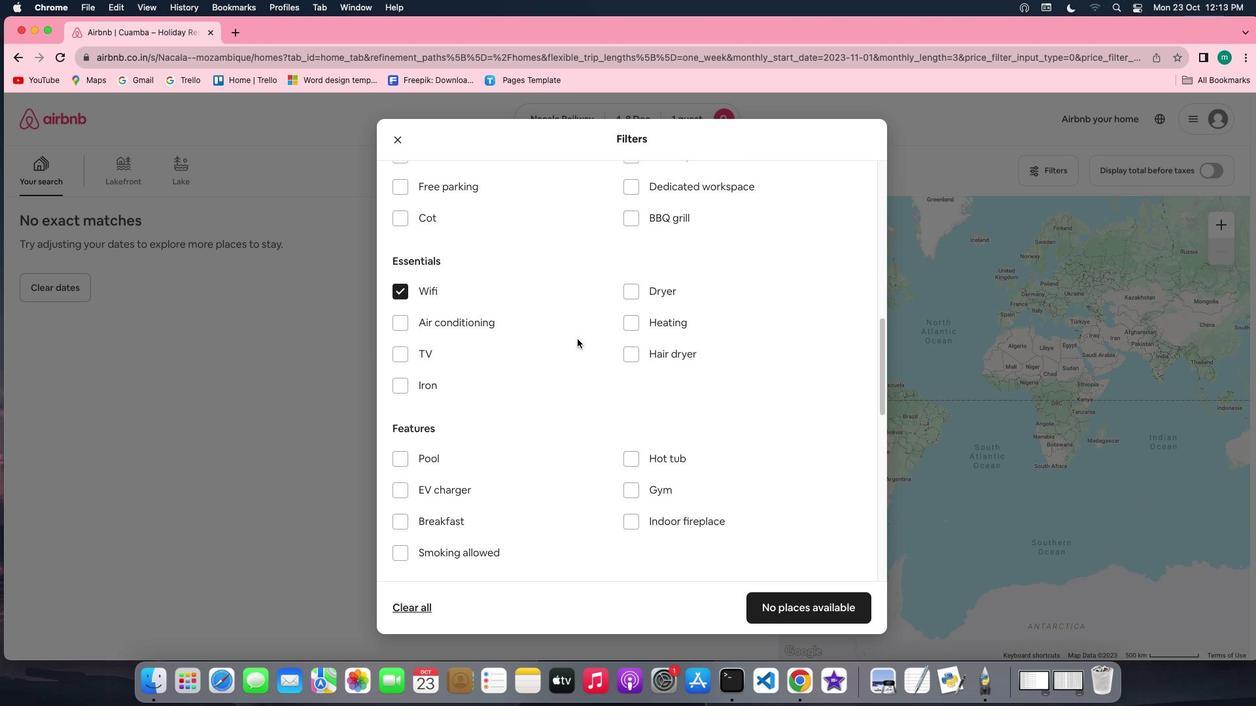 
Action: Mouse scrolled (577, 339) with delta (0, 0)
Screenshot: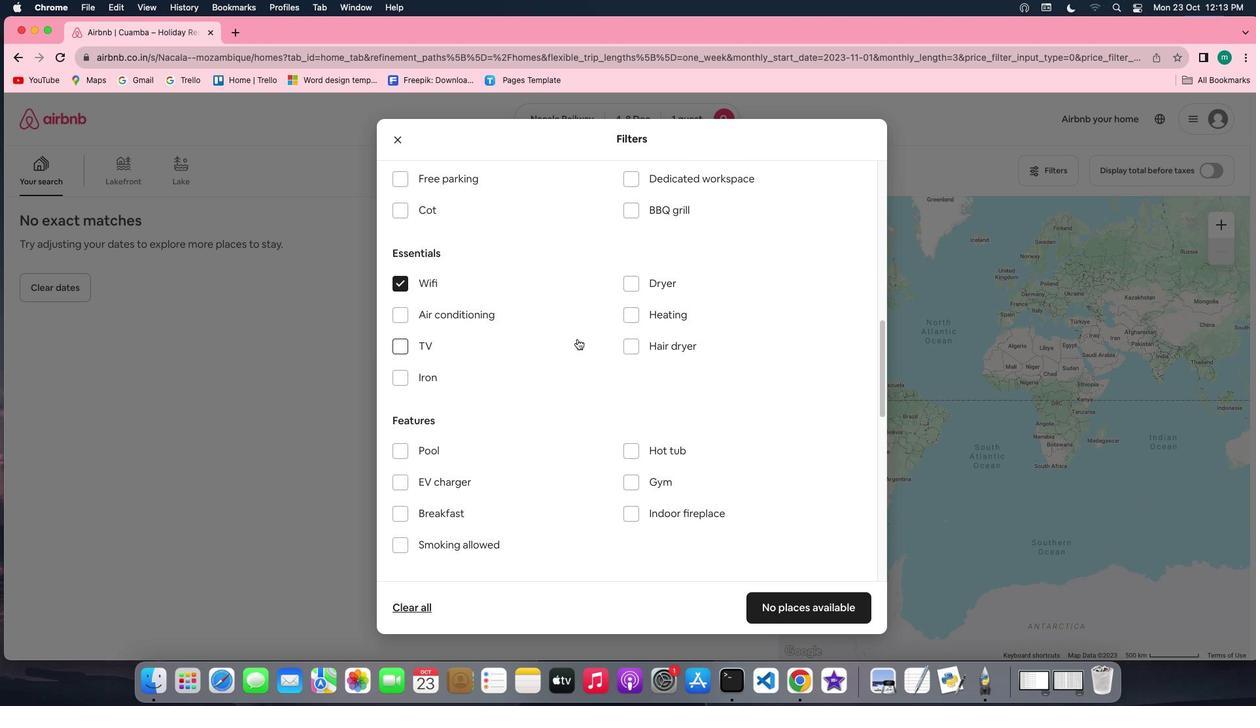 
Action: Mouse scrolled (577, 339) with delta (0, 0)
Screenshot: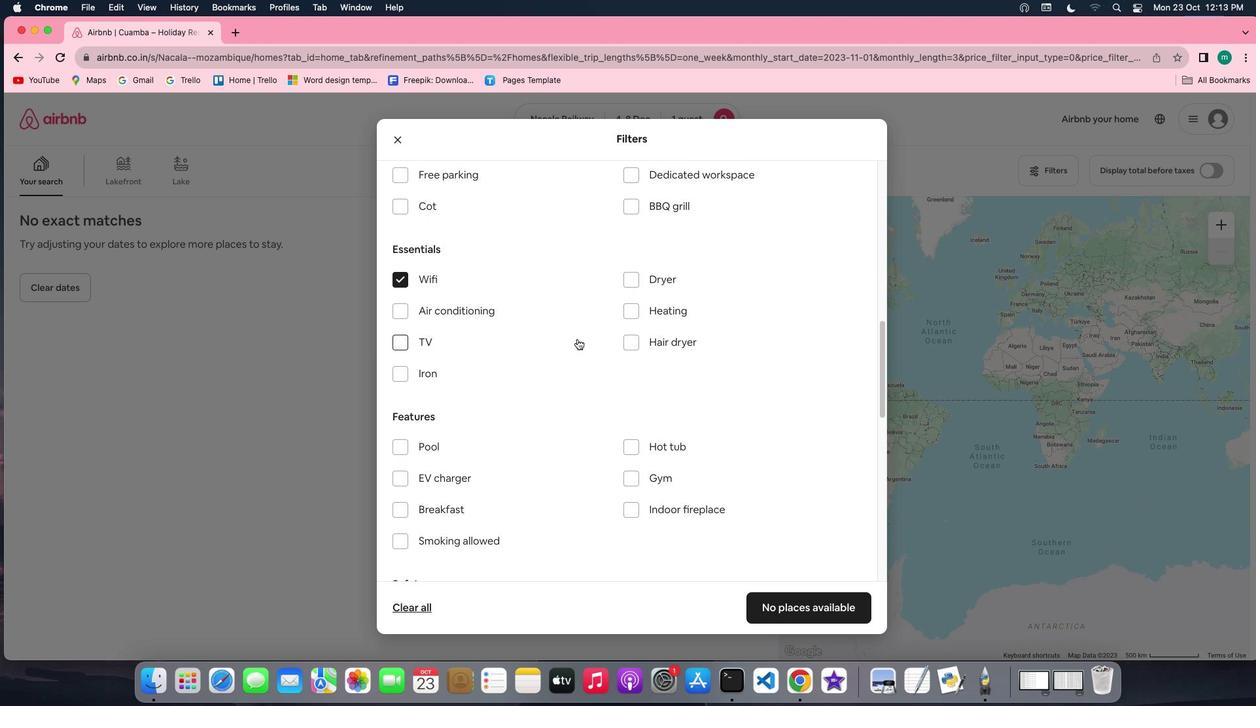 
Action: Mouse scrolled (577, 339) with delta (0, 0)
Screenshot: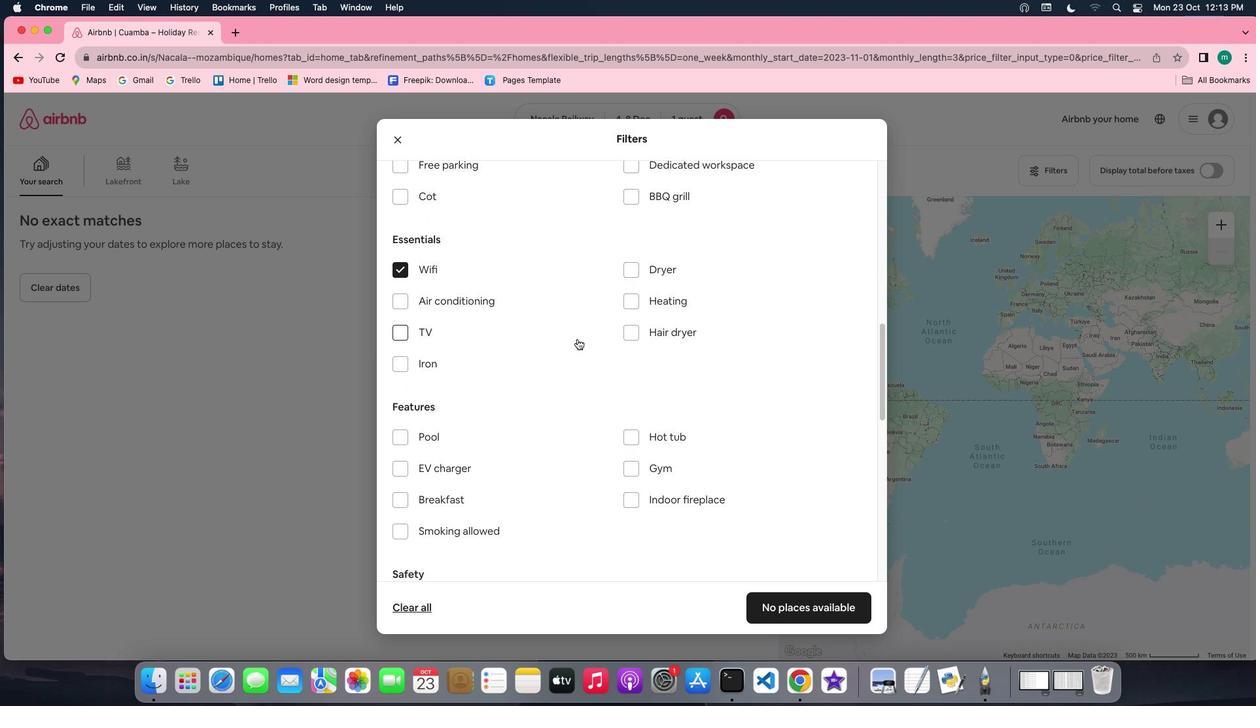 
Action: Mouse scrolled (577, 339) with delta (0, 0)
Screenshot: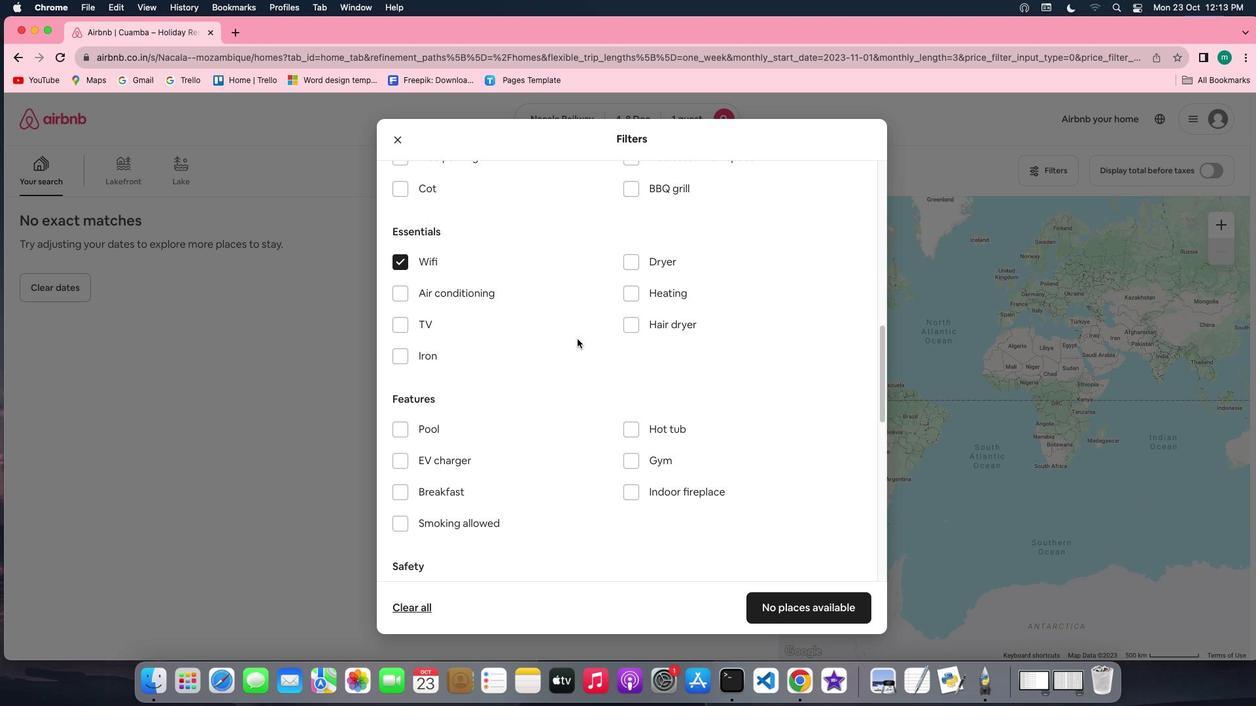 
Action: Mouse scrolled (577, 339) with delta (0, 0)
Screenshot: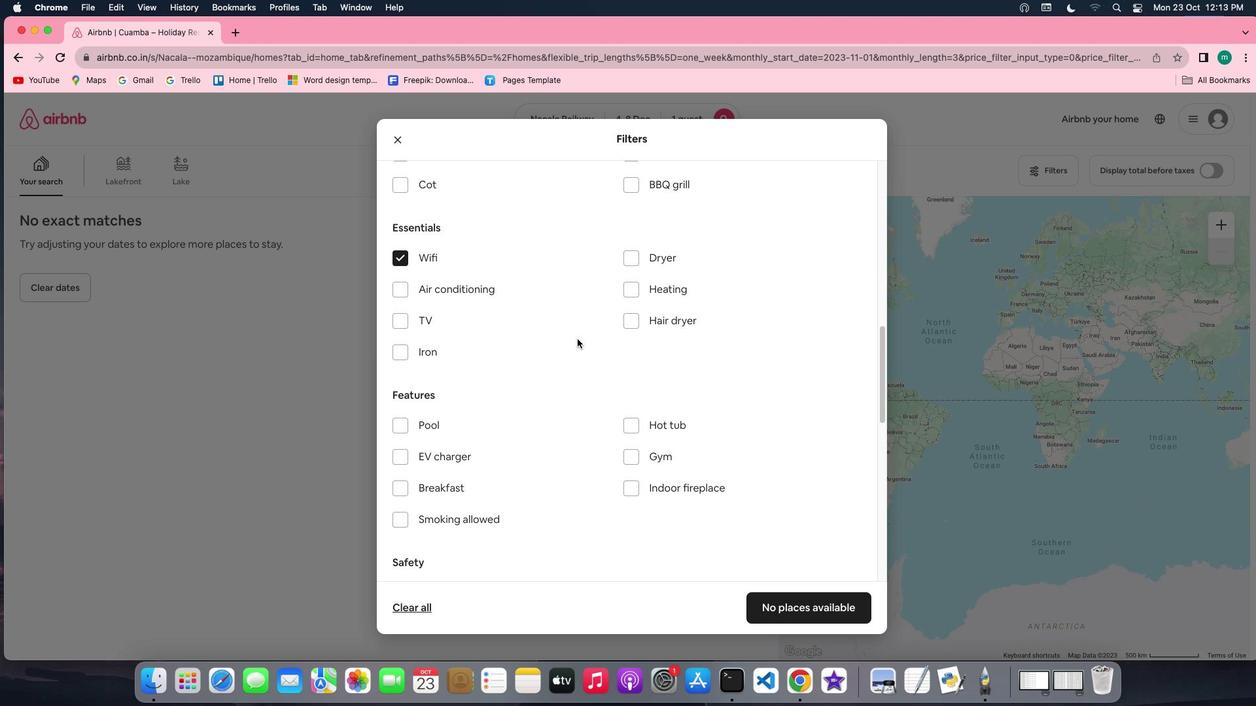 
Action: Mouse scrolled (577, 339) with delta (0, 0)
Screenshot: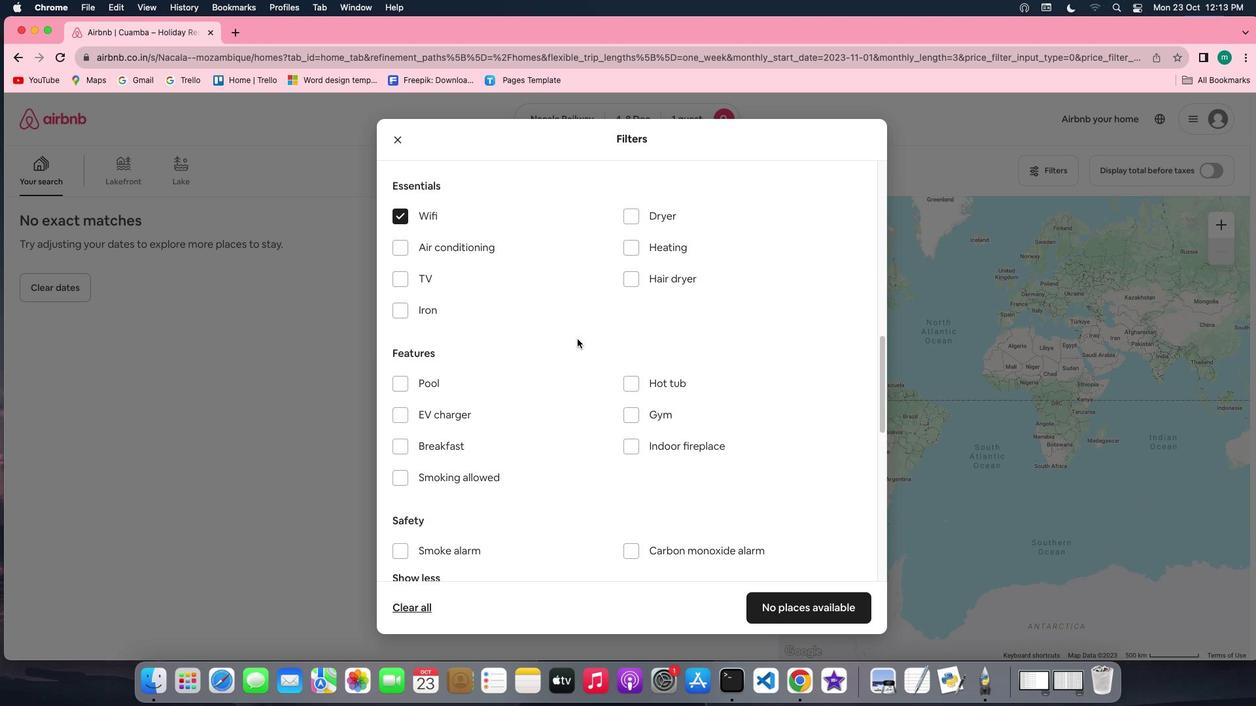 
Action: Mouse scrolled (577, 339) with delta (0, -1)
Screenshot: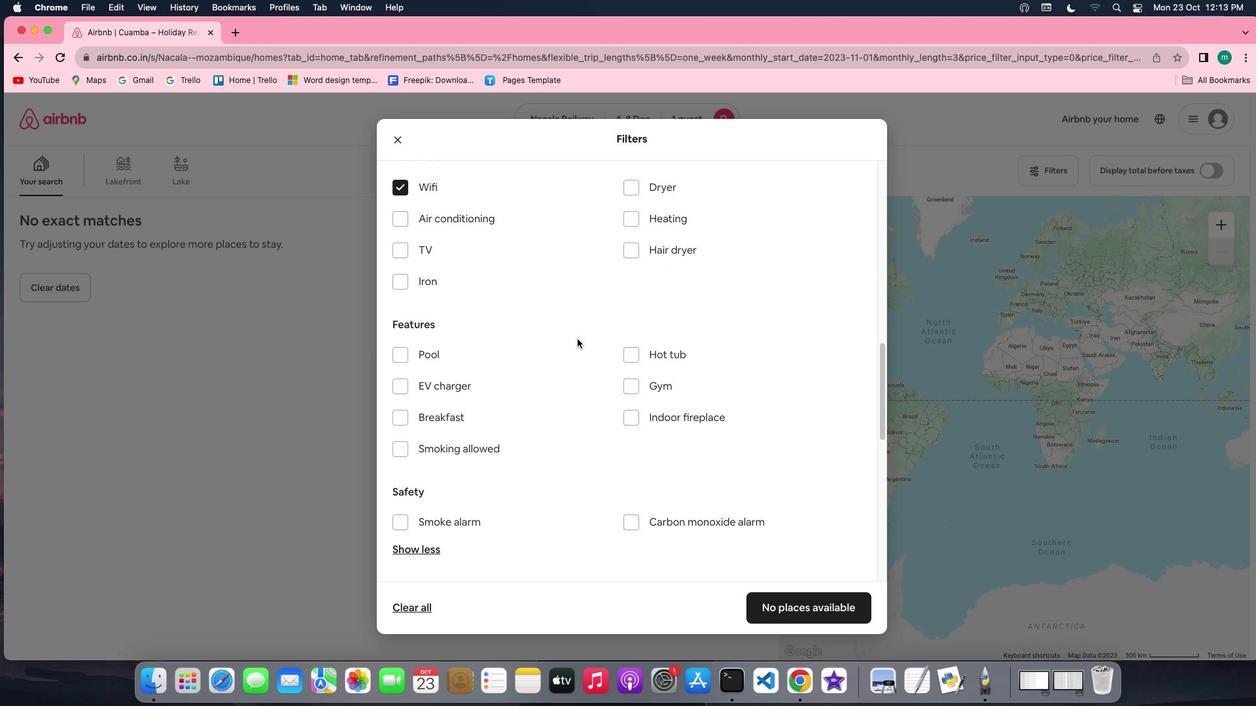 
Action: Mouse moved to (671, 378)
Screenshot: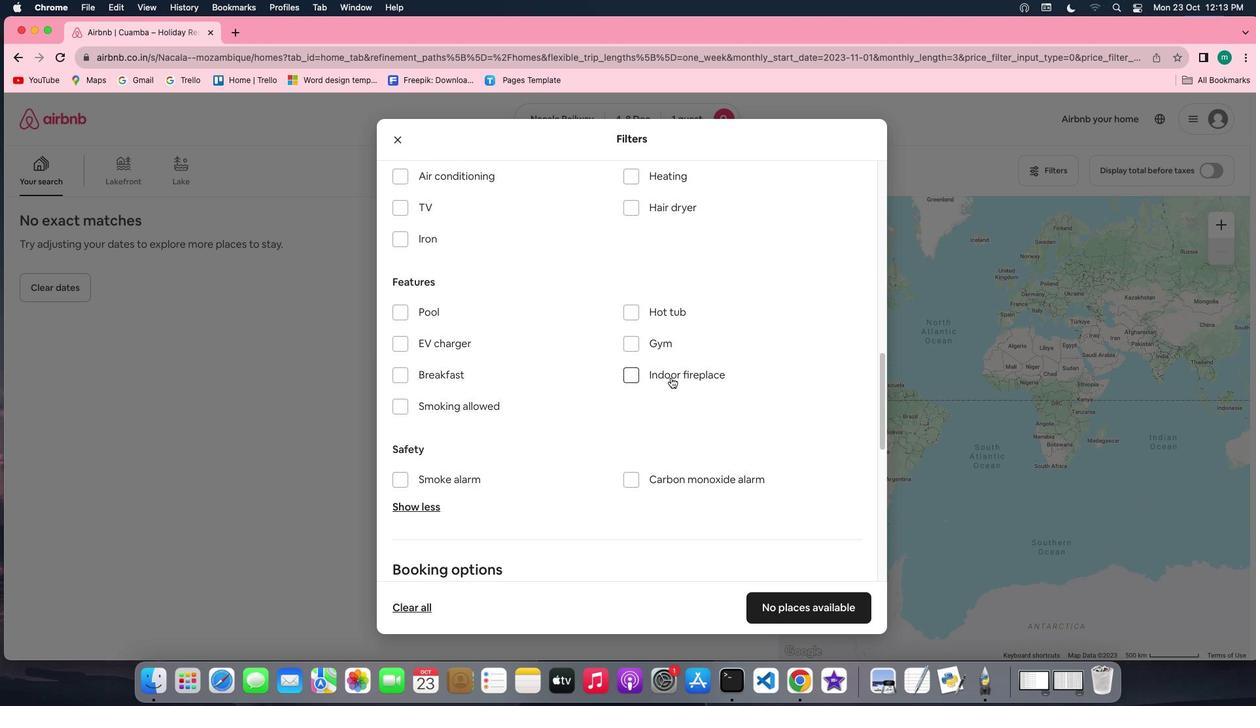 
Action: Mouse scrolled (671, 378) with delta (0, 0)
Screenshot: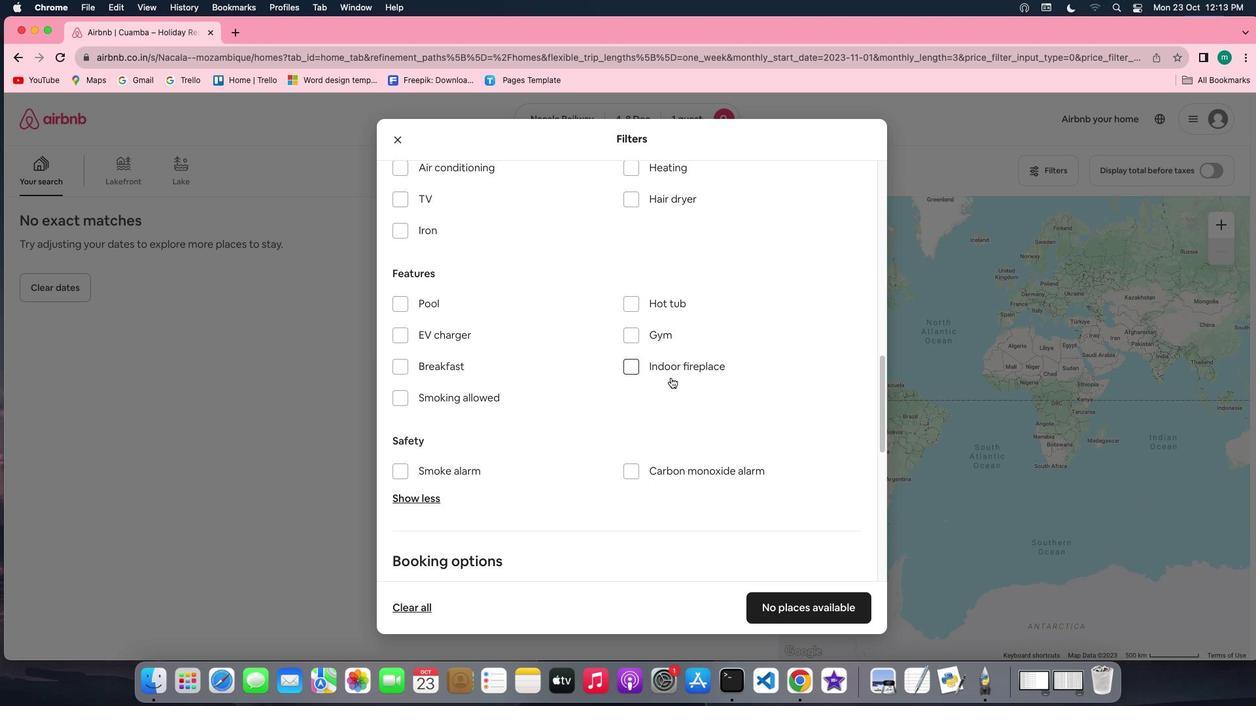 
Action: Mouse scrolled (671, 378) with delta (0, 0)
Screenshot: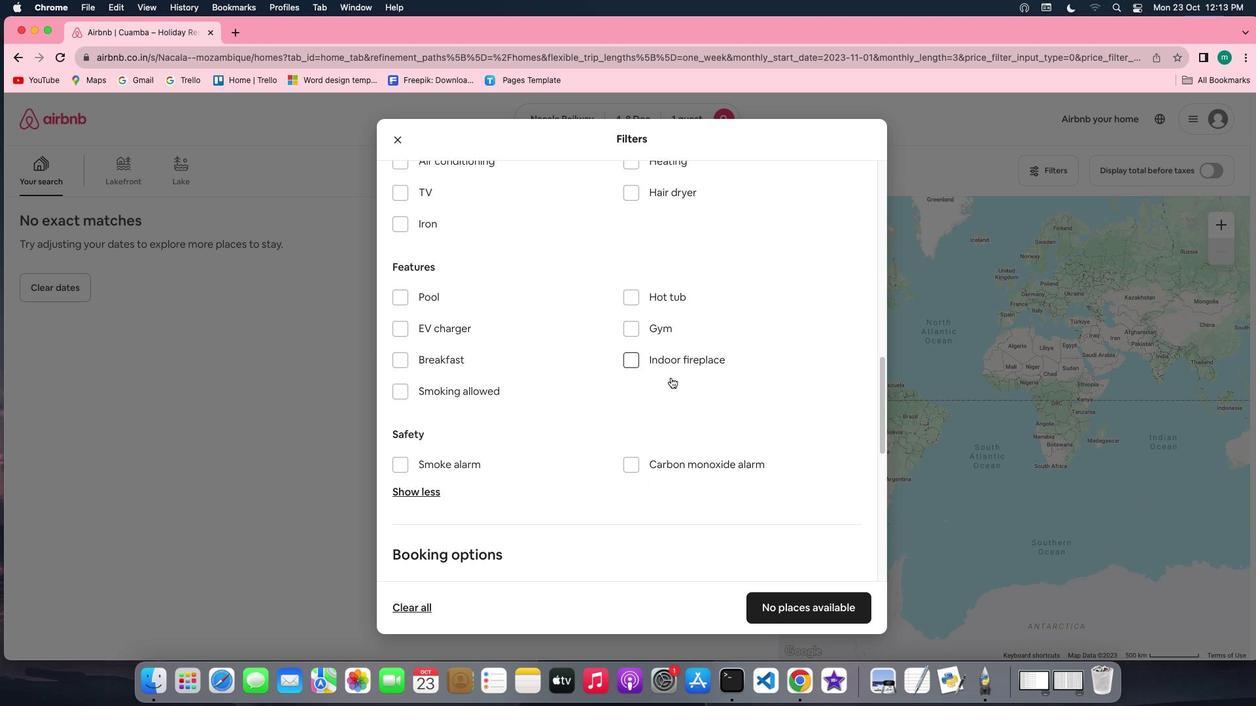 
Action: Mouse scrolled (671, 378) with delta (0, -1)
Screenshot: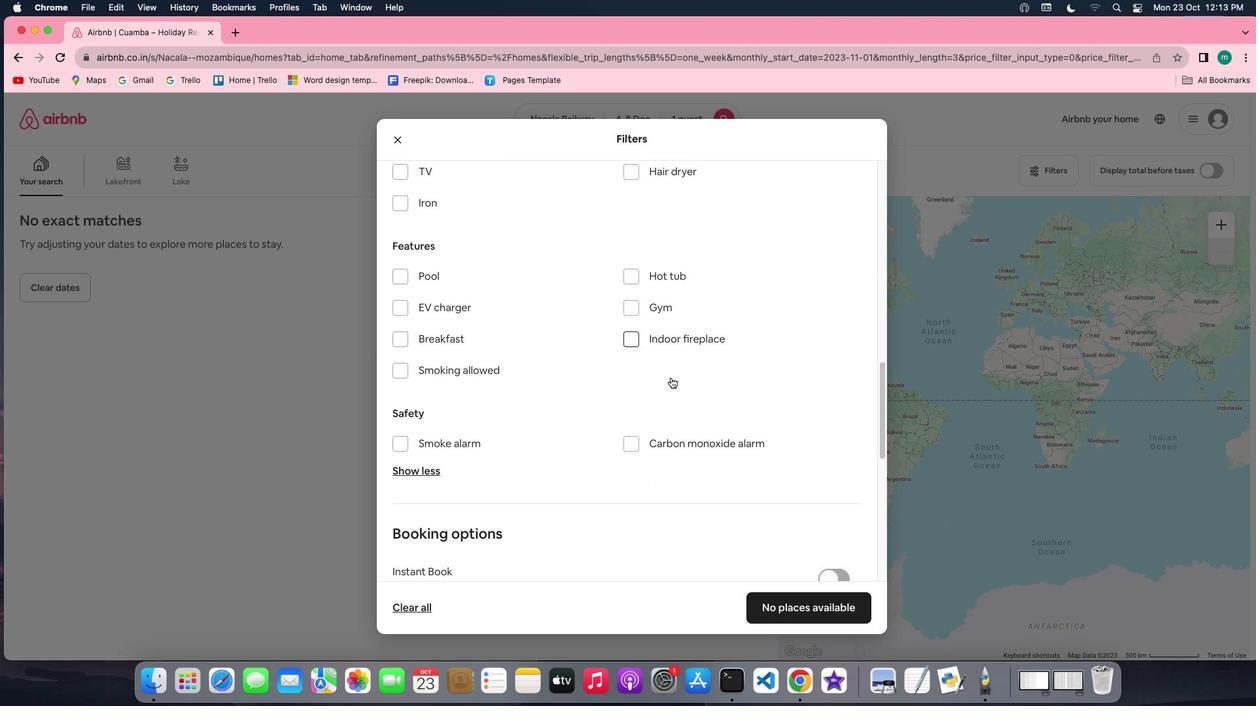 
Action: Mouse scrolled (671, 378) with delta (0, -1)
Screenshot: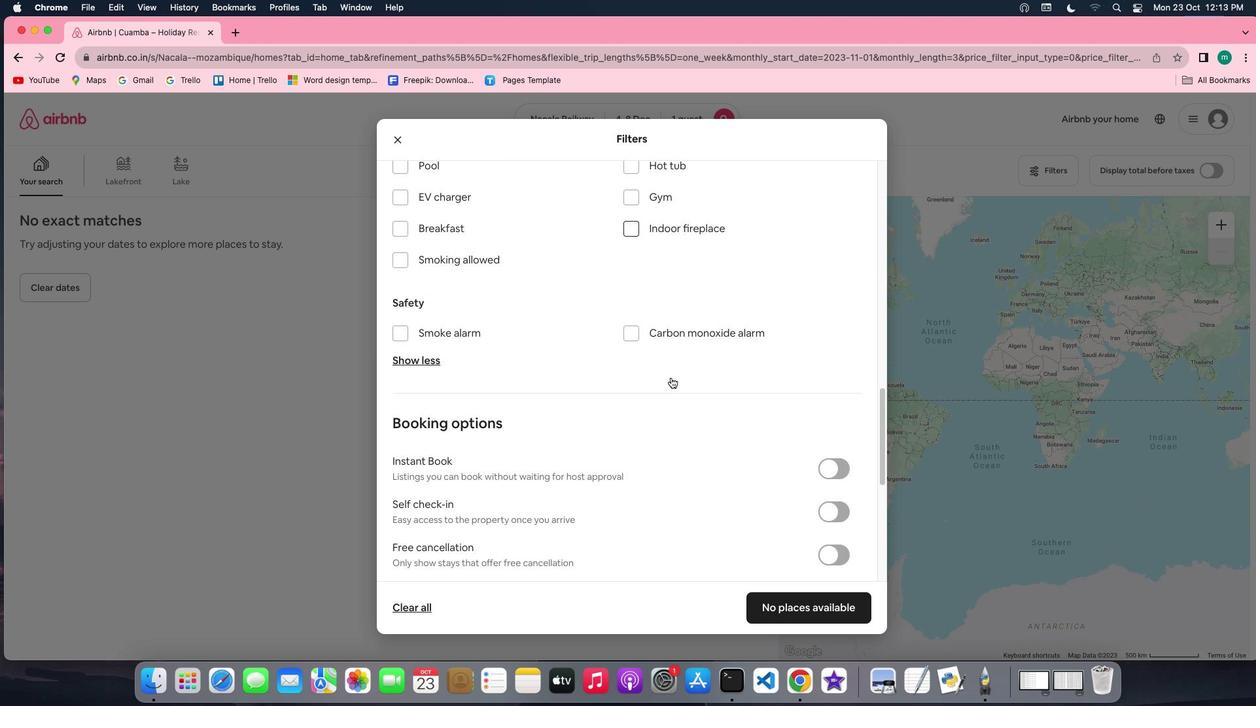 
Action: Mouse scrolled (671, 378) with delta (0, 0)
Screenshot: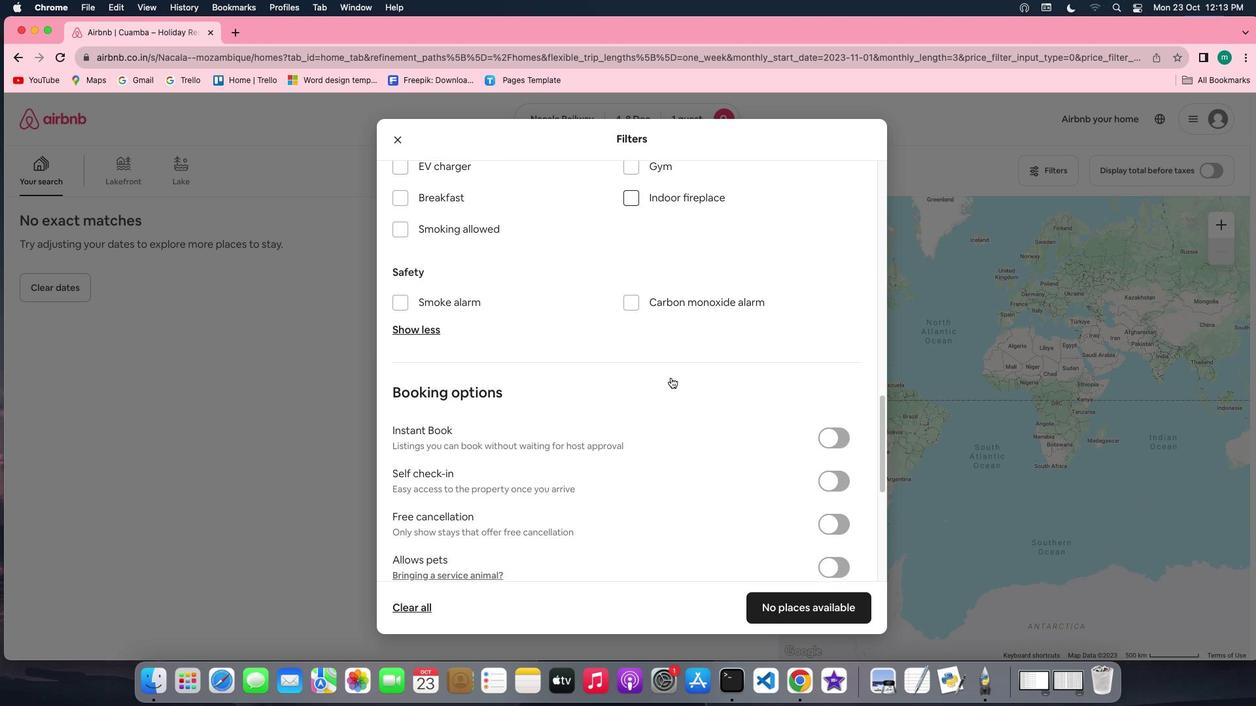 
Action: Mouse scrolled (671, 378) with delta (0, 0)
Screenshot: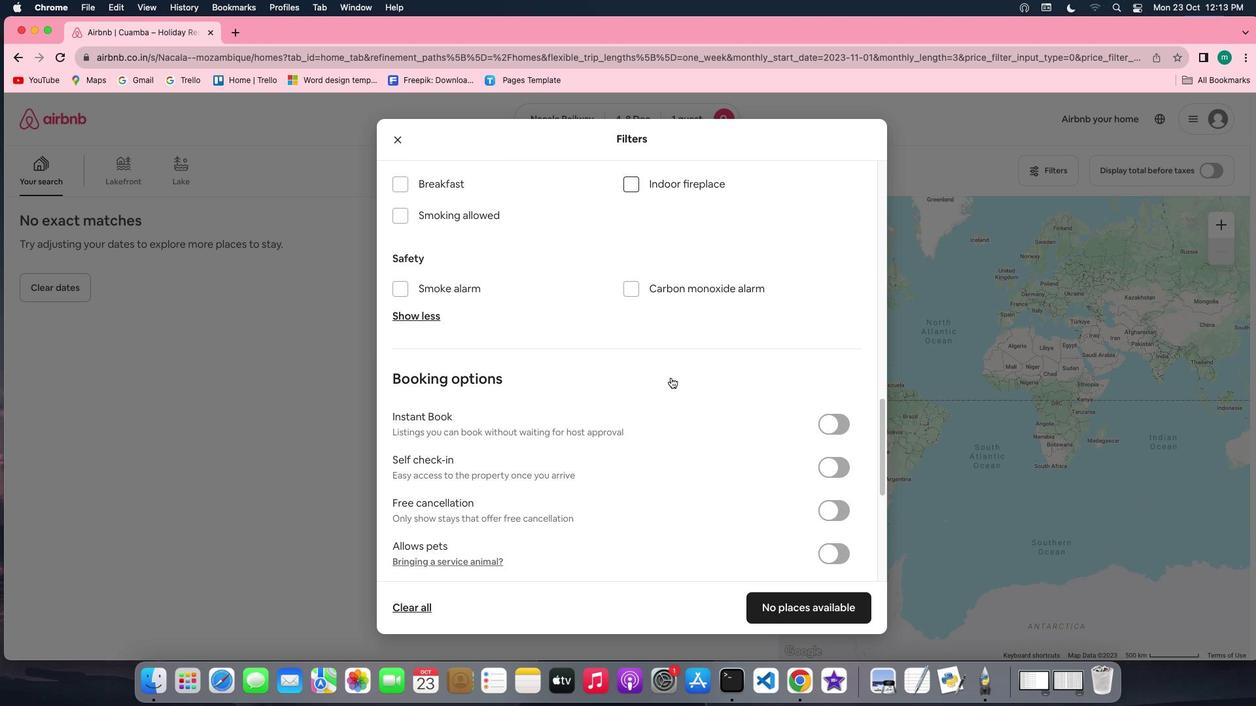 
Action: Mouse scrolled (671, 378) with delta (0, -1)
Screenshot: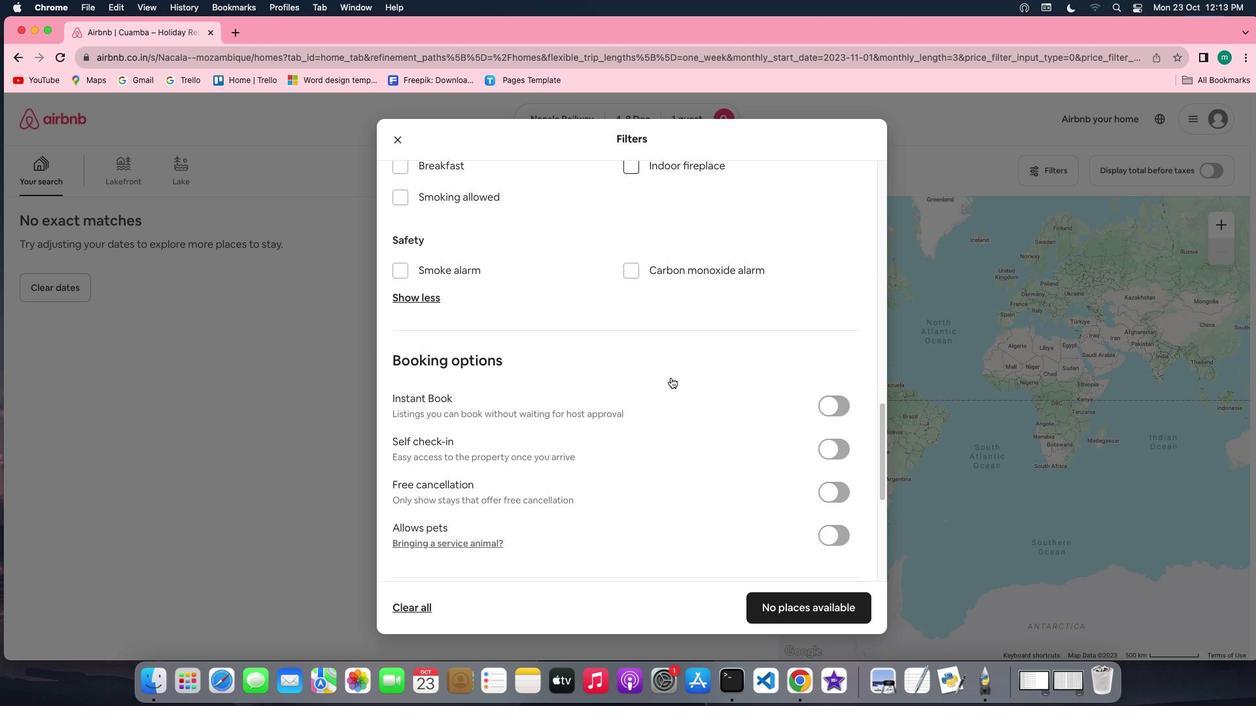 
Action: Mouse moved to (830, 394)
Screenshot: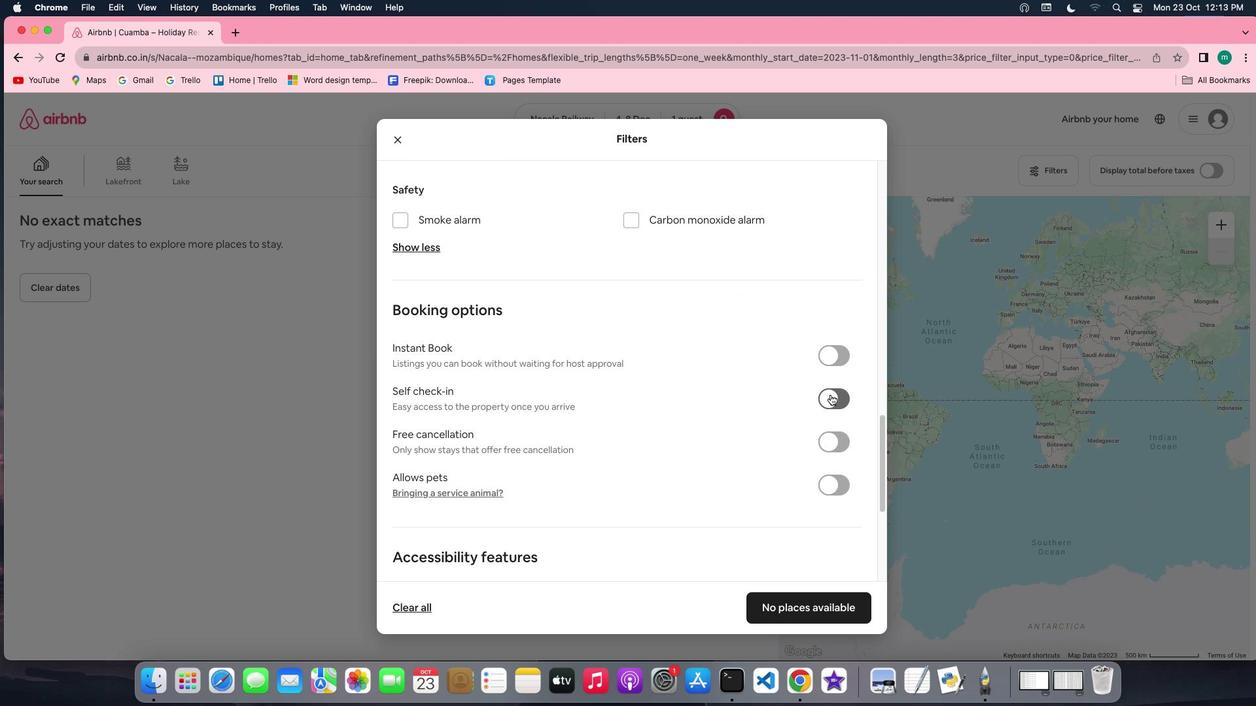 
Action: Mouse pressed left at (830, 394)
Screenshot: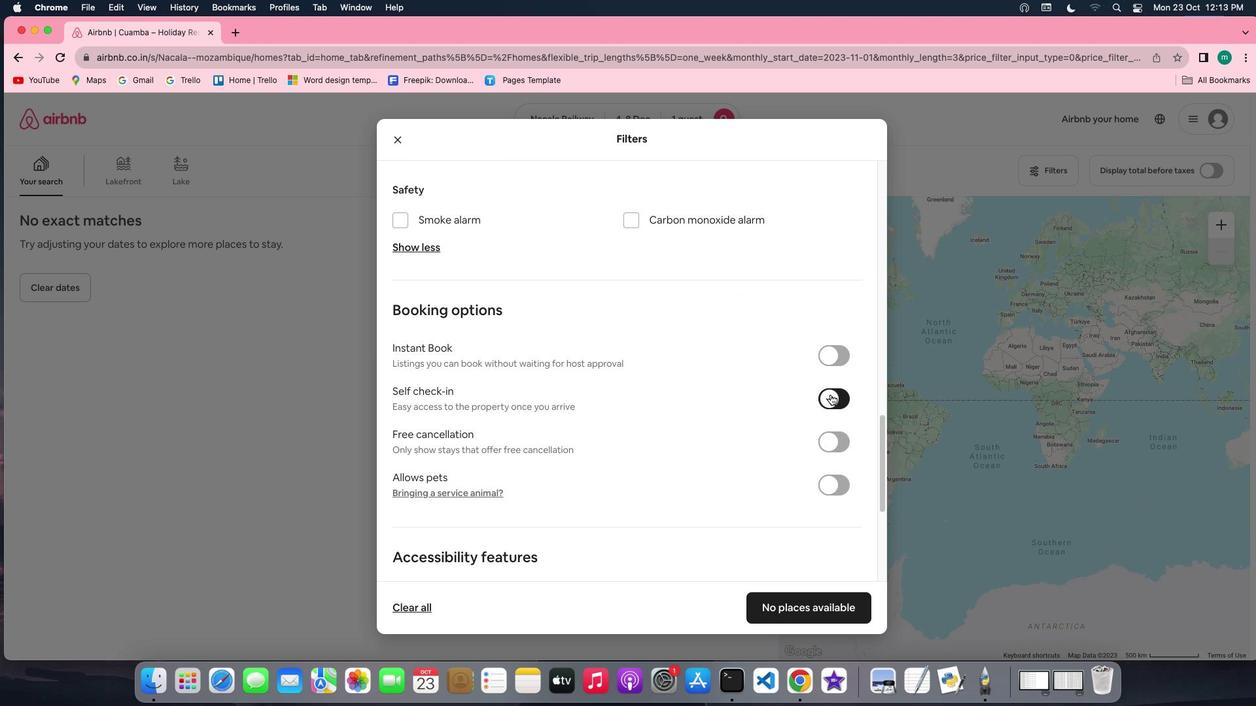
Action: Mouse moved to (843, 610)
Screenshot: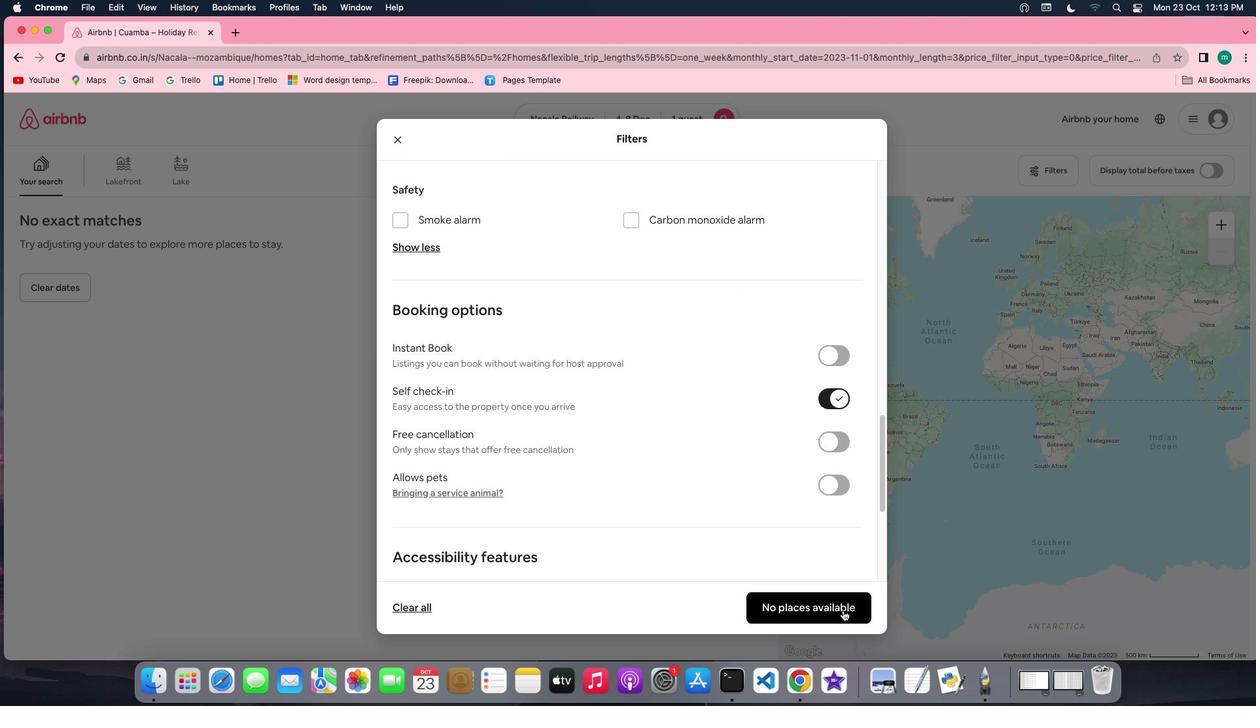 
Action: Mouse pressed left at (843, 610)
Screenshot: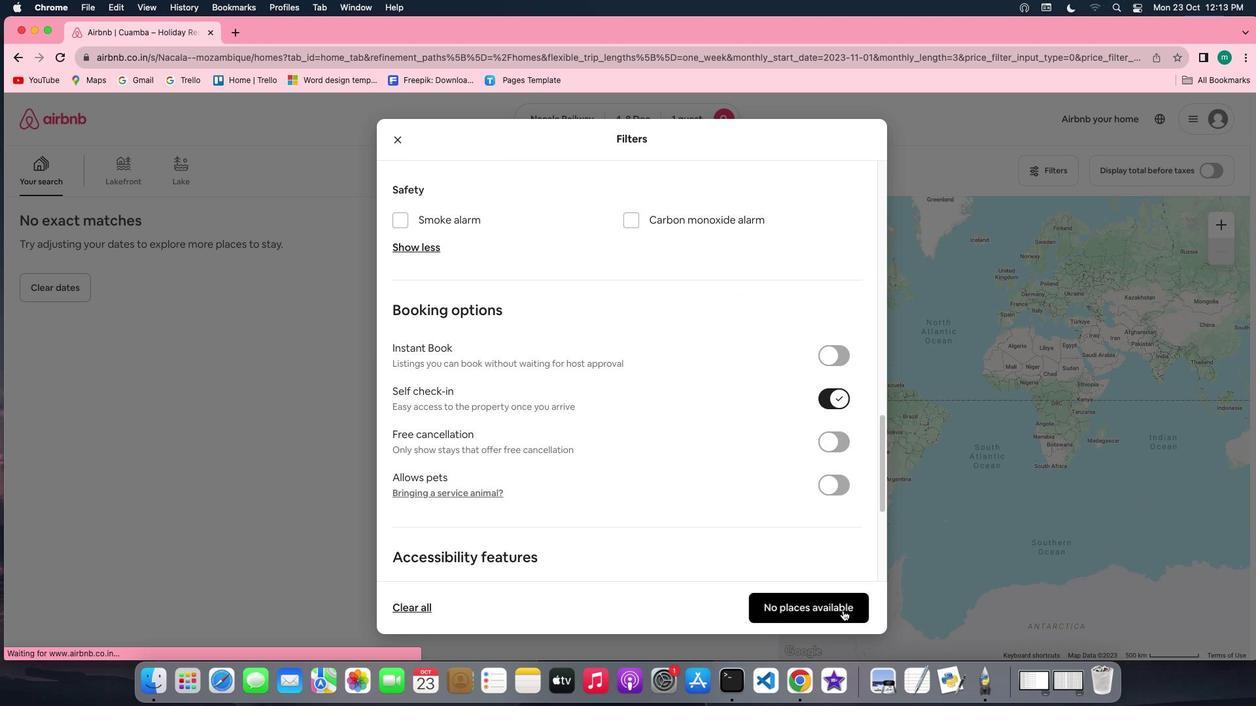
Action: Mouse moved to (407, 378)
Screenshot: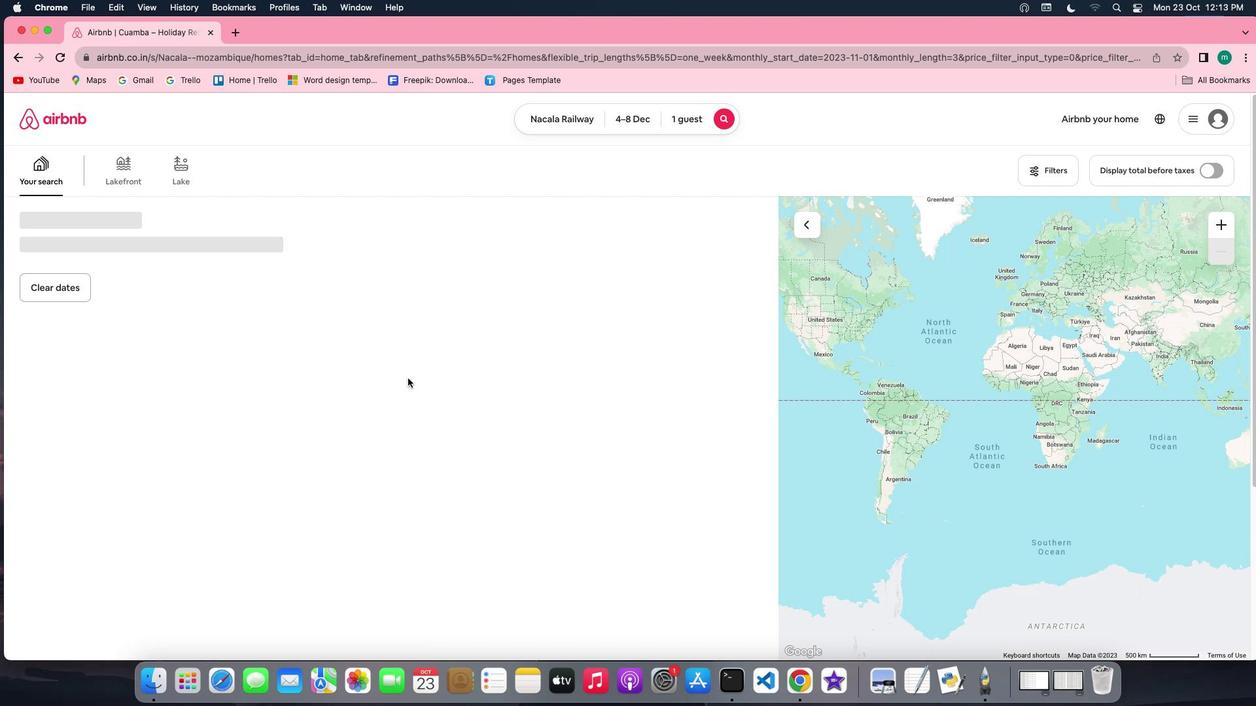 
